 Task: Find driving directions from San Francisco, California, to Seattle, Washington.
Action: Mouse moved to (228, 57)
Screenshot: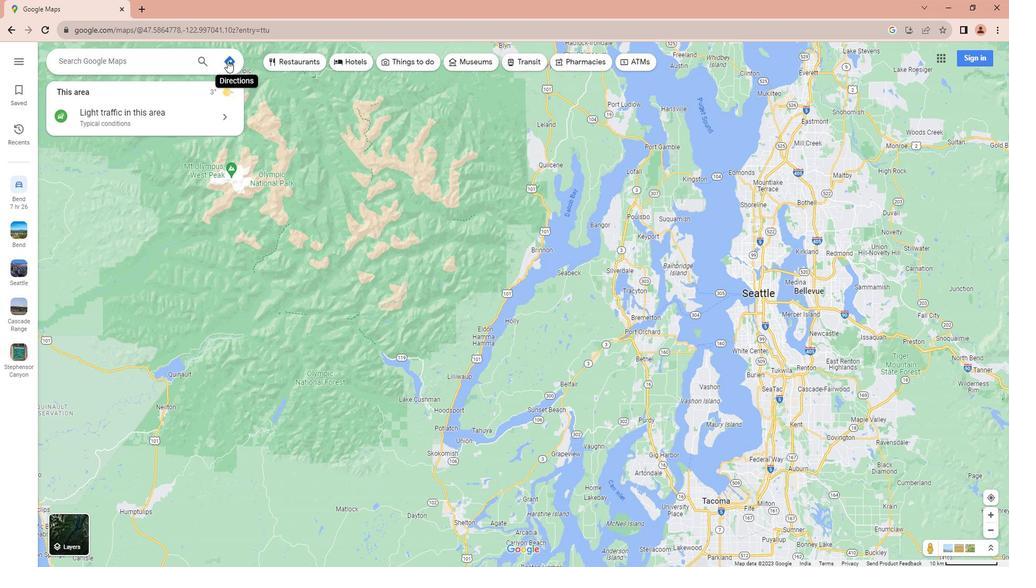 
Action: Mouse pressed left at (228, 57)
Screenshot: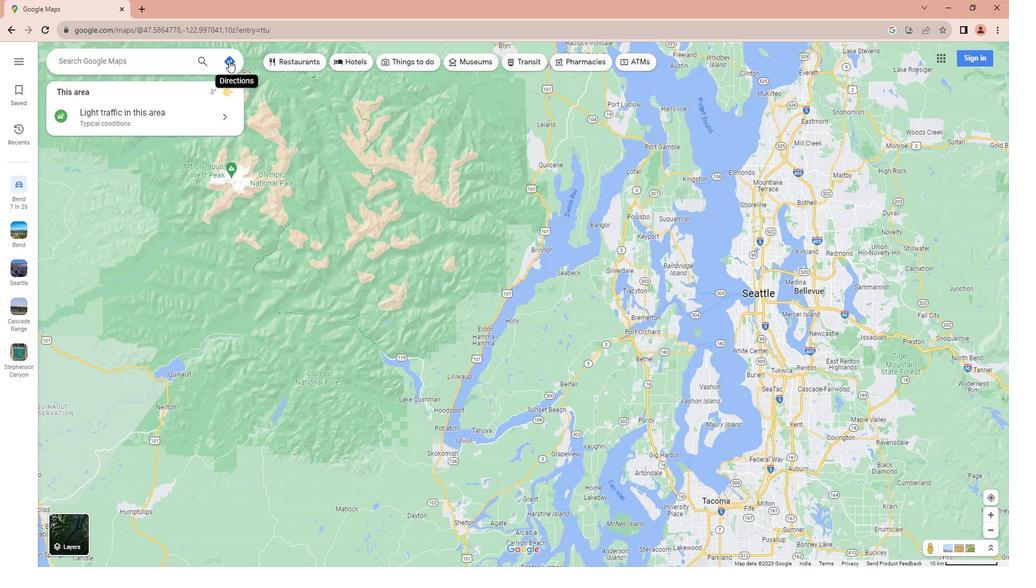 
Action: Mouse moved to (116, 89)
Screenshot: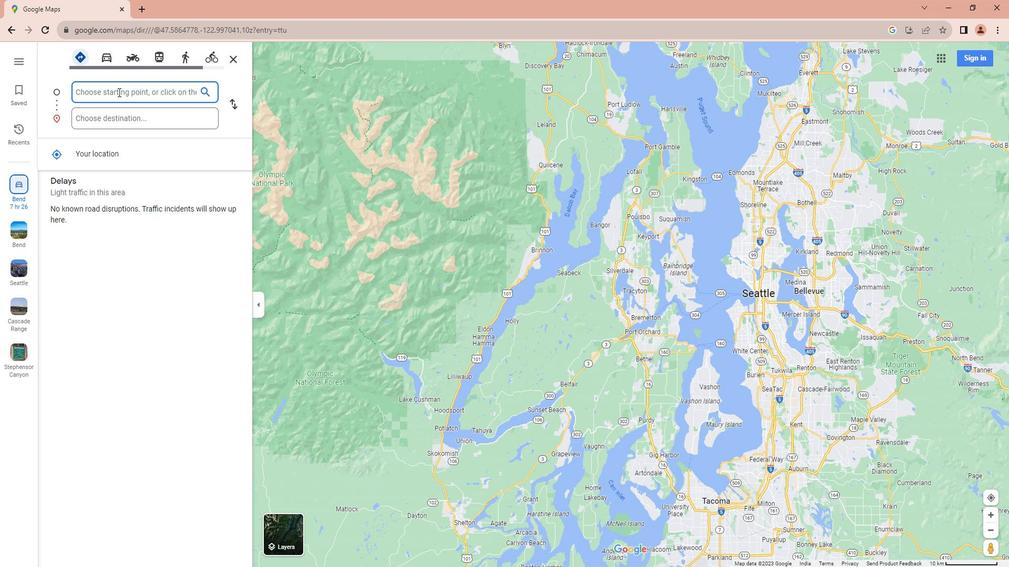 
Action: Mouse pressed left at (116, 89)
Screenshot: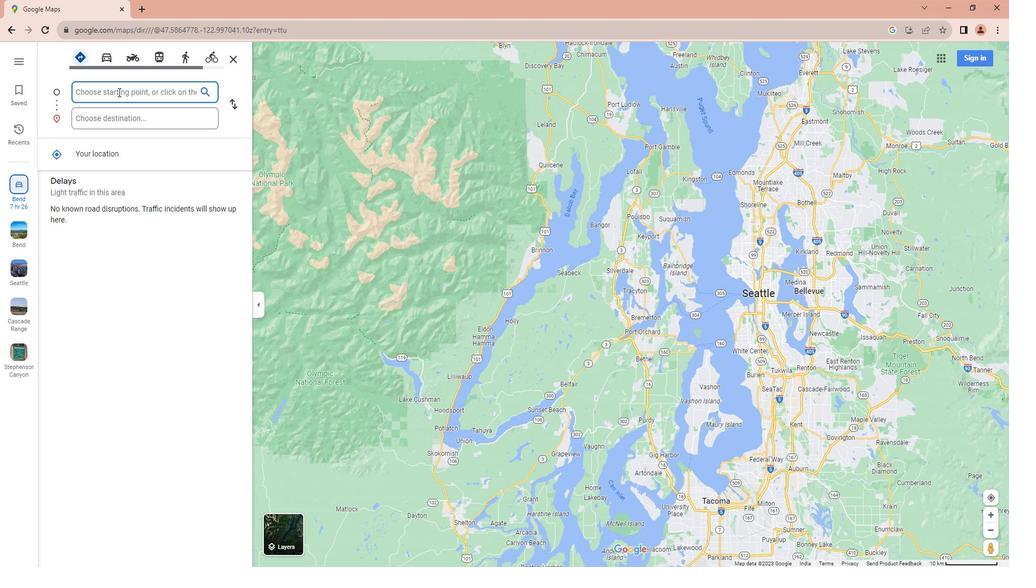 
Action: Mouse moved to (100, 56)
Screenshot: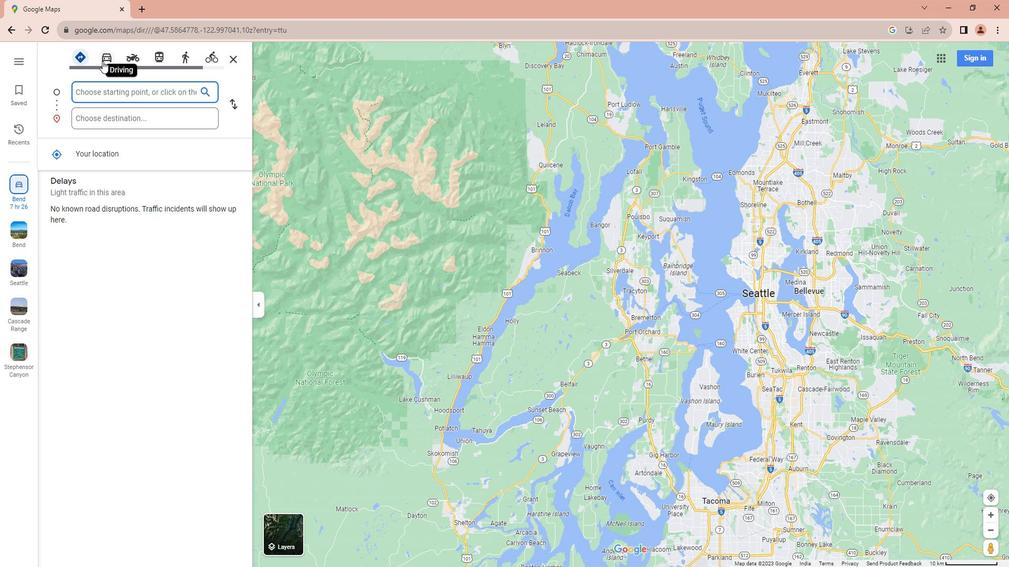 
Action: Mouse pressed left at (100, 56)
Screenshot: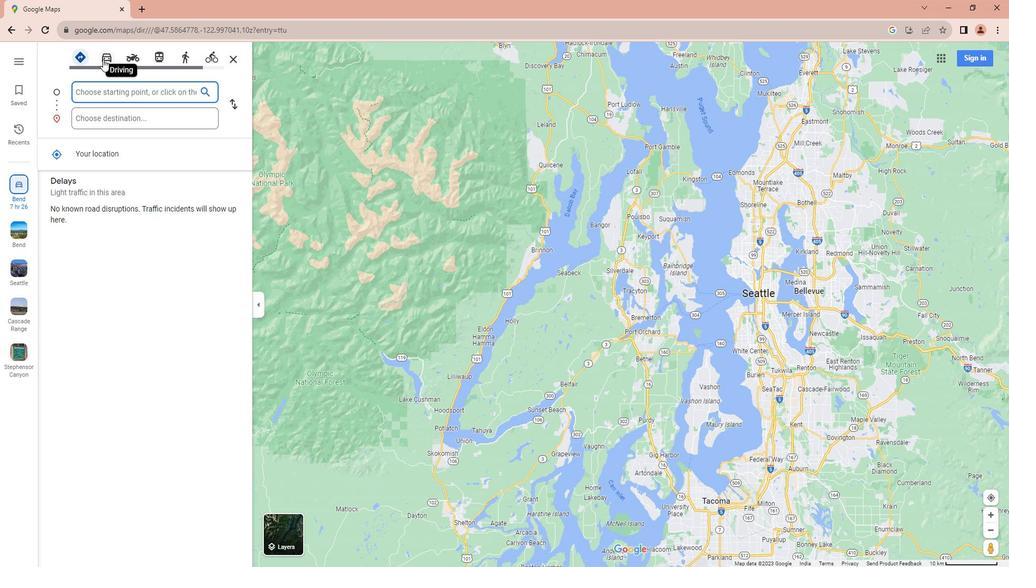 
Action: Mouse moved to (105, 87)
Screenshot: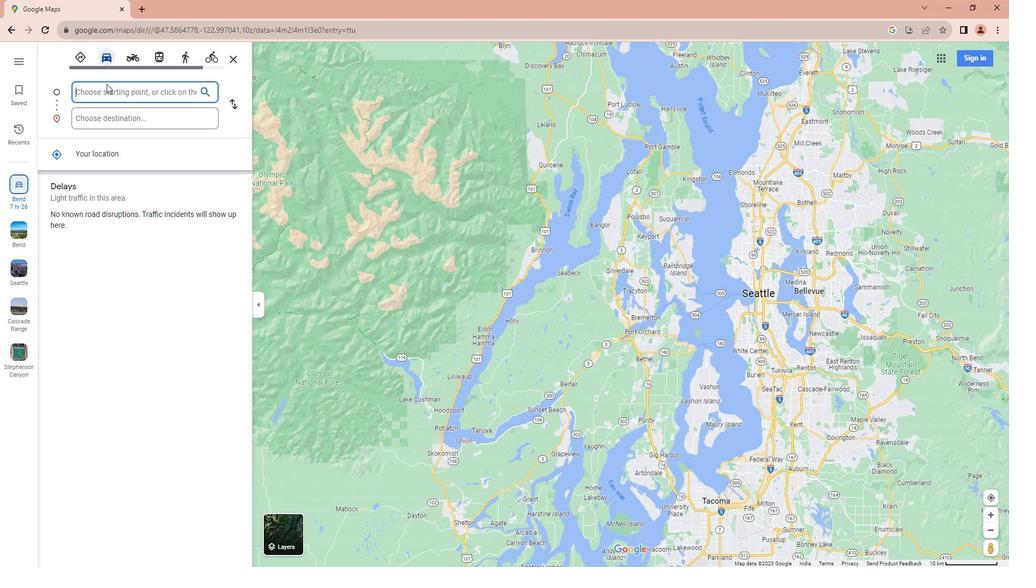 
Action: Mouse pressed left at (105, 87)
Screenshot: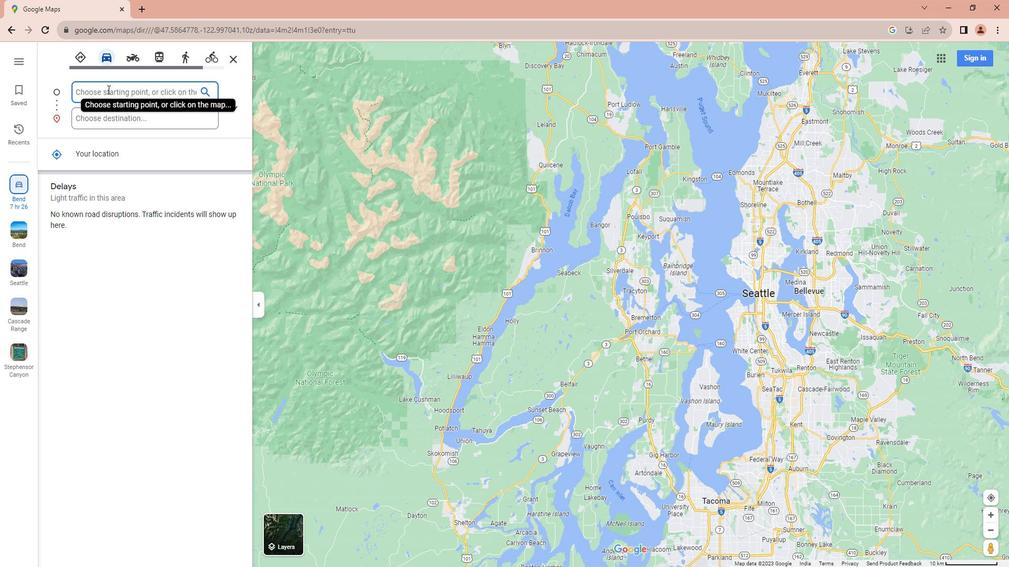 
Action: Key pressed <Key.caps_lock>S<Key.caps_lock>an<Key.space><Key.caps_lock>F<Key.caps_lock>rancisco,<Key.space><Key.caps_lock>C<Key.caps_lock>alifornia
Screenshot: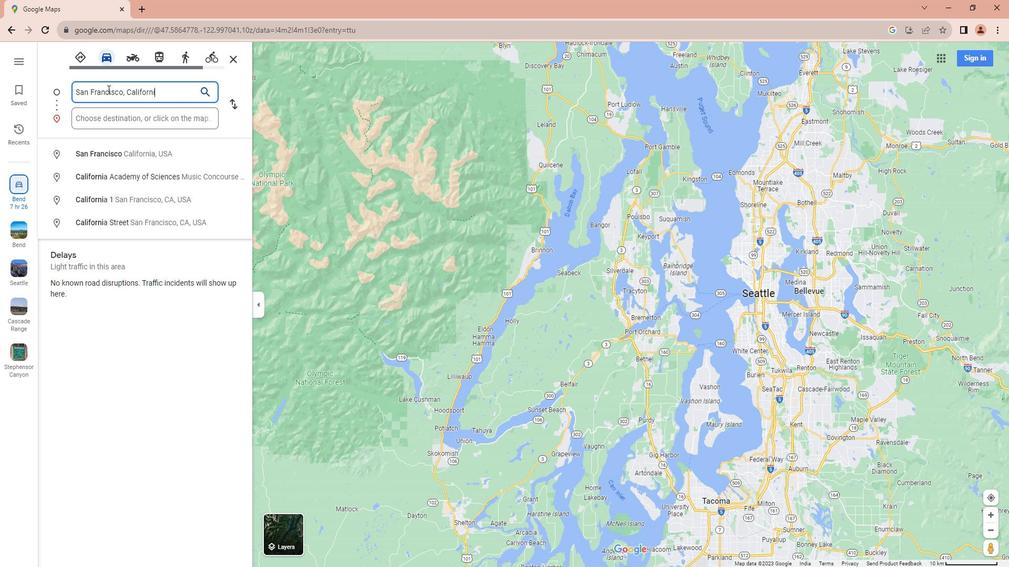 
Action: Mouse moved to (106, 153)
Screenshot: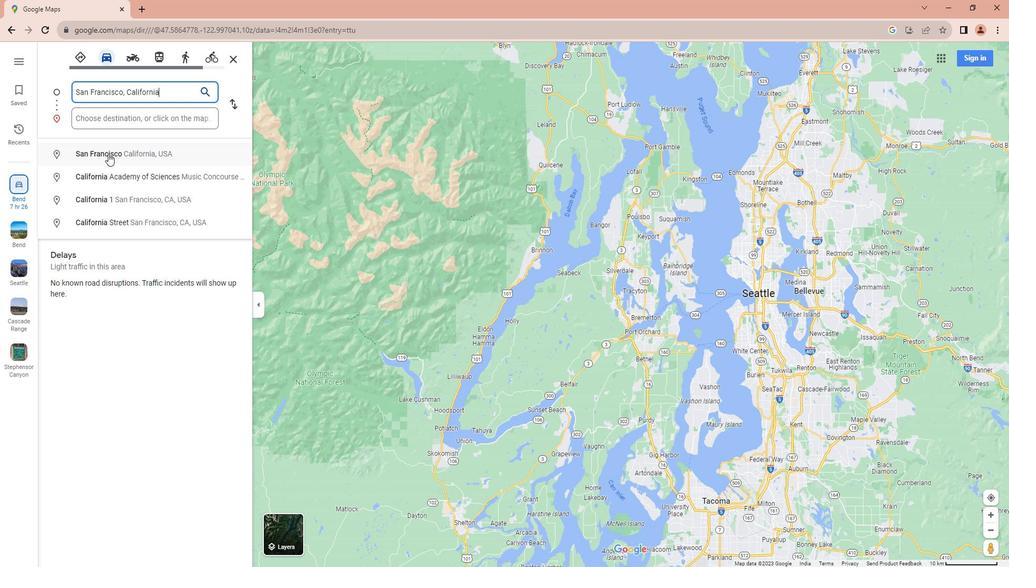 
Action: Mouse pressed left at (106, 153)
Screenshot: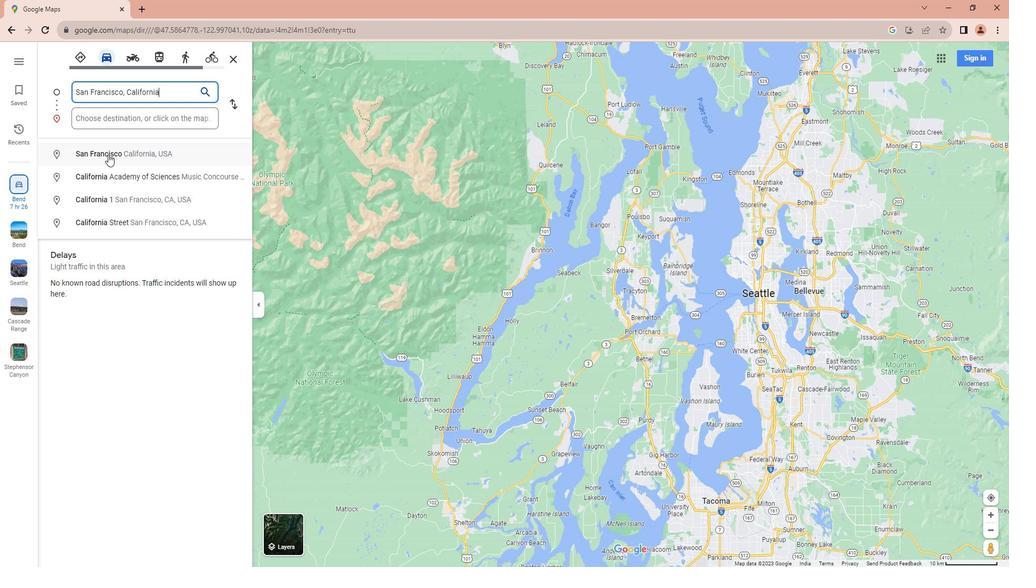 
Action: Mouse moved to (108, 117)
Screenshot: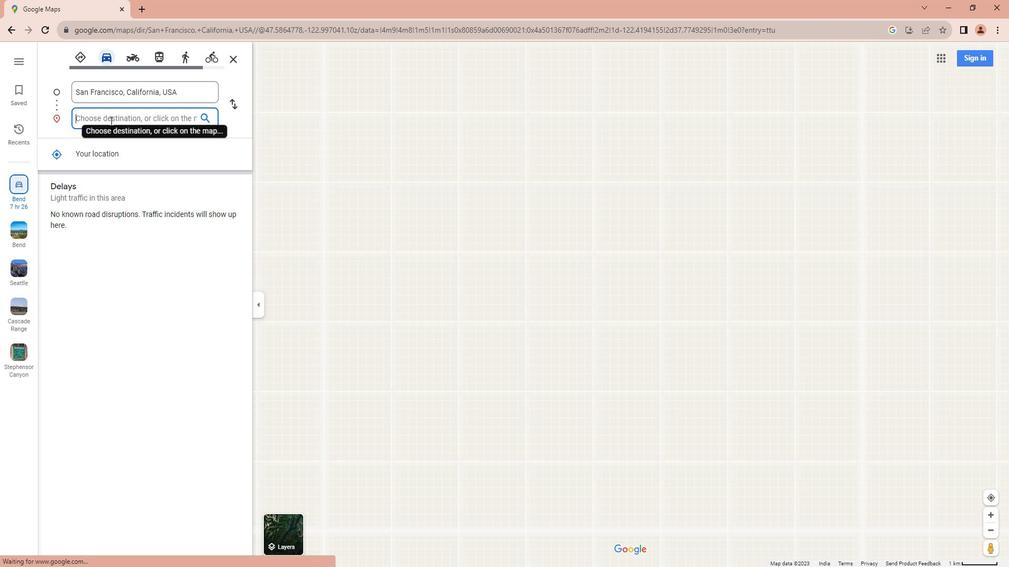
Action: Mouse pressed left at (108, 117)
Screenshot: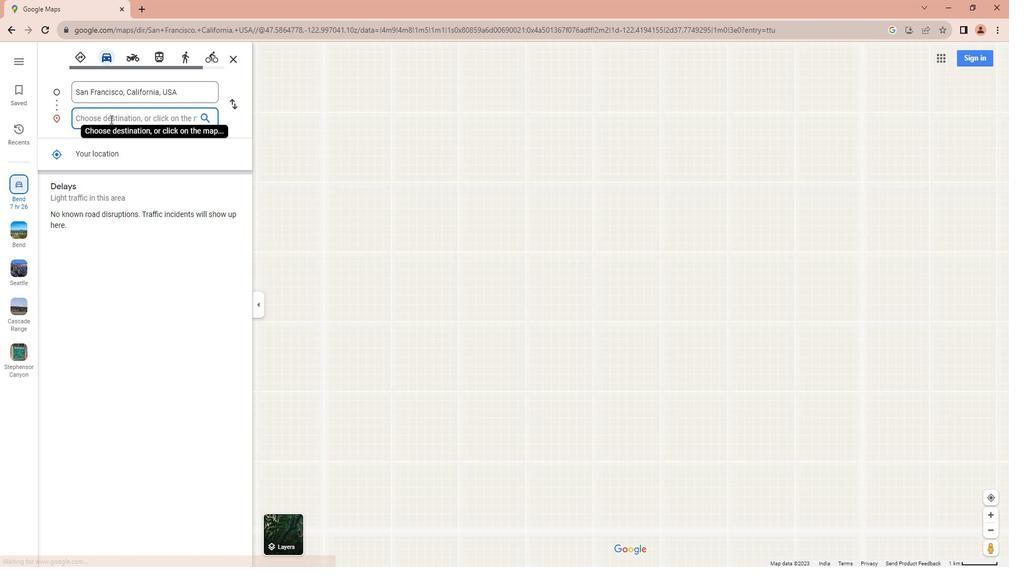 
Action: Key pressed <Key.caps_lock>S<Key.caps_lock>eattle,<Key.space><Key.caps_lock>W<Key.caps_lock>ashington
Screenshot: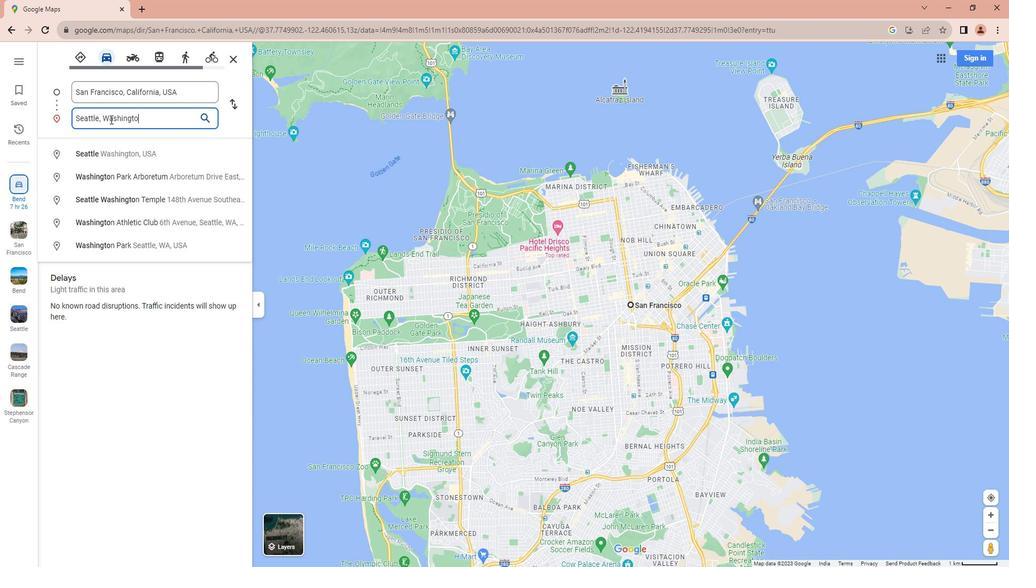 
Action: Mouse moved to (120, 146)
Screenshot: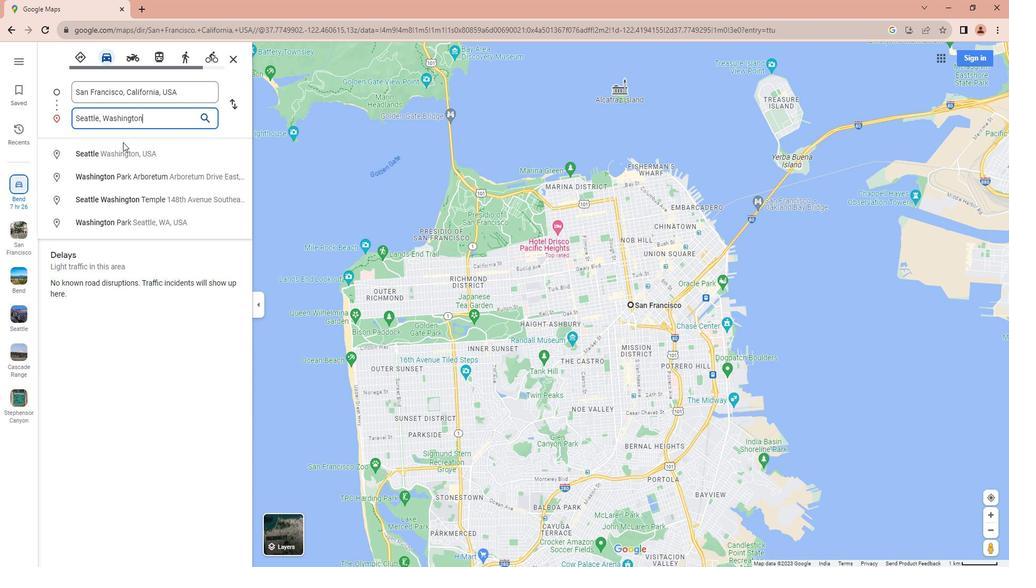 
Action: Mouse pressed left at (120, 146)
Screenshot: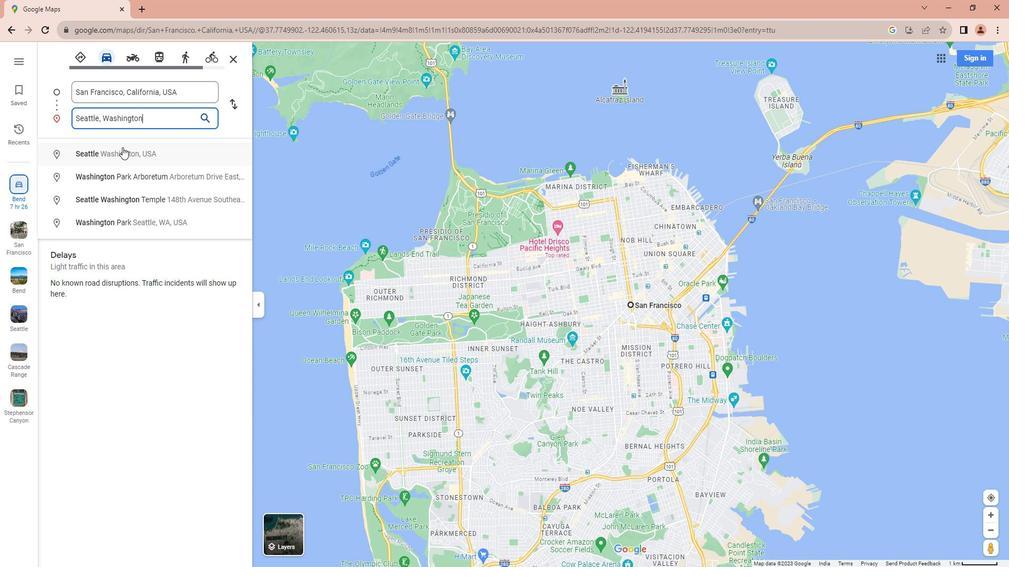 
Action: Mouse moved to (117, 216)
Screenshot: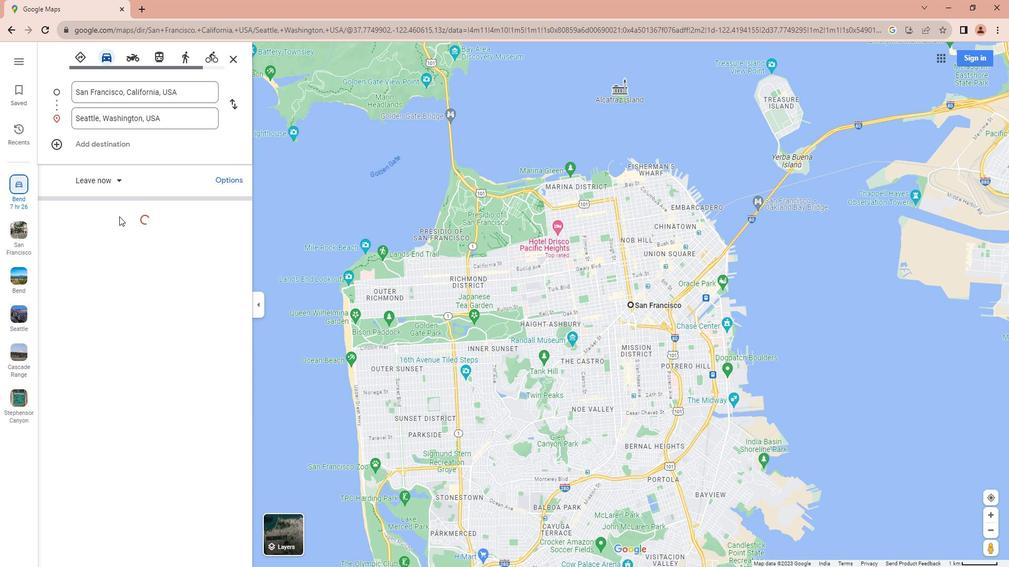 
Action: Mouse scrolled (117, 216) with delta (0, 0)
Screenshot: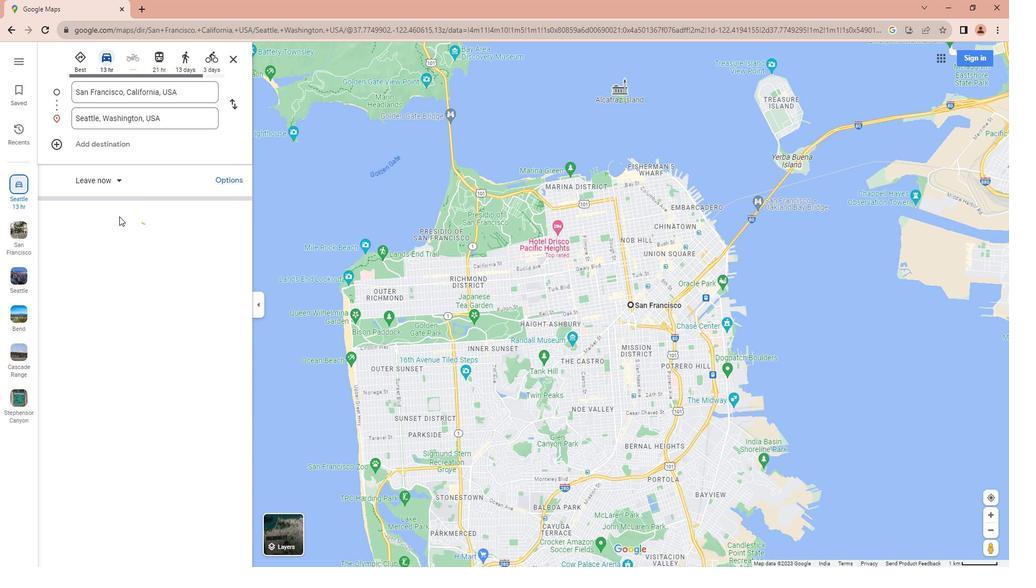 
Action: Mouse moved to (87, 305)
Screenshot: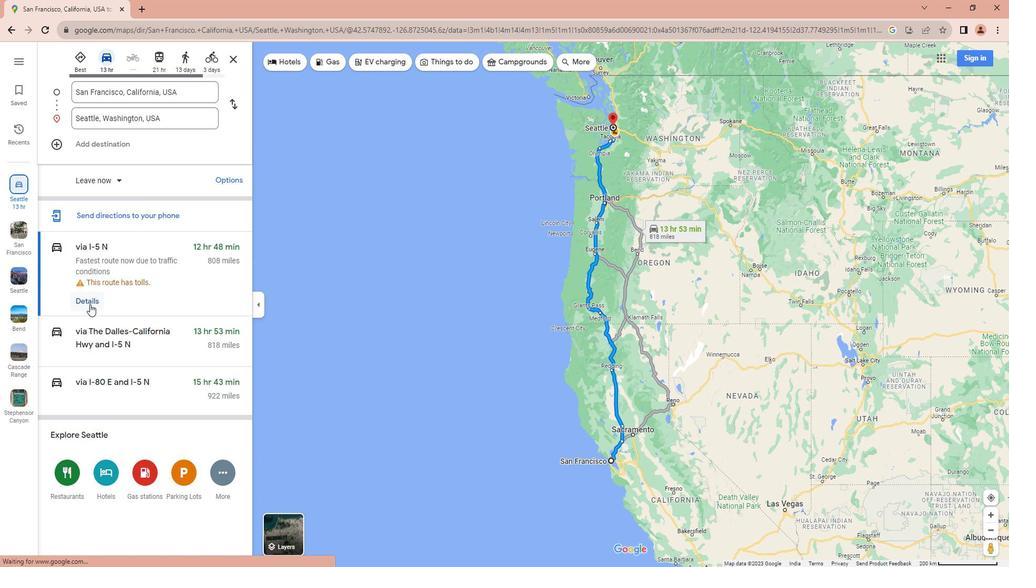 
Action: Mouse pressed left at (87, 305)
Screenshot: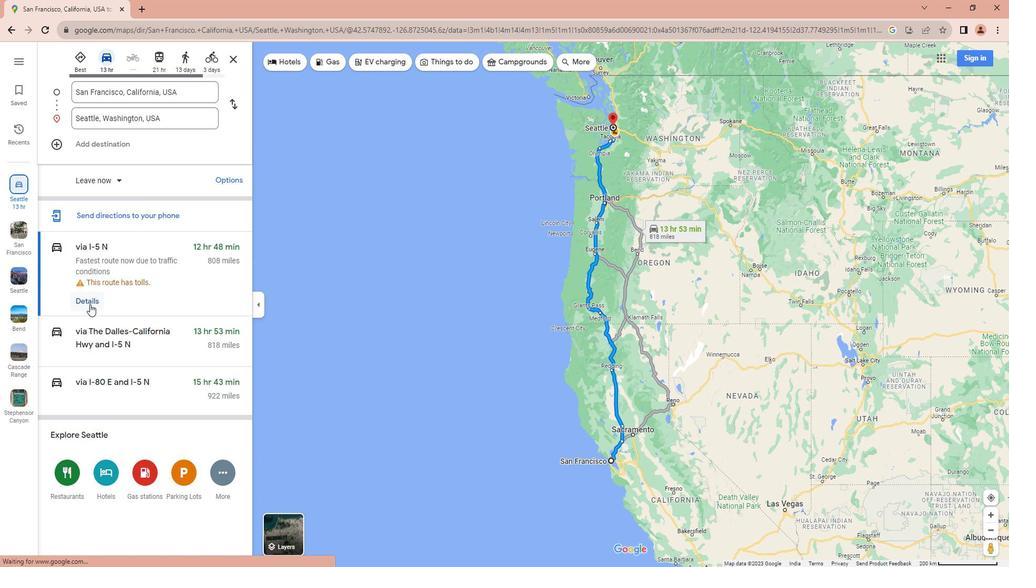 
Action: Mouse moved to (51, 58)
Screenshot: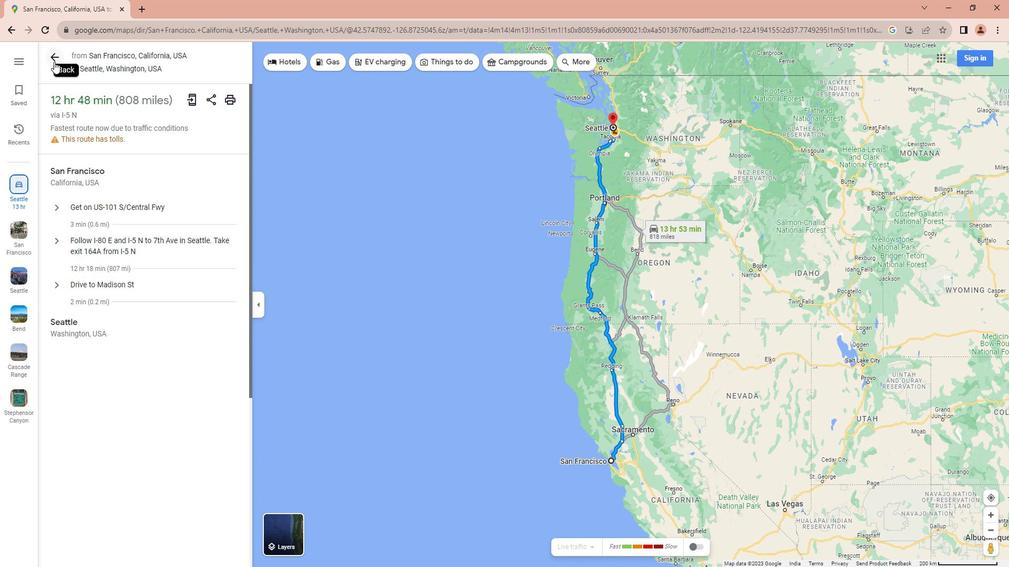 
Action: Mouse pressed left at (51, 58)
Screenshot: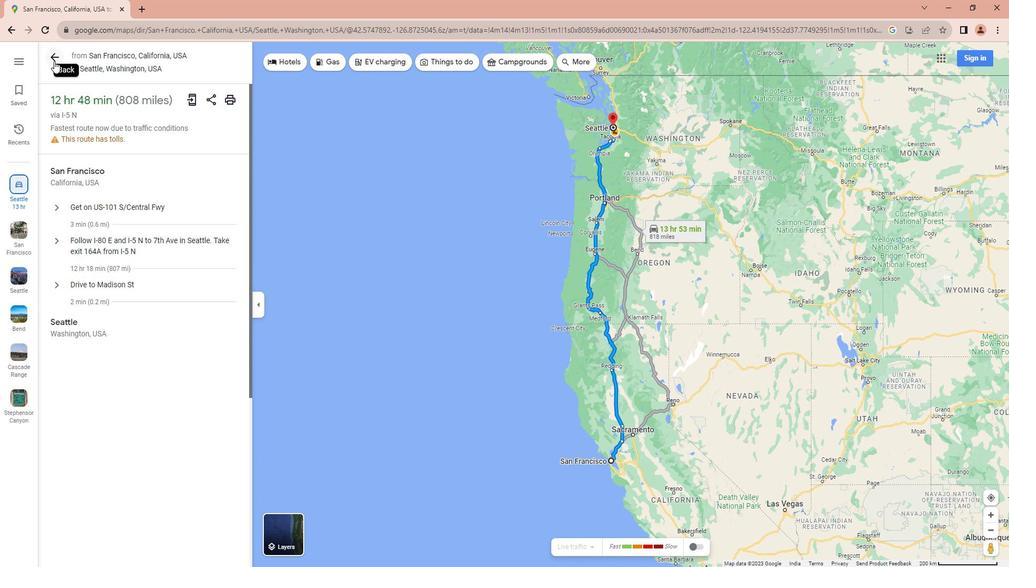 
Action: Mouse moved to (93, 321)
Screenshot: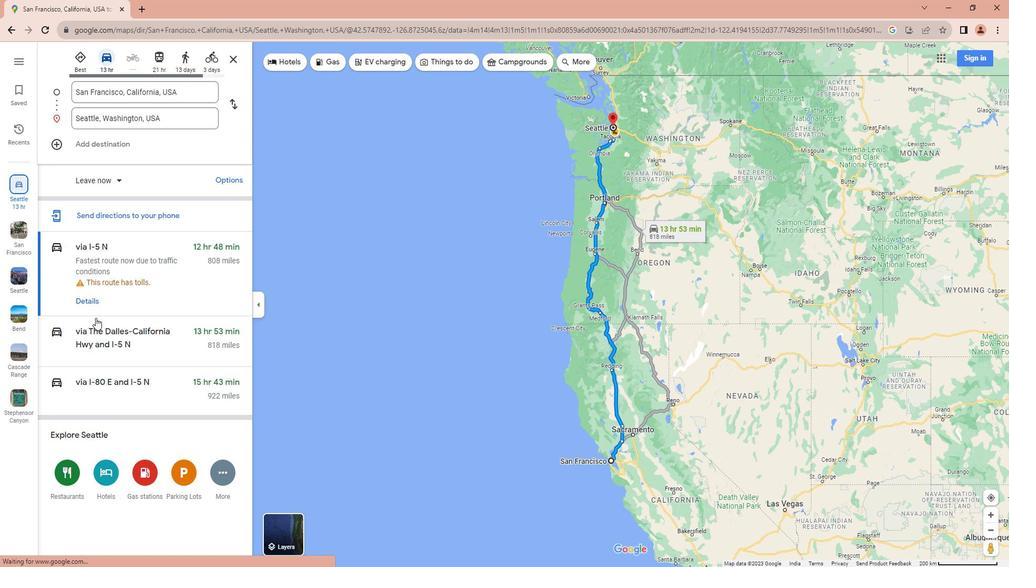 
Action: Mouse scrolled (93, 320) with delta (0, 0)
Screenshot: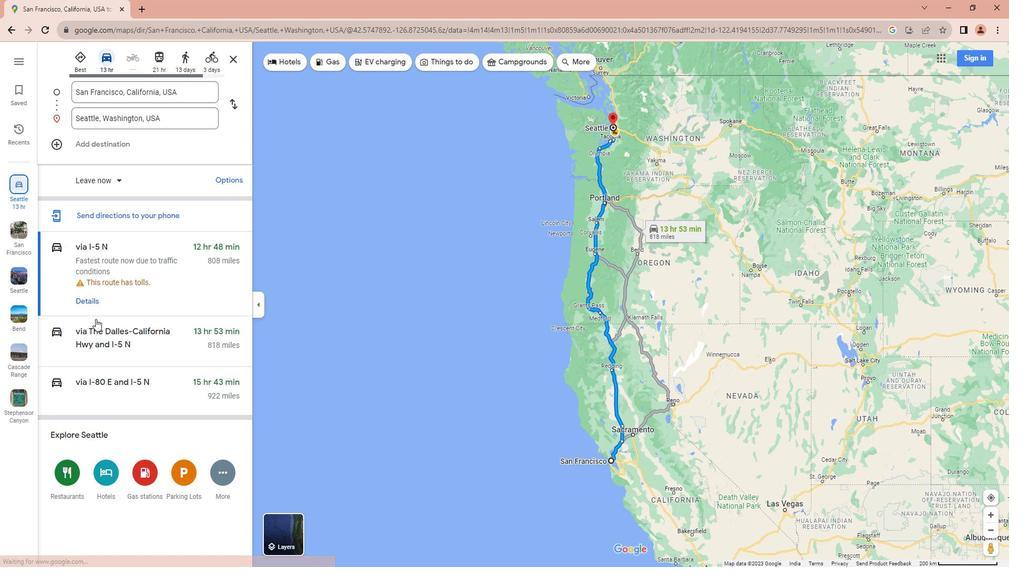 
Action: Mouse scrolled (93, 320) with delta (0, 0)
Screenshot: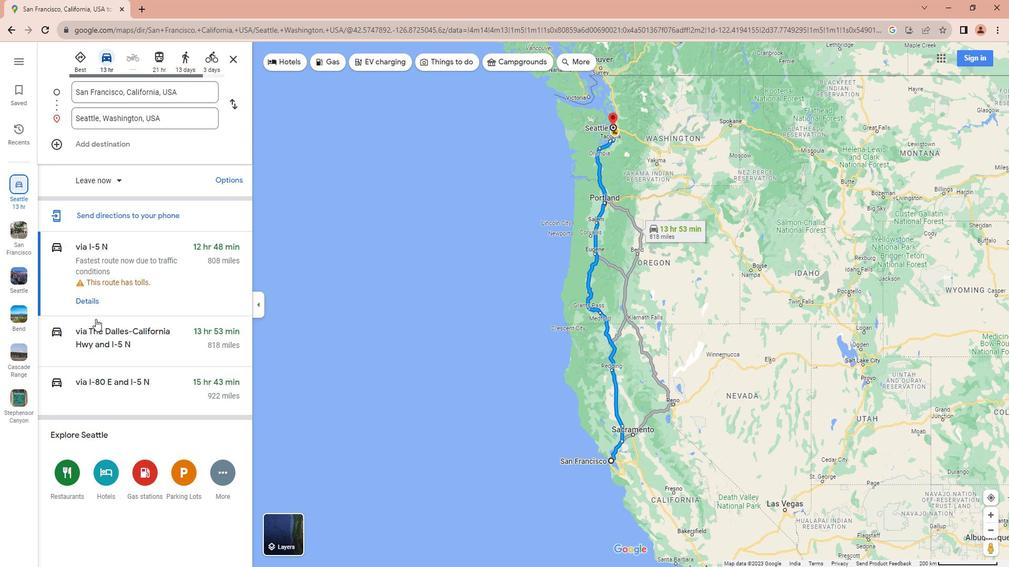 
Action: Mouse moved to (93, 321)
Screenshot: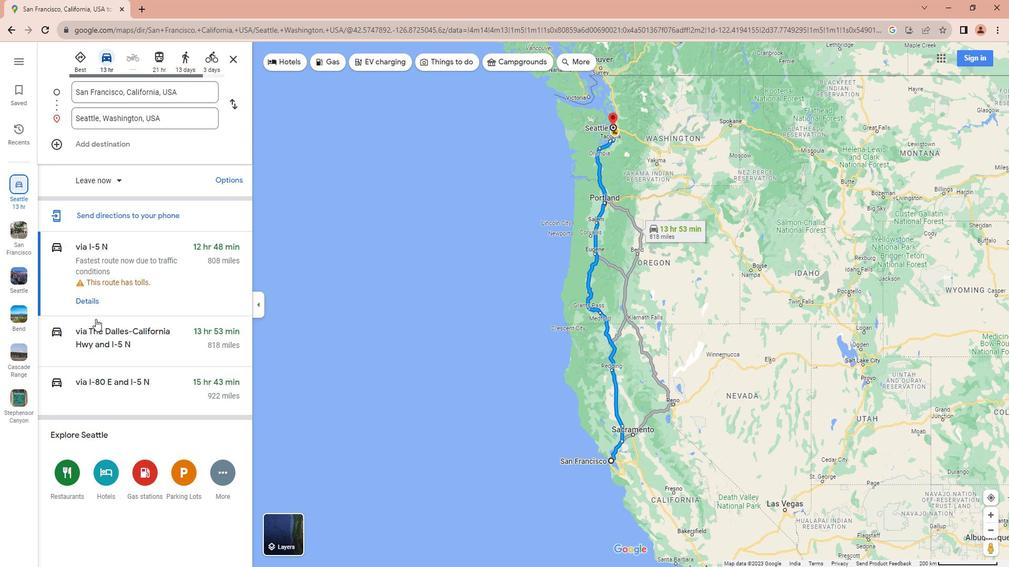 
Action: Mouse scrolled (93, 320) with delta (0, 0)
Screenshot: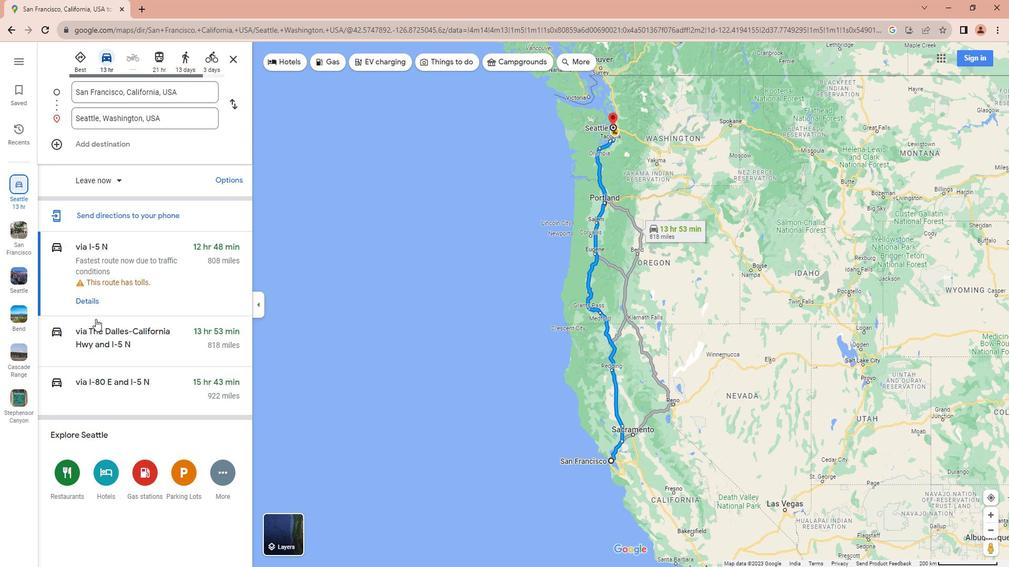
Action: Mouse moved to (192, 385)
Screenshot: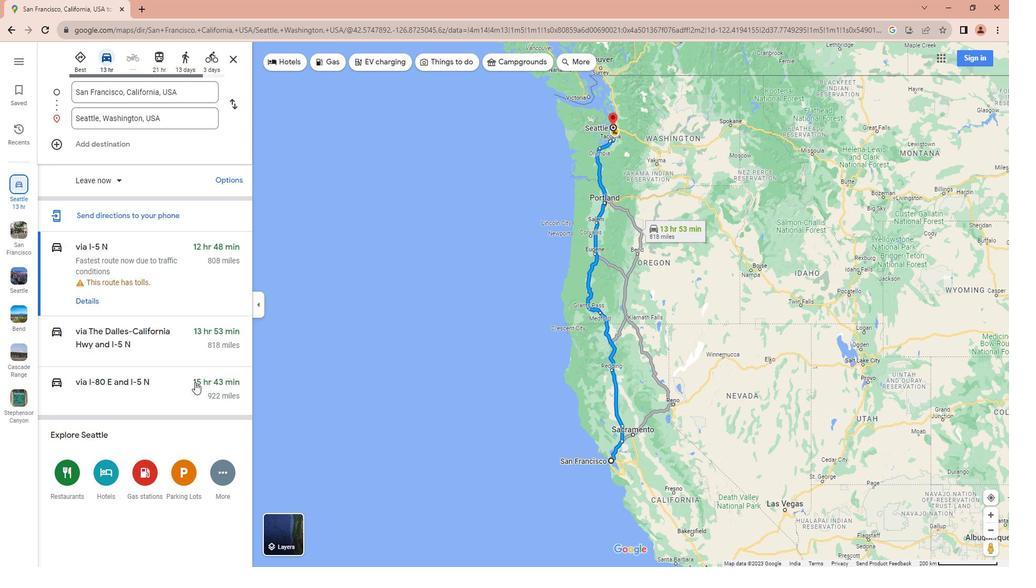 
Action: Mouse pressed left at (192, 385)
Screenshot: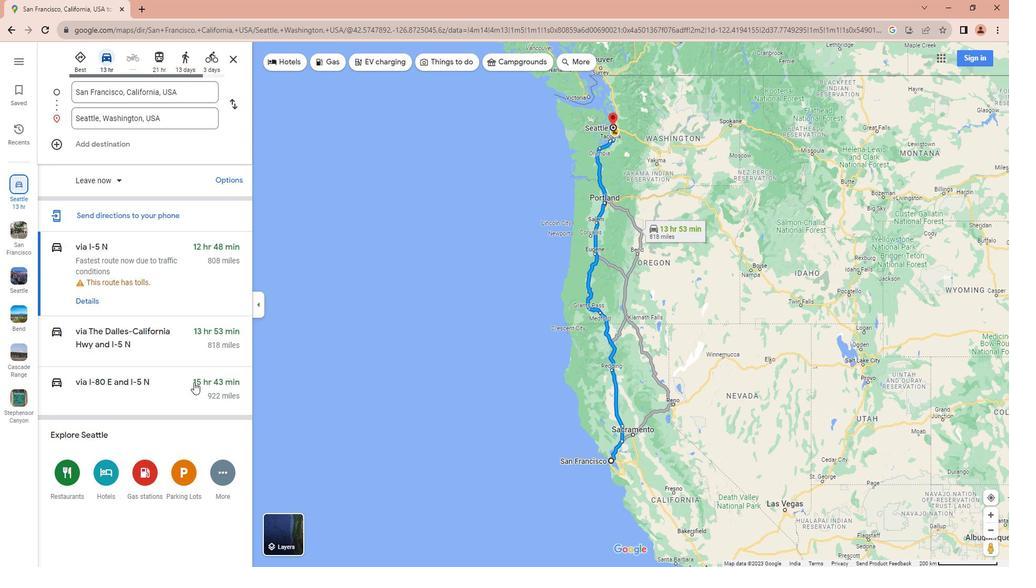 
Action: Mouse moved to (83, 390)
Screenshot: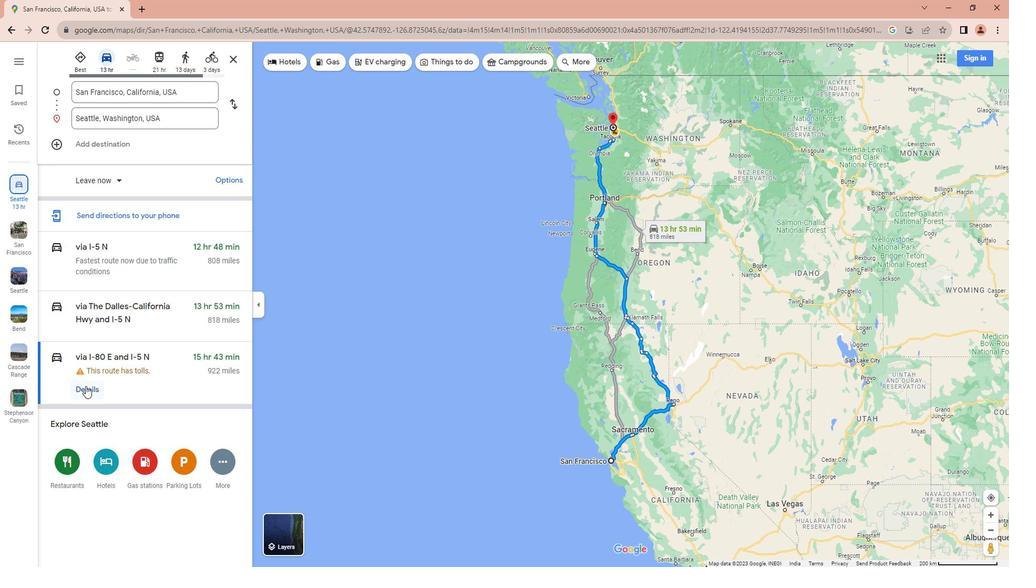 
Action: Mouse pressed left at (83, 390)
Screenshot: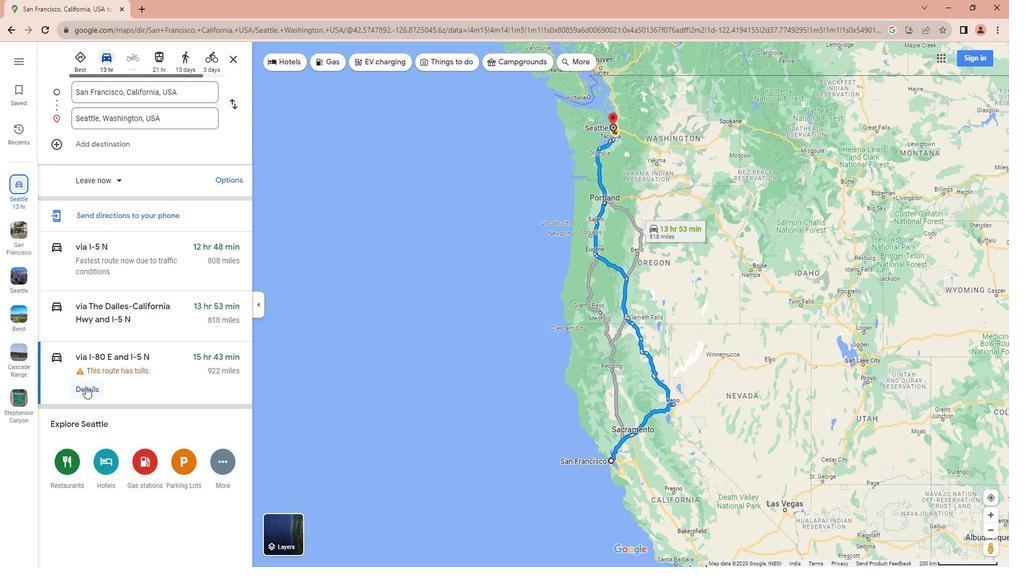 
Action: Mouse moved to (55, 194)
Screenshot: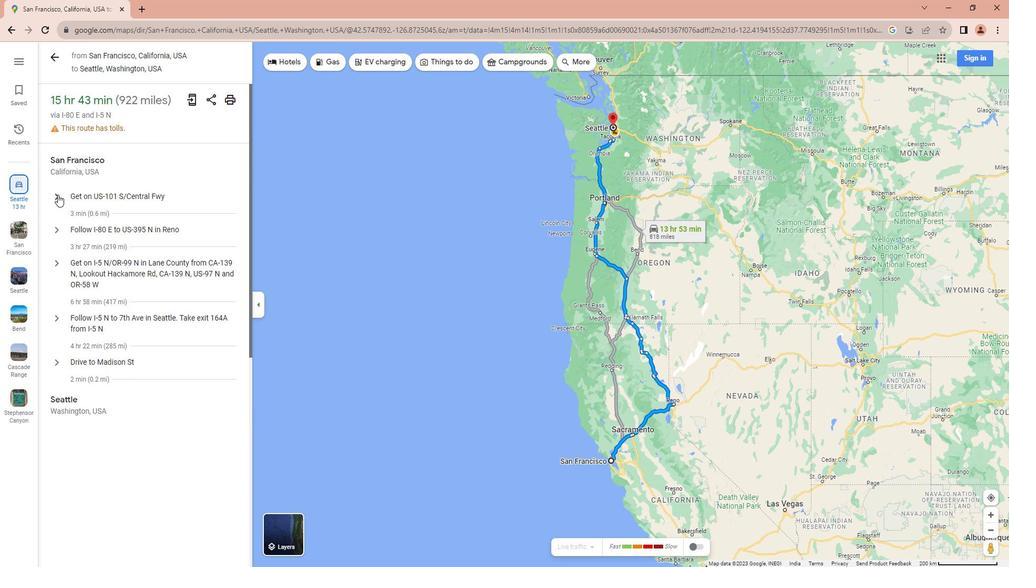 
Action: Mouse pressed left at (55, 194)
Screenshot: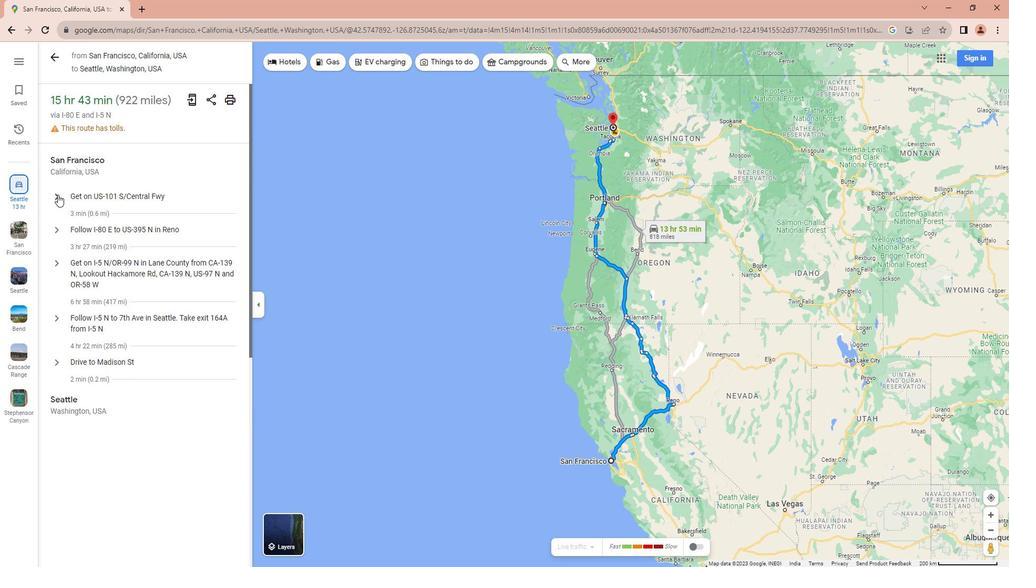 
Action: Mouse moved to (55, 330)
Screenshot: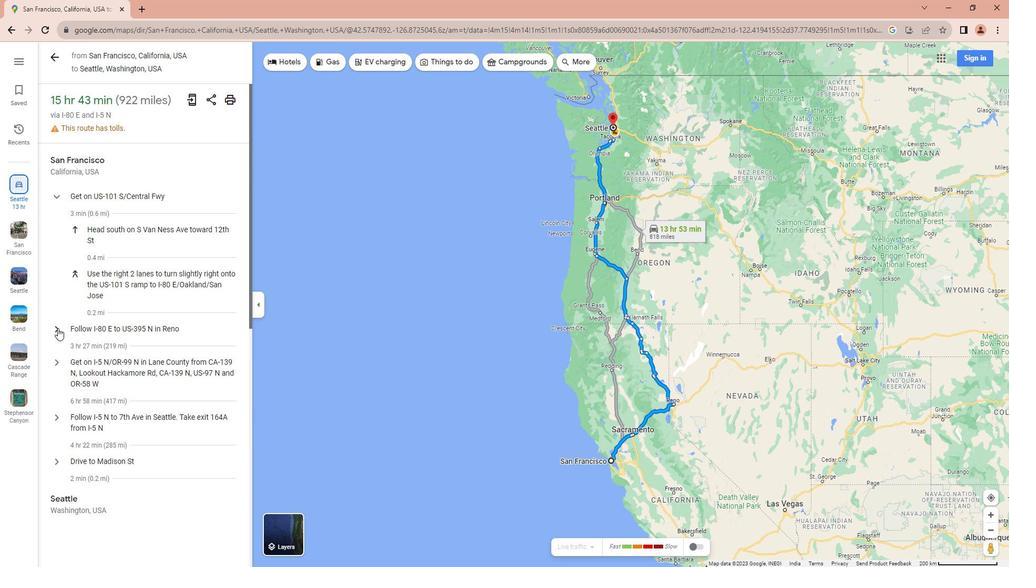 
Action: Mouse pressed left at (55, 330)
Screenshot: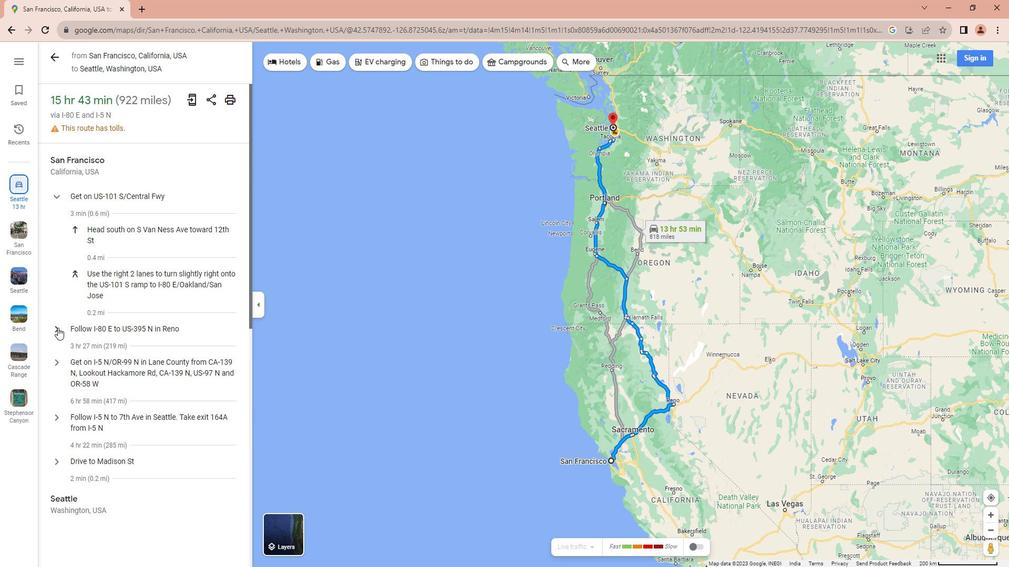 
Action: Mouse moved to (68, 404)
Screenshot: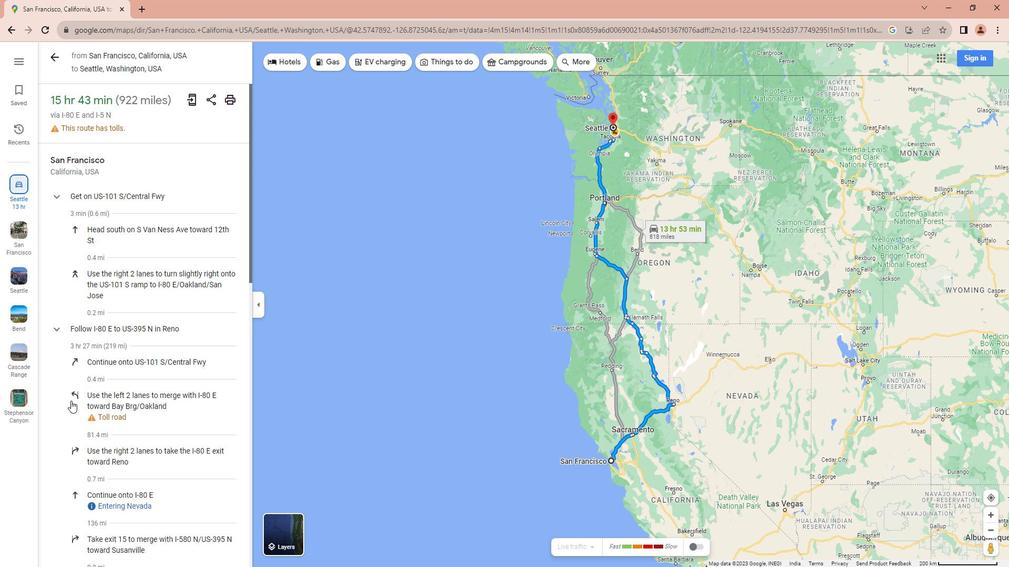 
Action: Mouse scrolled (68, 403) with delta (0, -1)
Screenshot: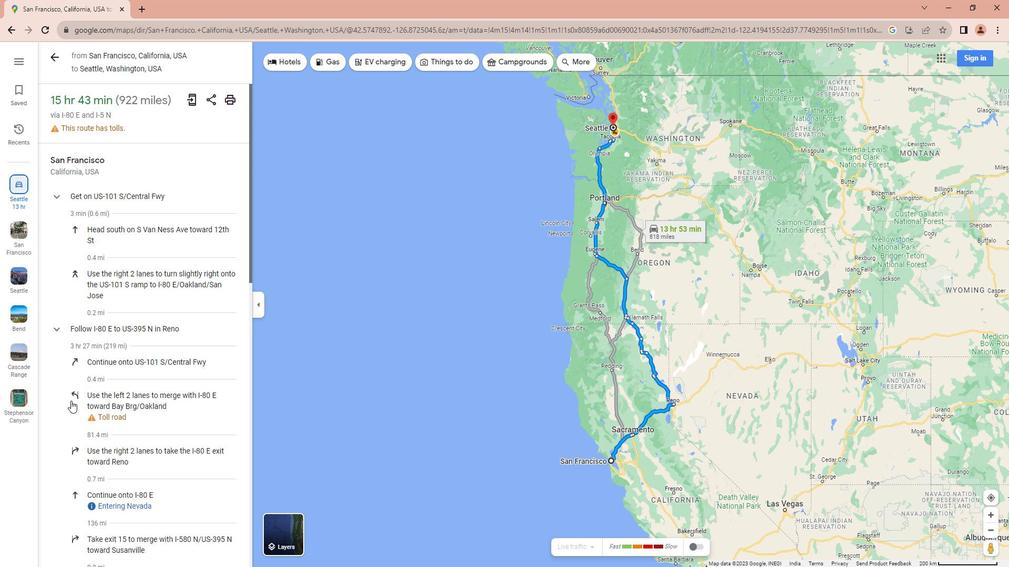 
Action: Mouse scrolled (68, 403) with delta (0, -1)
Screenshot: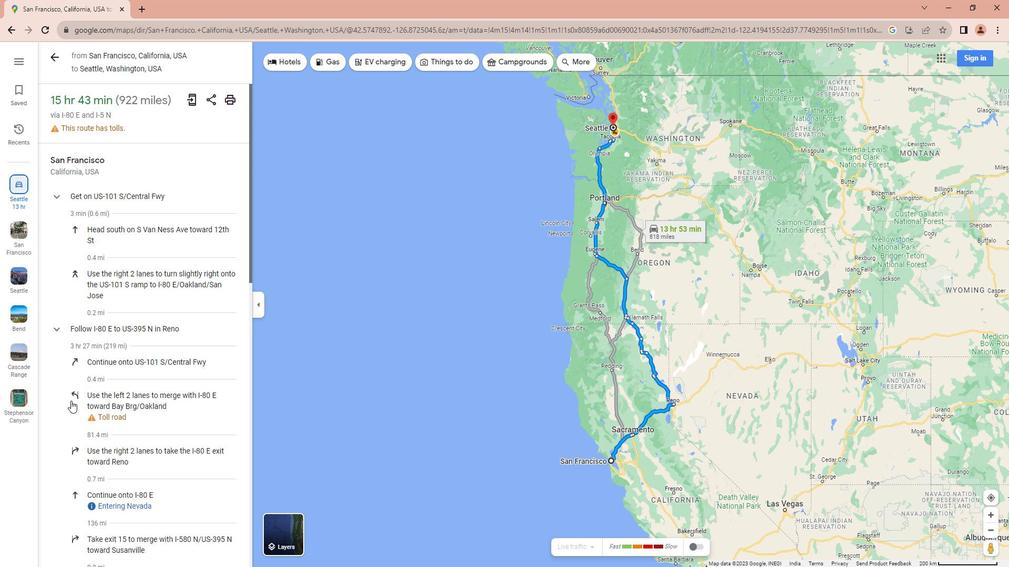 
Action: Mouse moved to (68, 403)
Screenshot: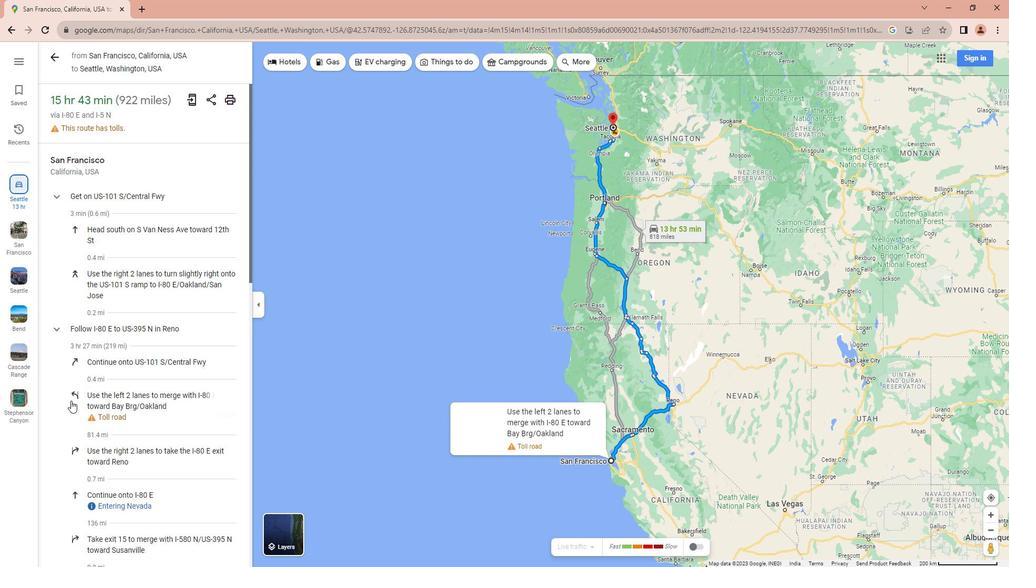 
Action: Mouse scrolled (68, 403) with delta (0, 0)
Screenshot: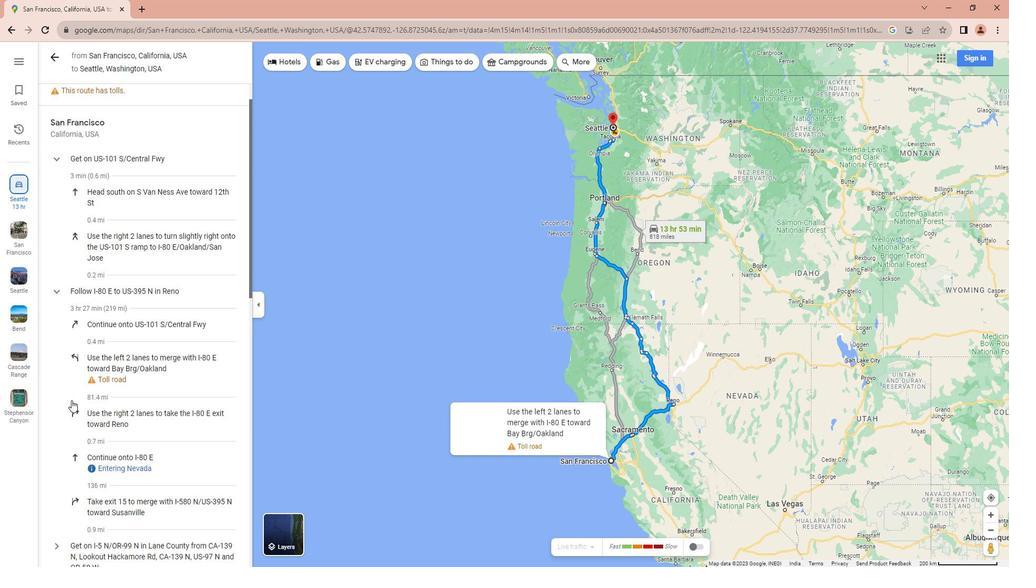 
Action: Mouse moved to (68, 403)
Screenshot: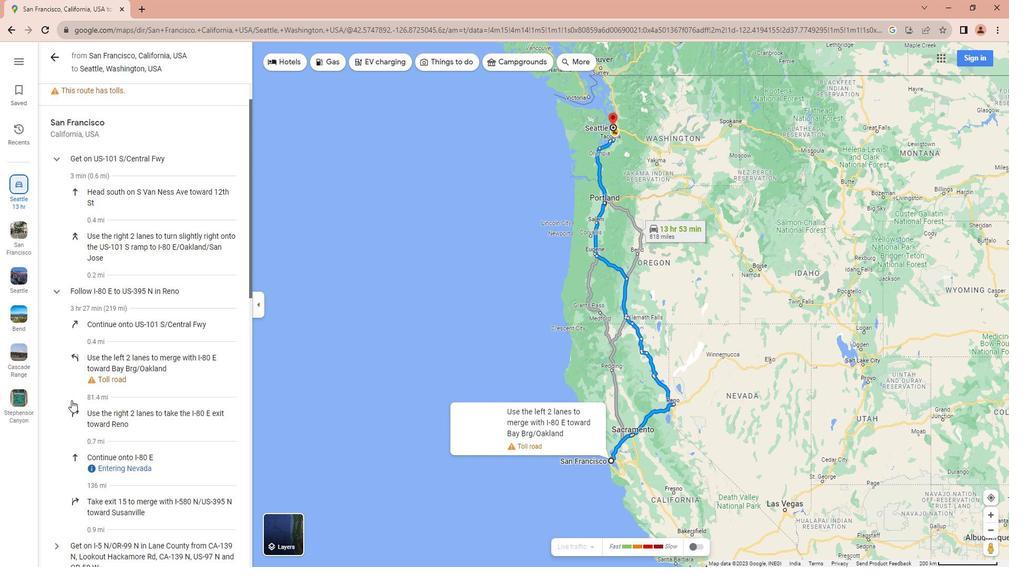 
Action: Mouse scrolled (68, 402) with delta (0, 0)
Screenshot: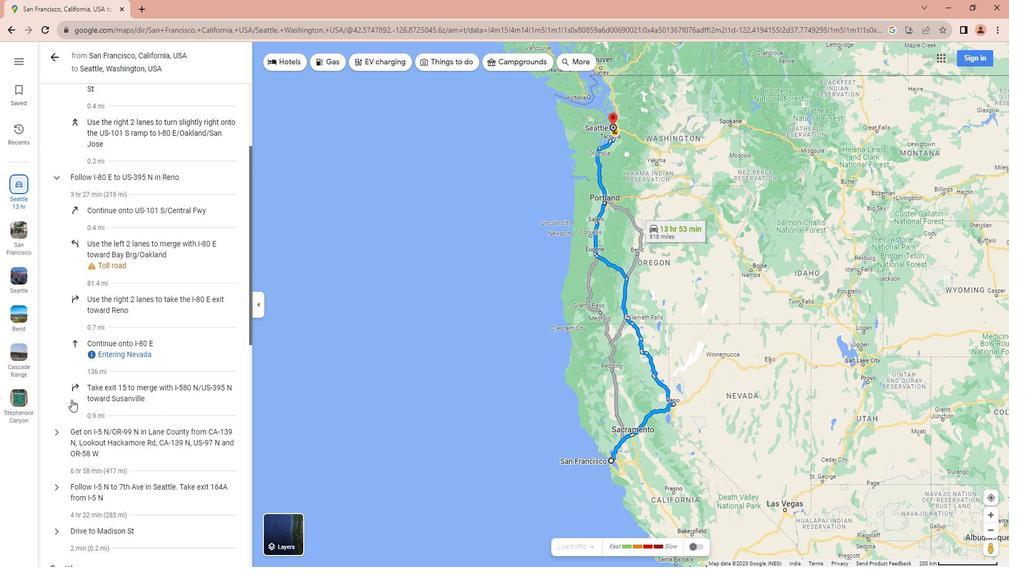 
Action: Mouse scrolled (68, 402) with delta (0, 0)
Screenshot: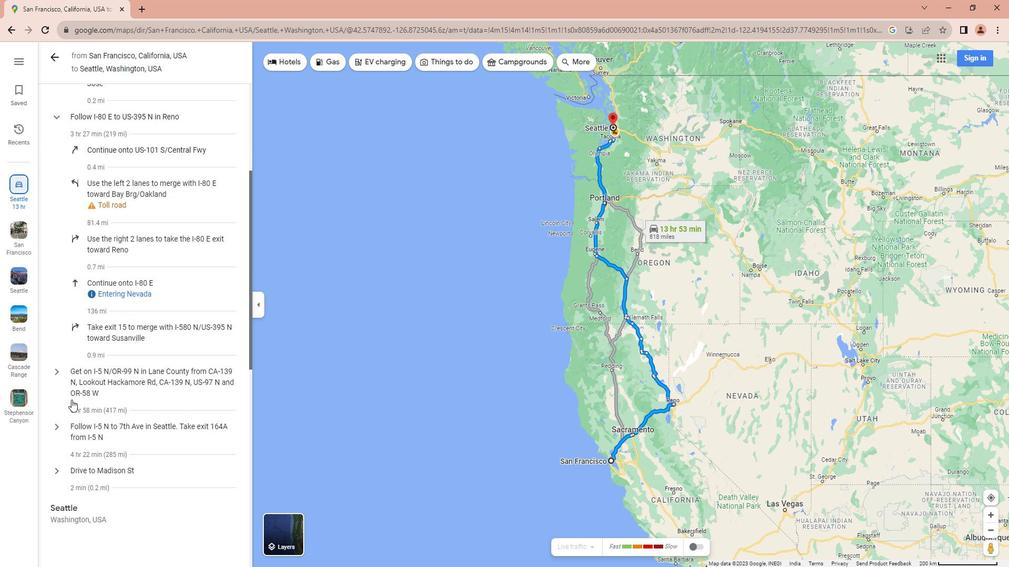 
Action: Mouse moved to (52, 307)
Screenshot: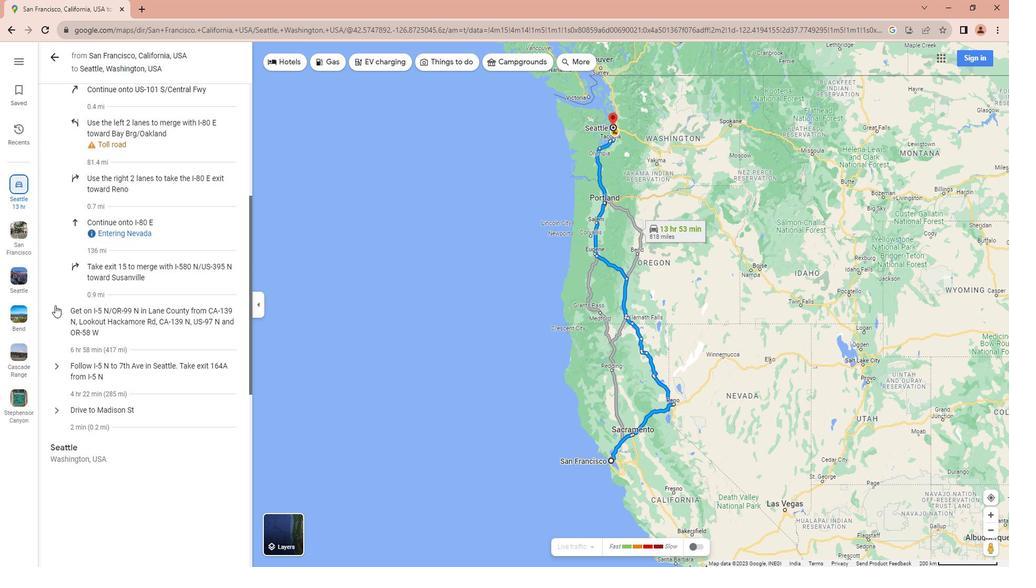 
Action: Mouse pressed left at (52, 307)
Screenshot: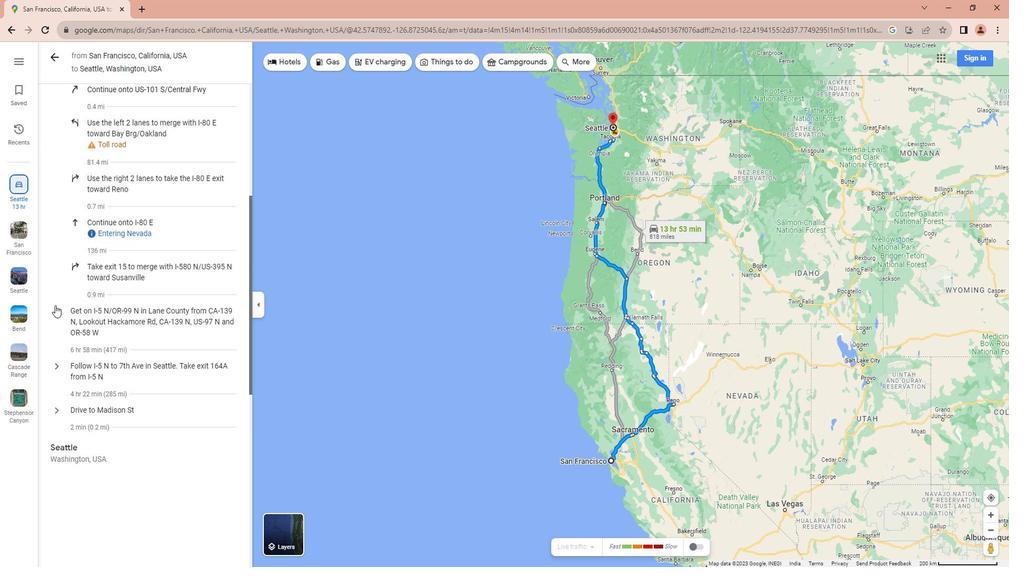 
Action: Mouse moved to (86, 308)
Screenshot: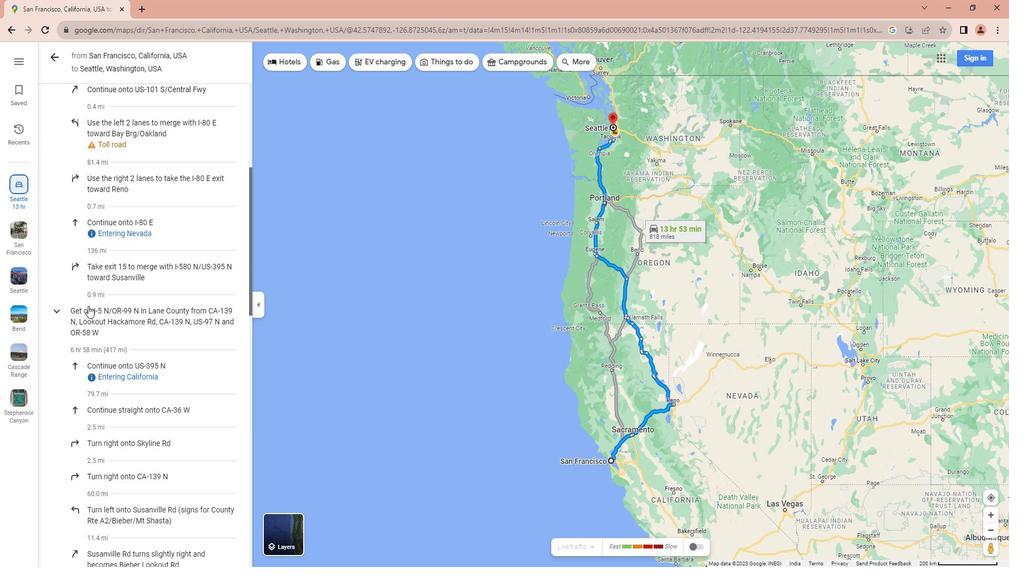 
Action: Mouse scrolled (86, 307) with delta (0, 0)
Screenshot: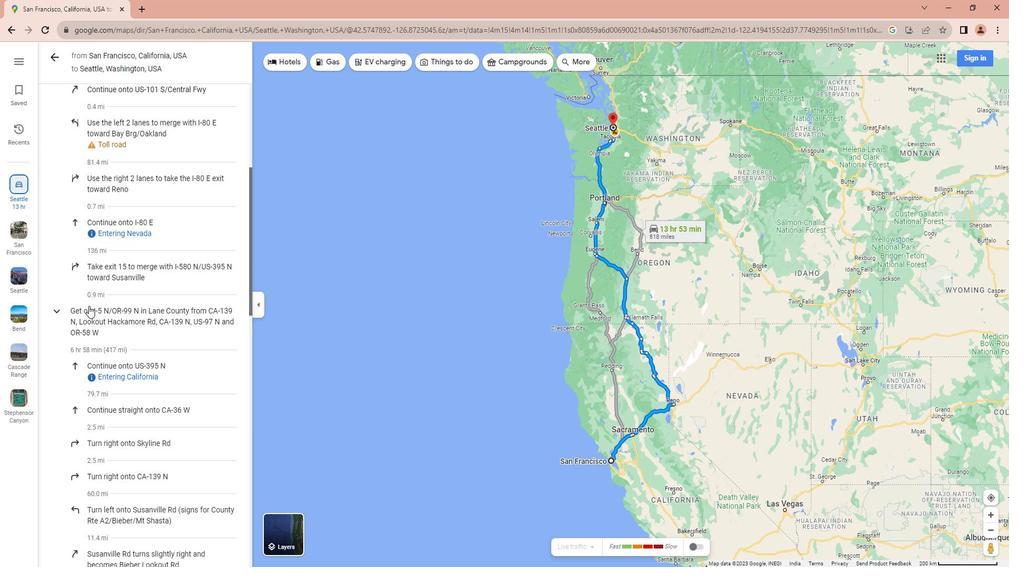 
Action: Mouse moved to (87, 309)
Screenshot: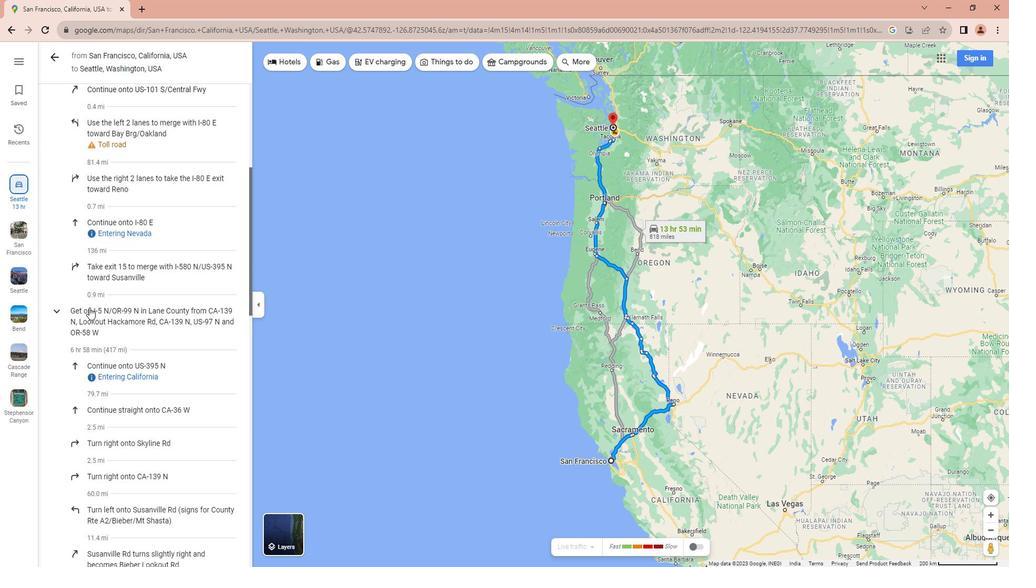 
Action: Mouse scrolled (87, 309) with delta (0, 0)
Screenshot: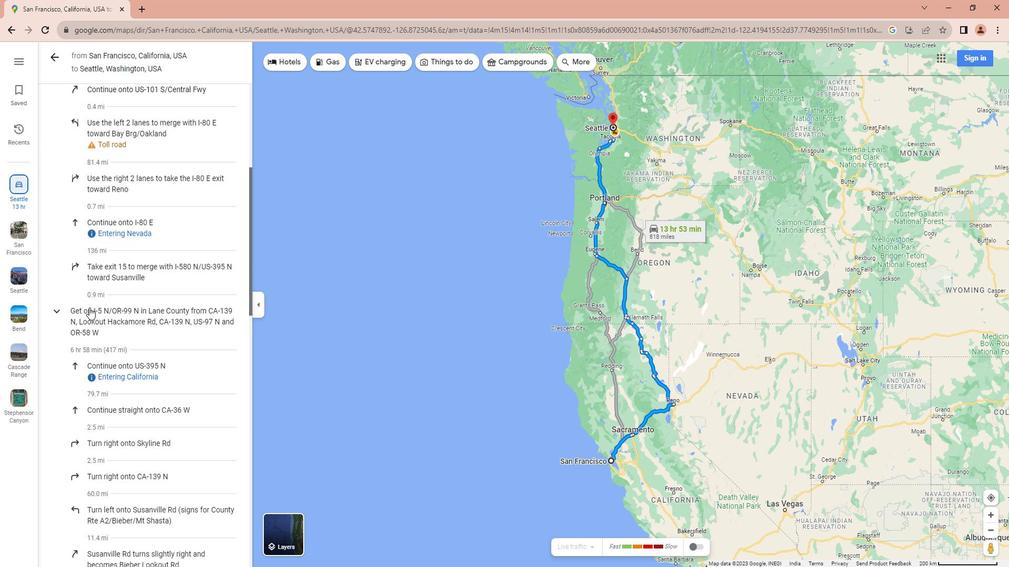 
Action: Mouse scrolled (87, 309) with delta (0, 0)
Screenshot: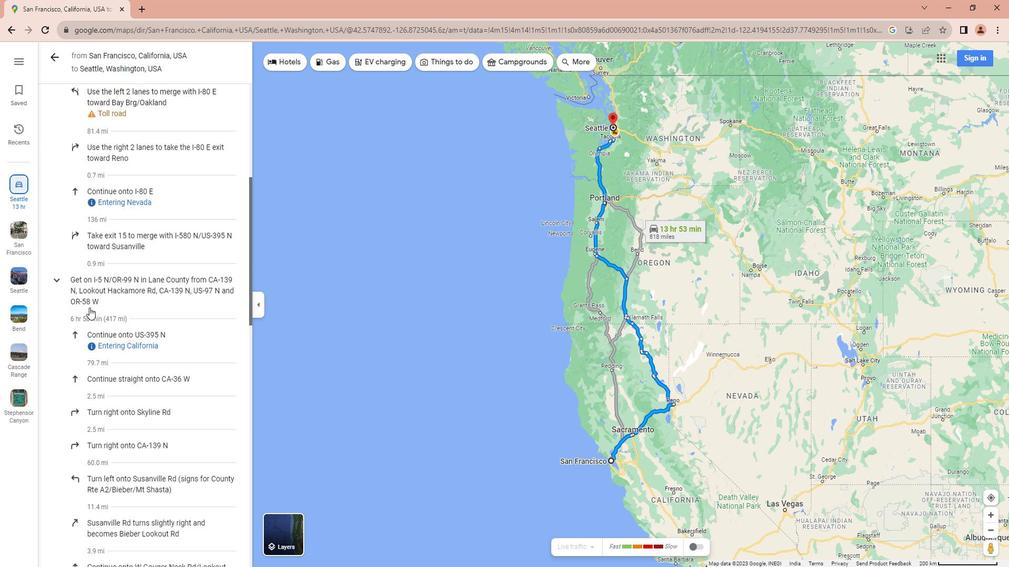 
Action: Mouse scrolled (87, 309) with delta (0, 0)
Screenshot: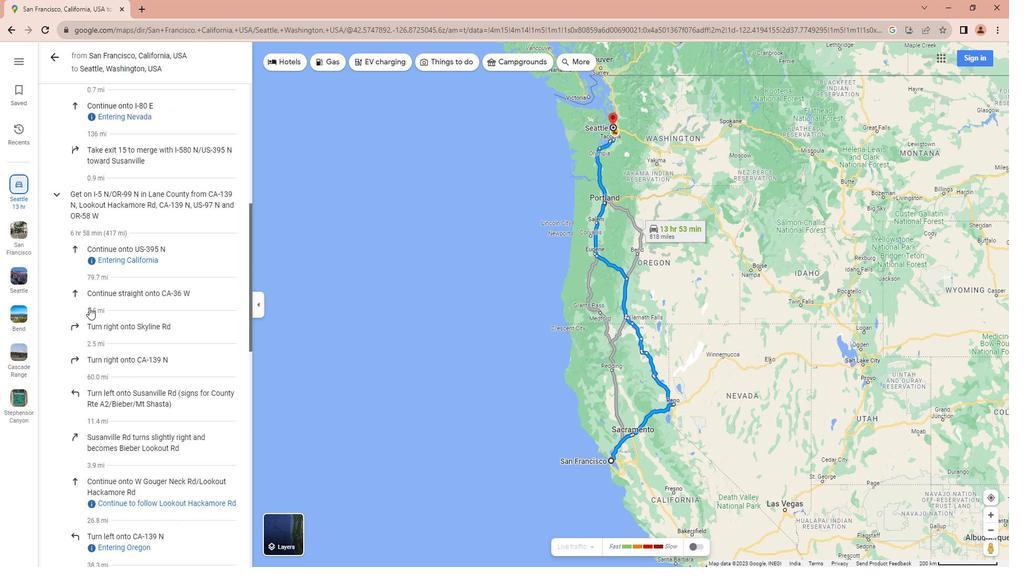 
Action: Mouse scrolled (87, 309) with delta (0, 0)
Screenshot: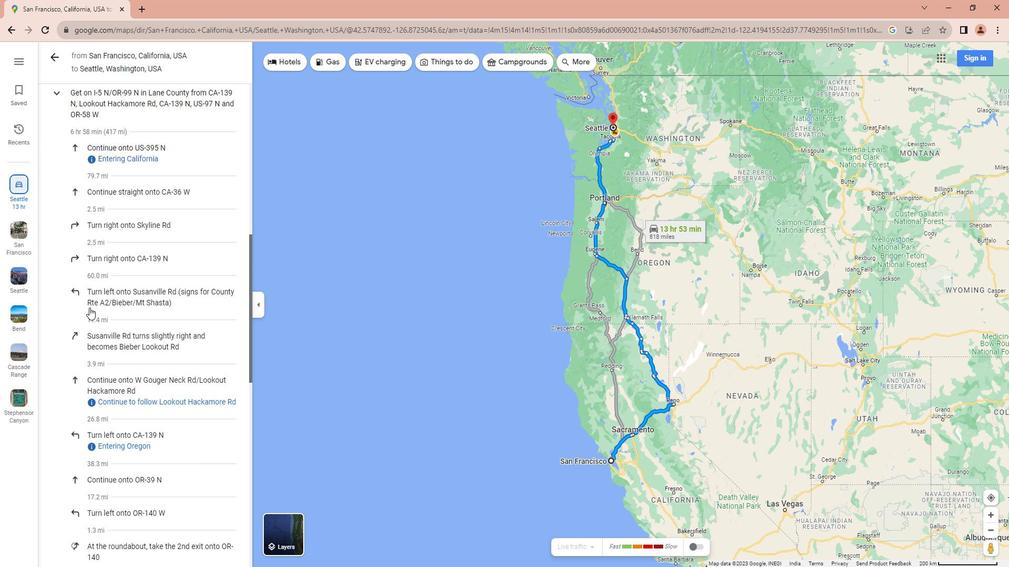 
Action: Mouse scrolled (87, 309) with delta (0, 0)
Screenshot: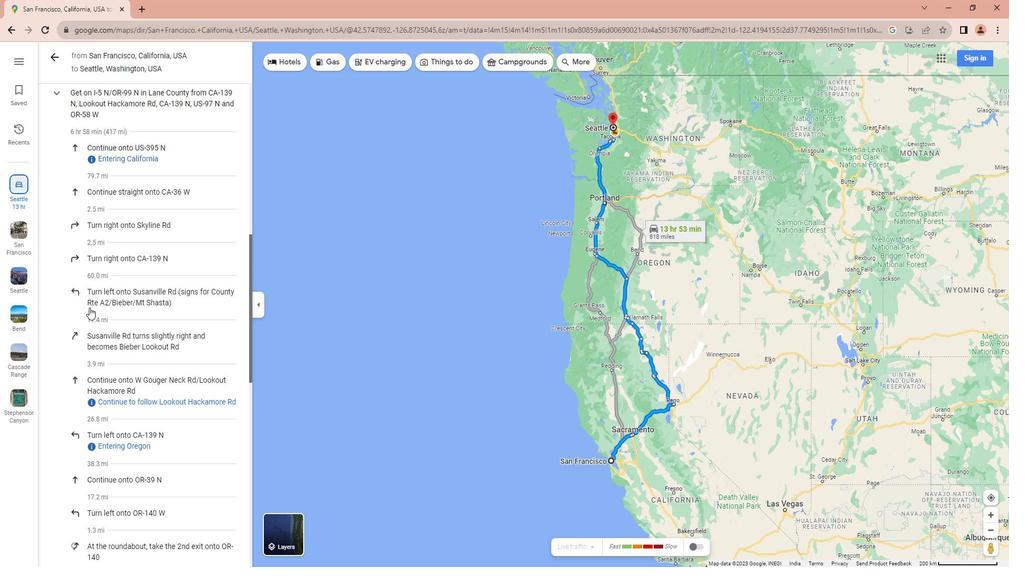 
Action: Mouse scrolled (87, 309) with delta (0, 0)
Screenshot: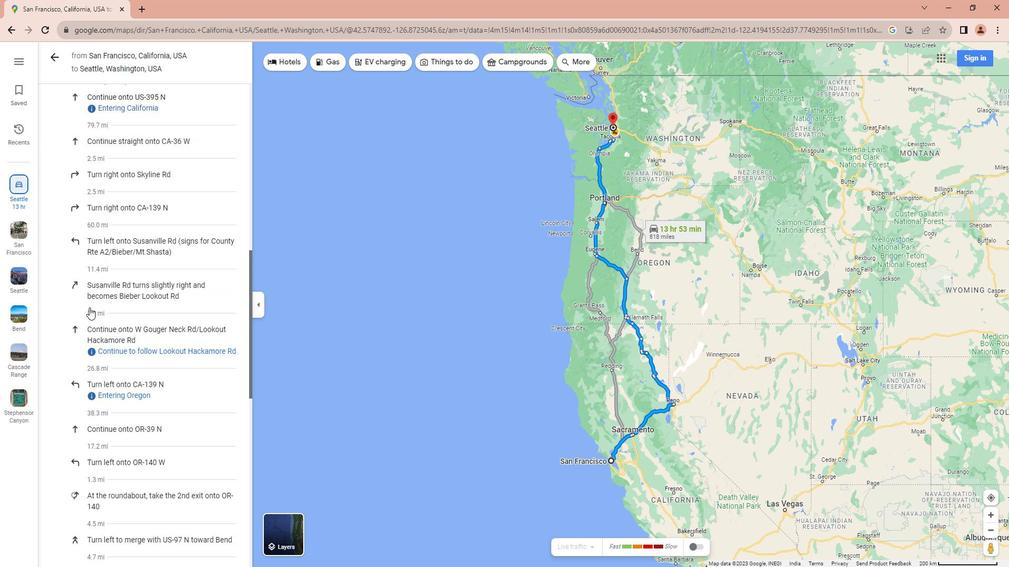 
Action: Mouse moved to (77, 350)
Screenshot: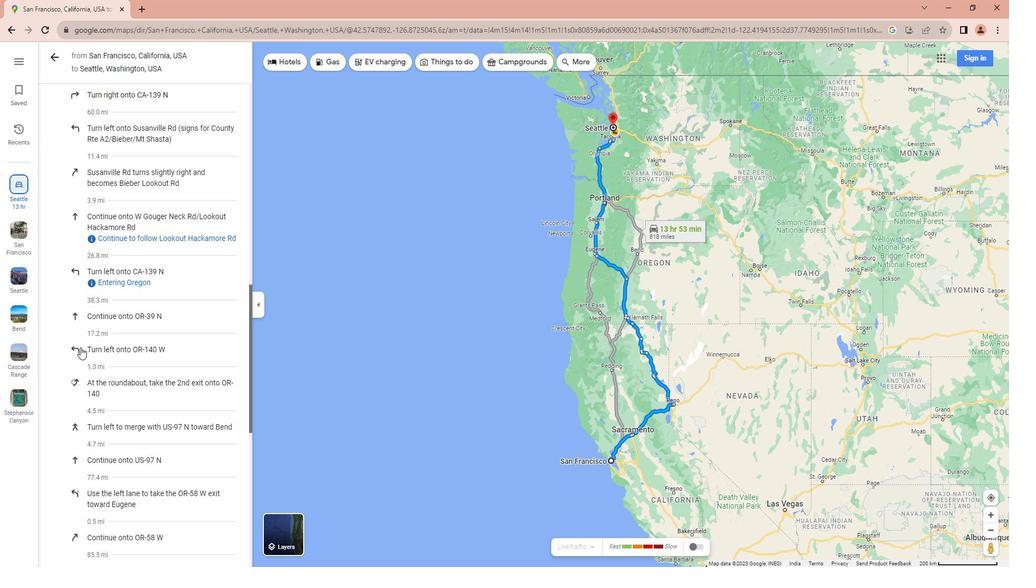 
Action: Mouse scrolled (77, 349) with delta (0, 0)
Screenshot: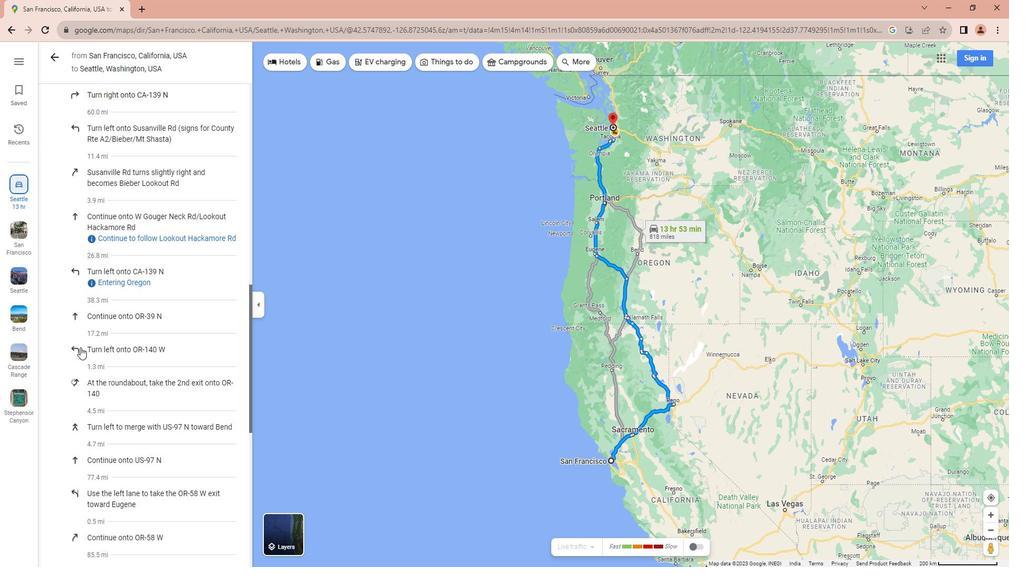 
Action: Mouse scrolled (77, 349) with delta (0, 0)
Screenshot: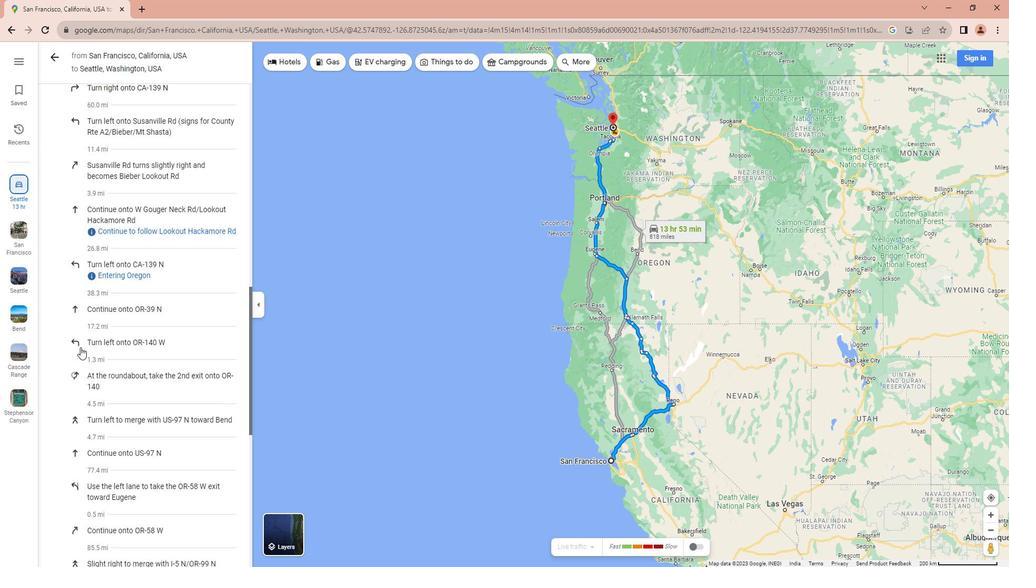
Action: Mouse scrolled (77, 349) with delta (0, 0)
Screenshot: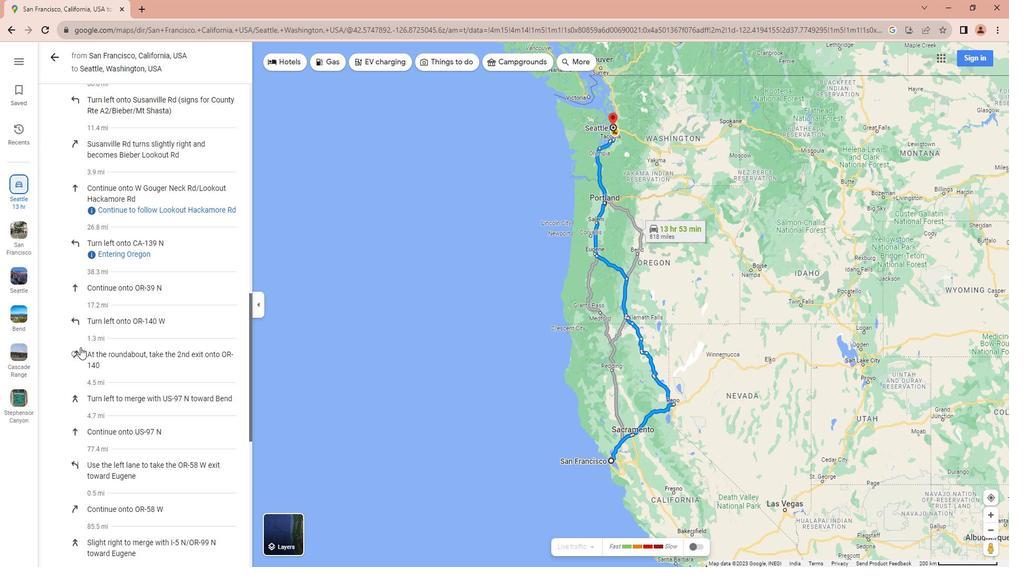 
Action: Mouse scrolled (77, 349) with delta (0, 0)
Screenshot: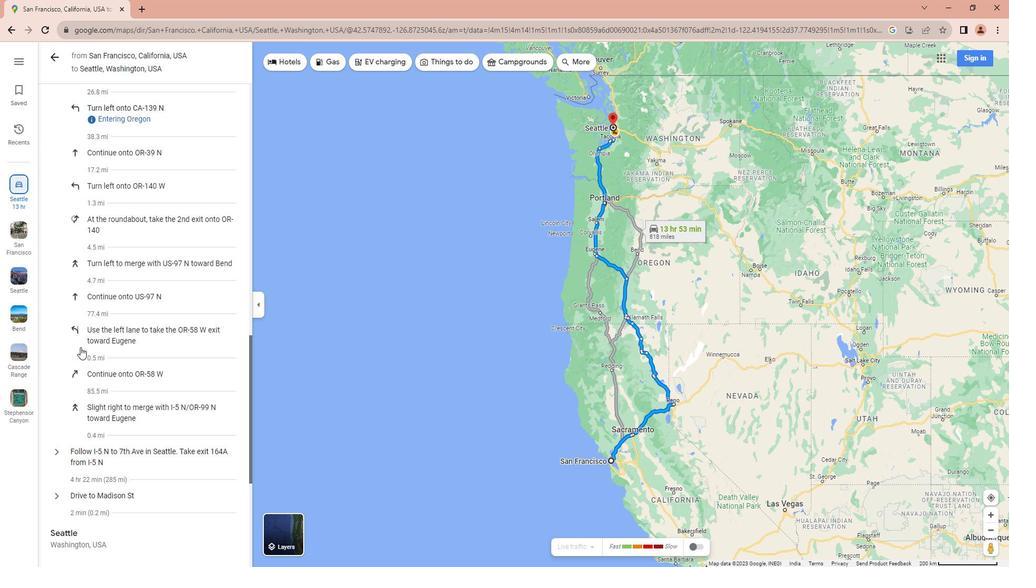 
Action: Mouse scrolled (77, 349) with delta (0, 0)
Screenshot: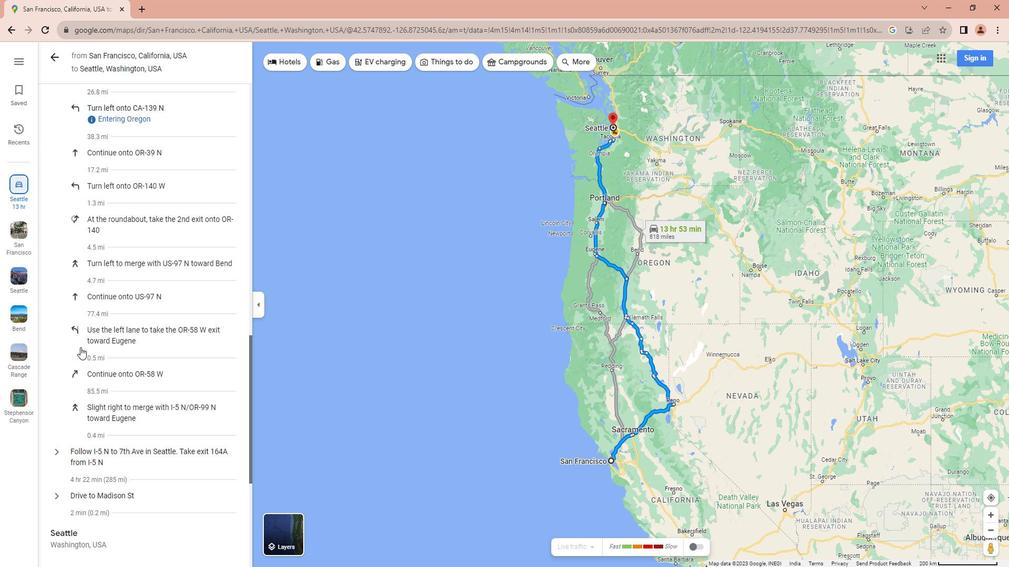 
Action: Mouse scrolled (77, 349) with delta (0, 0)
Screenshot: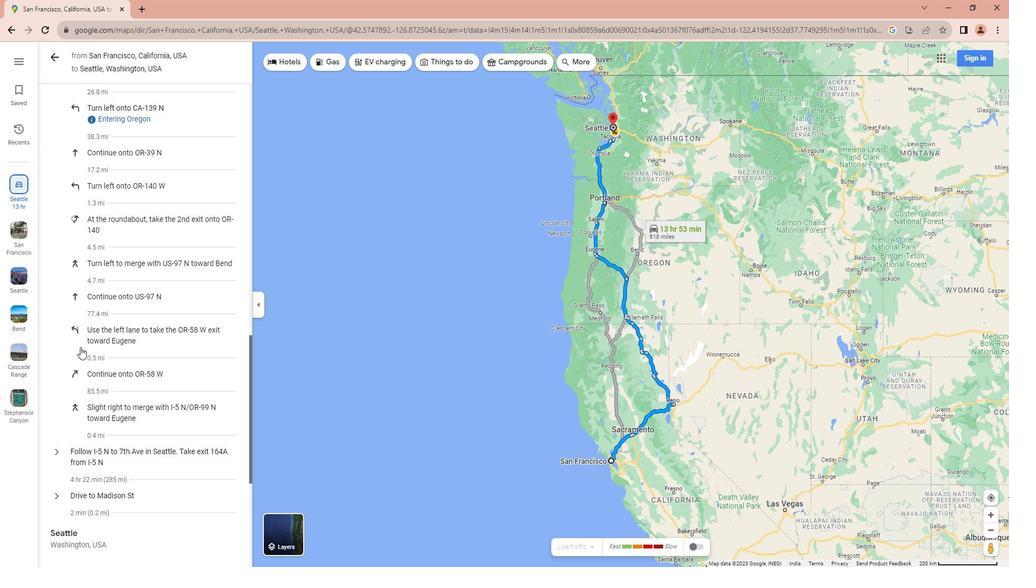 
Action: Mouse moved to (57, 298)
Screenshot: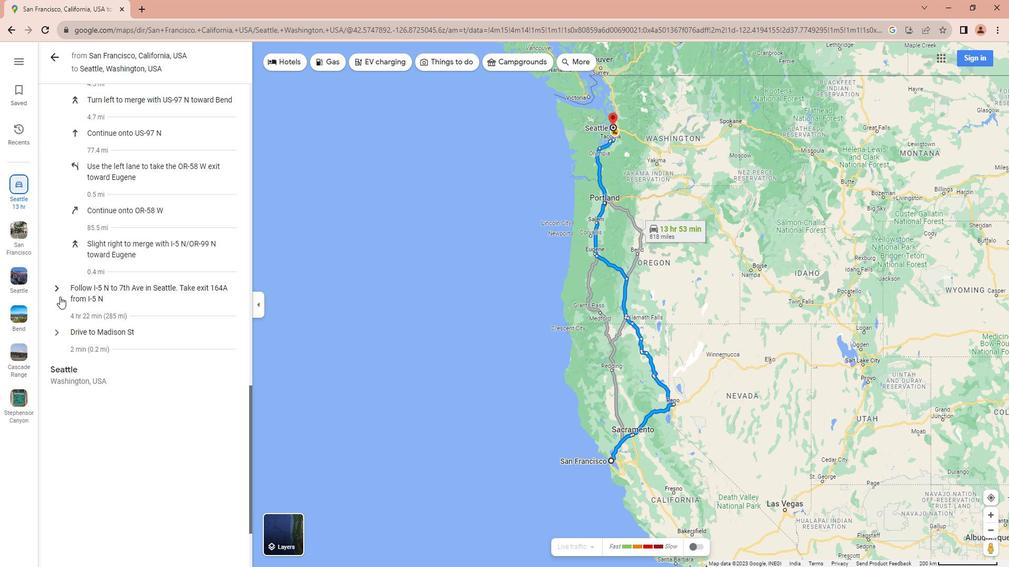 
Action: Mouse pressed left at (57, 298)
Screenshot: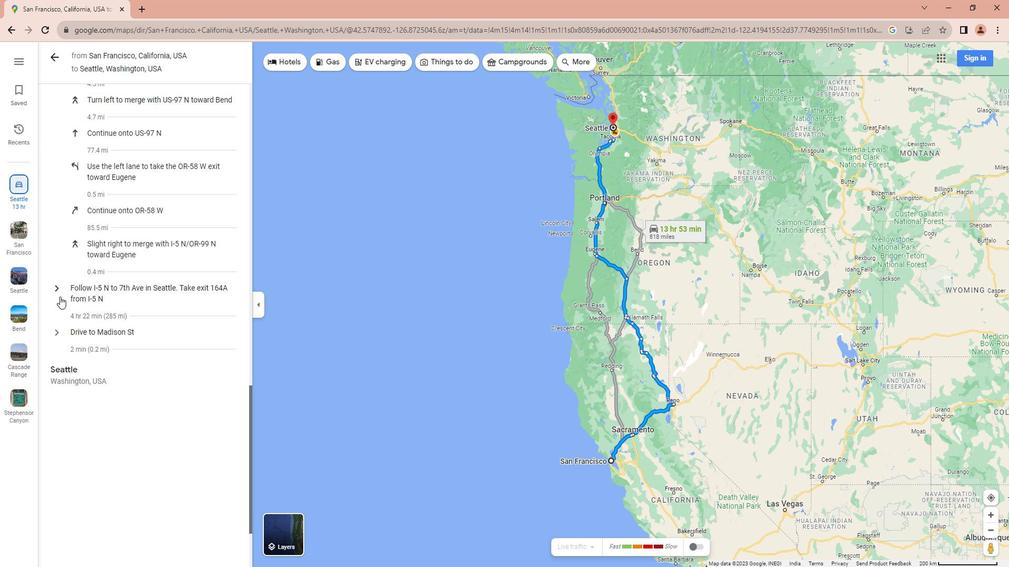 
Action: Mouse moved to (64, 301)
Screenshot: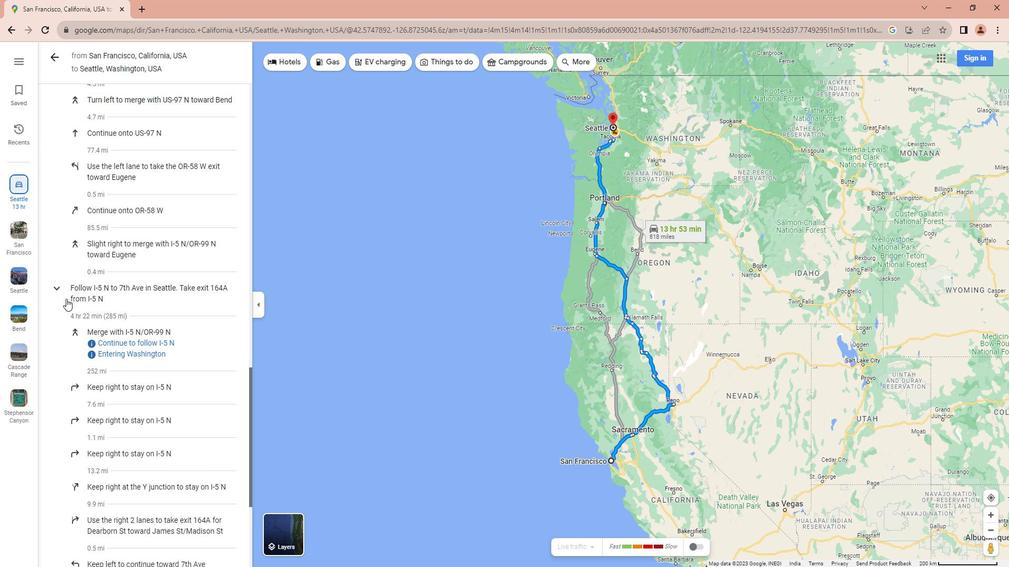 
Action: Mouse scrolled (64, 300) with delta (0, 0)
Screenshot: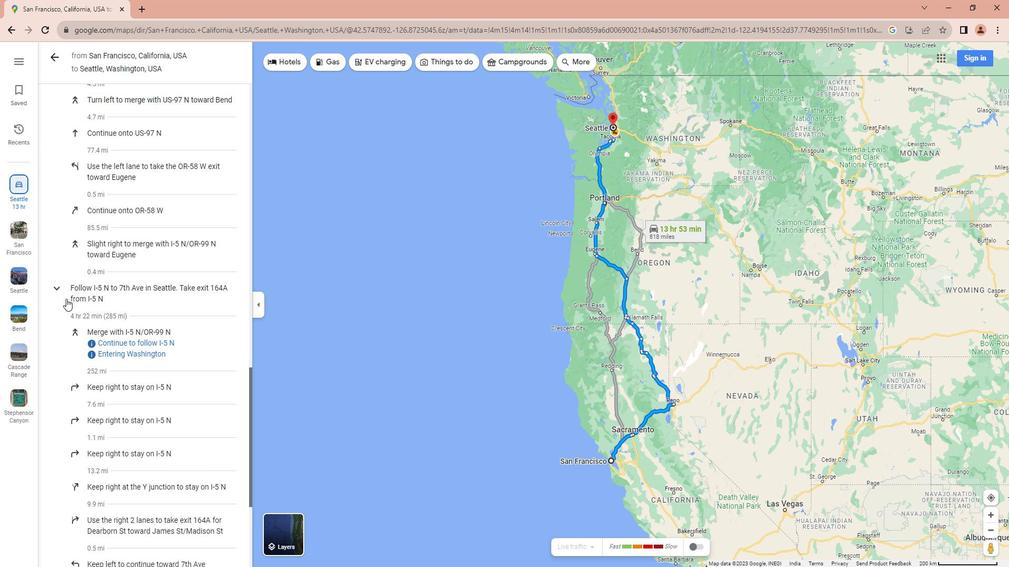 
Action: Mouse moved to (66, 302)
Screenshot: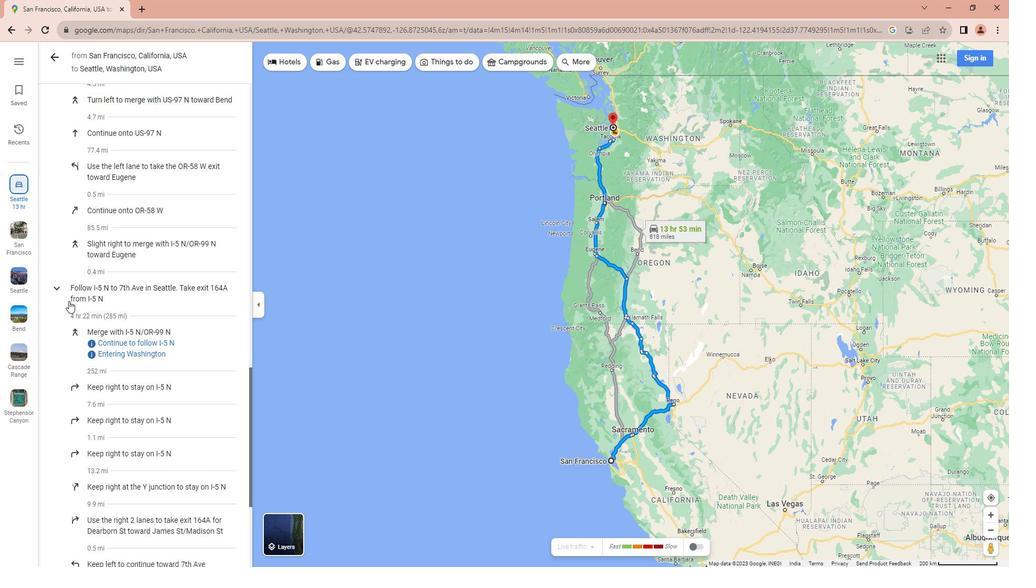 
Action: Mouse scrolled (66, 302) with delta (0, 0)
Screenshot: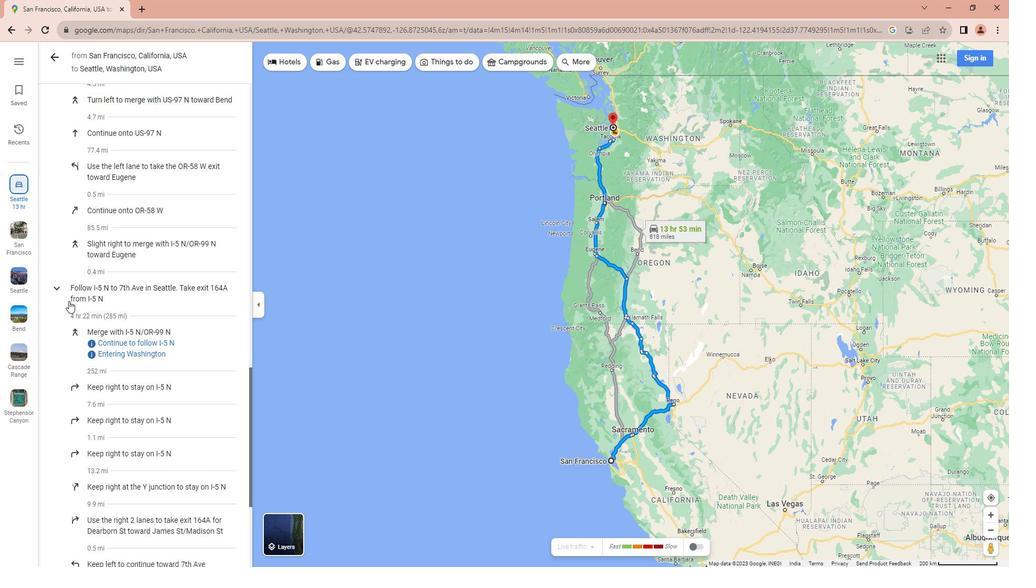 
Action: Mouse scrolled (66, 302) with delta (0, 0)
Screenshot: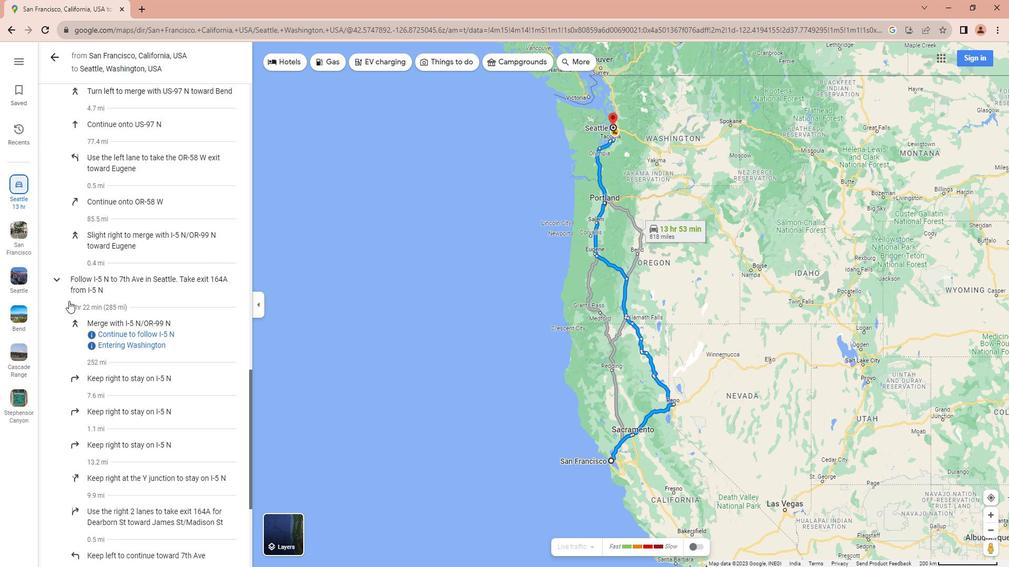 
Action: Mouse moved to (121, 311)
Screenshot: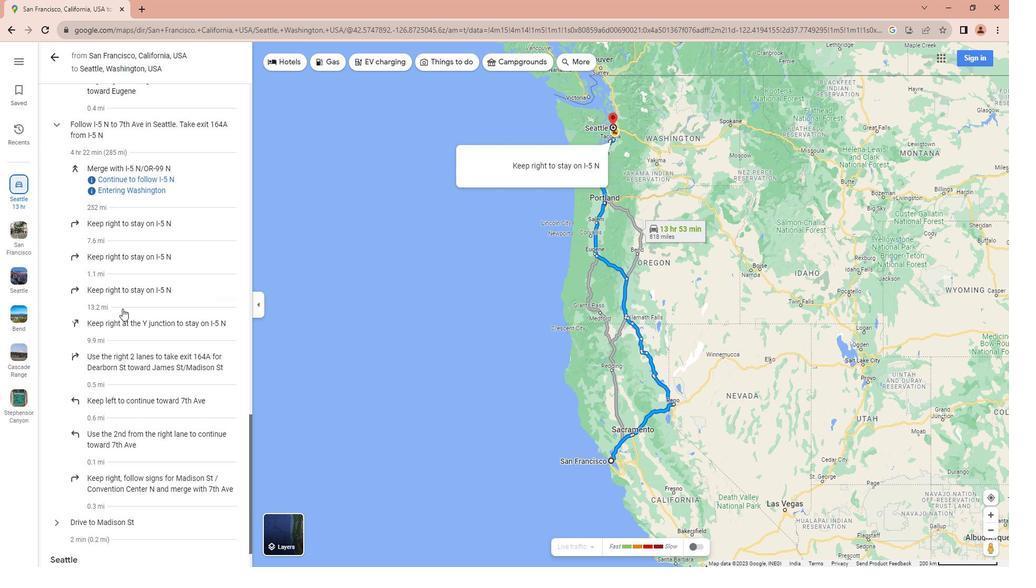 
Action: Mouse scrolled (121, 310) with delta (0, 0)
Screenshot: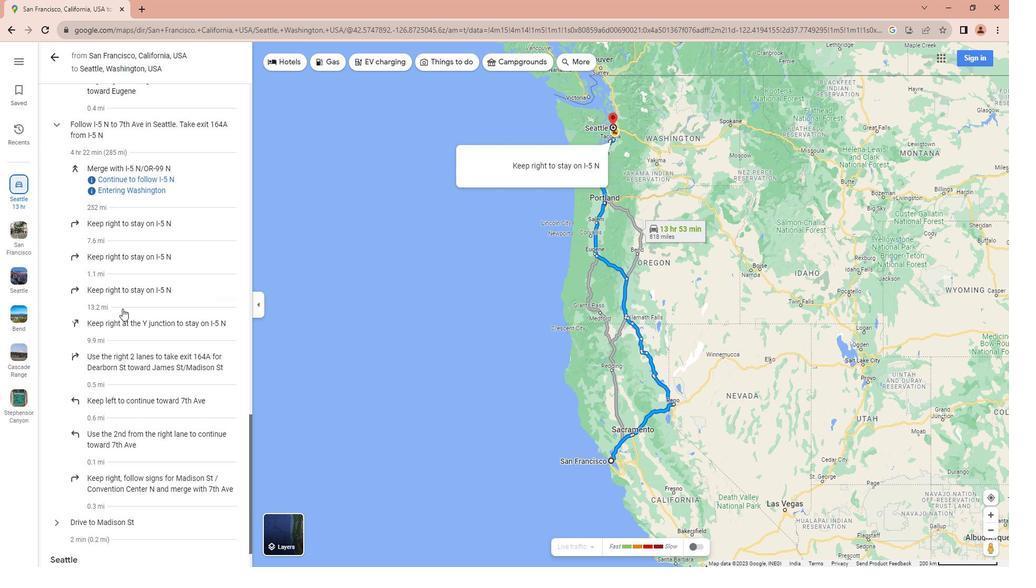 
Action: Mouse scrolled (121, 310) with delta (0, 0)
Screenshot: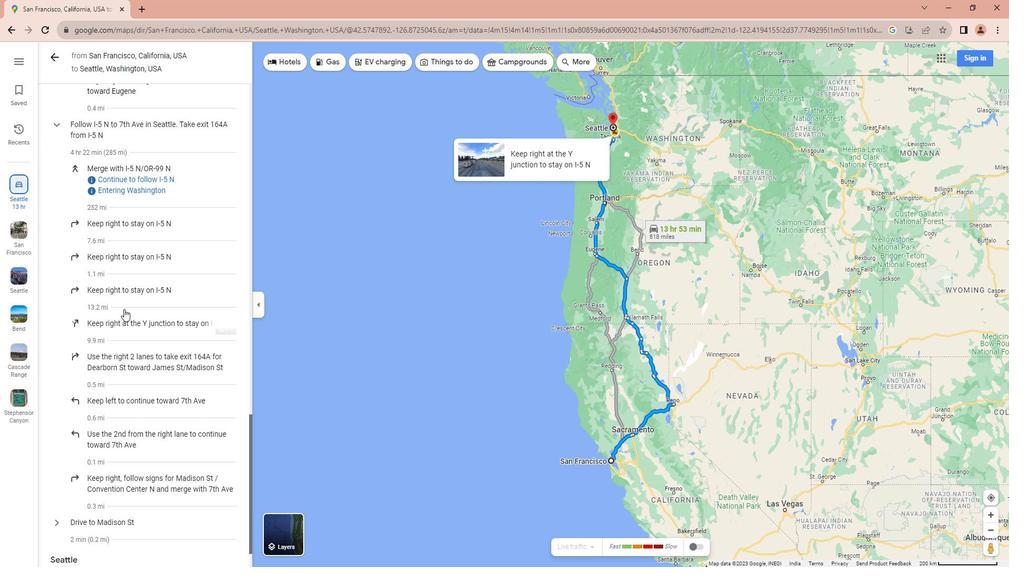 
Action: Mouse scrolled (121, 310) with delta (0, 0)
Screenshot: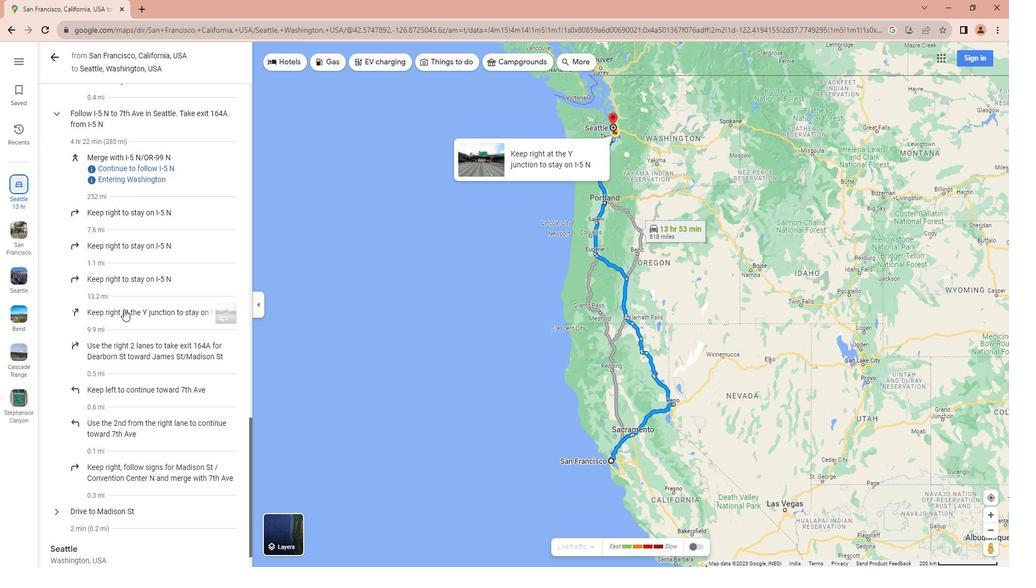 
Action: Mouse moved to (121, 311)
Screenshot: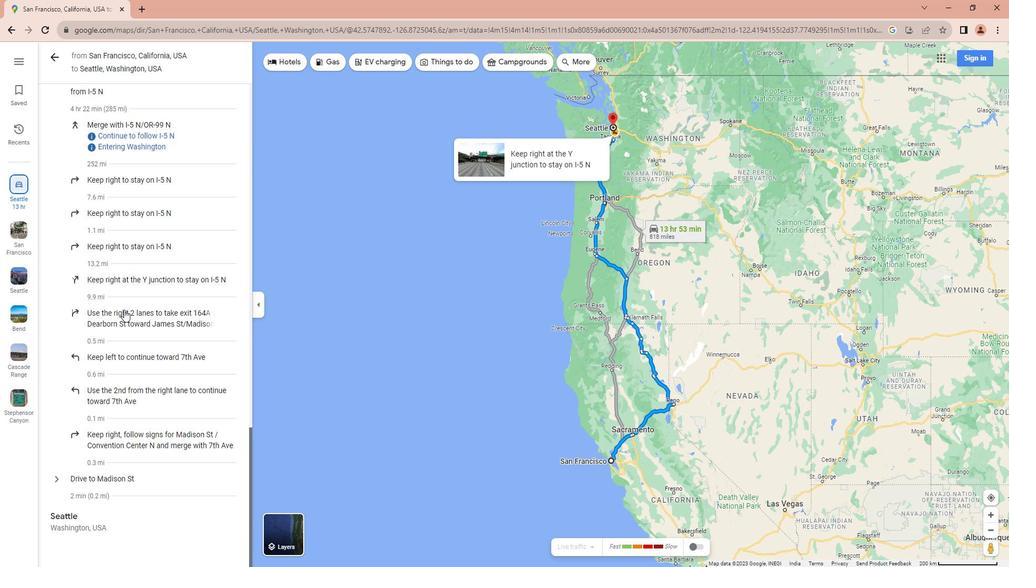 
Action: Mouse scrolled (121, 311) with delta (0, 0)
Screenshot: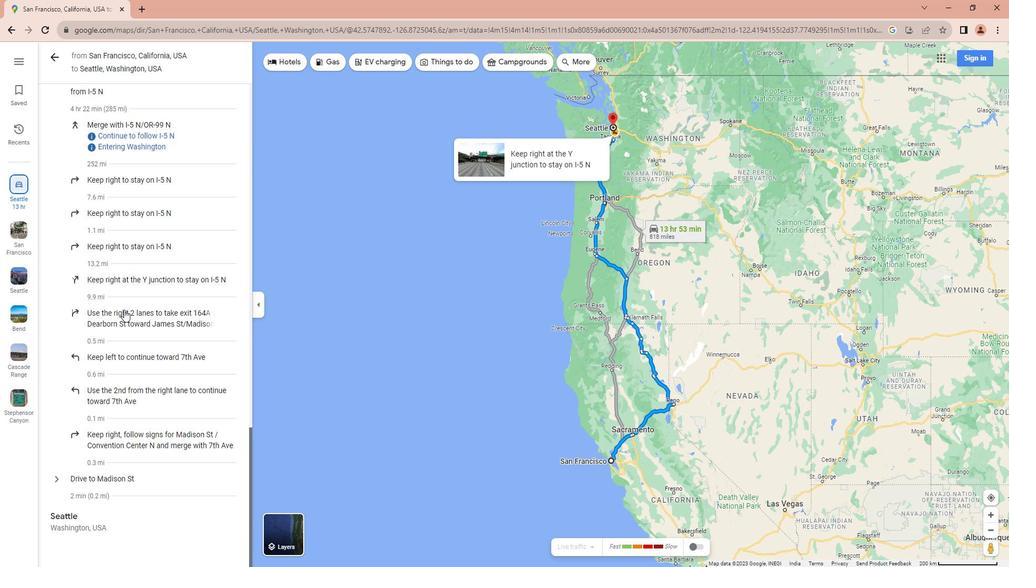 
Action: Mouse moved to (121, 312)
Screenshot: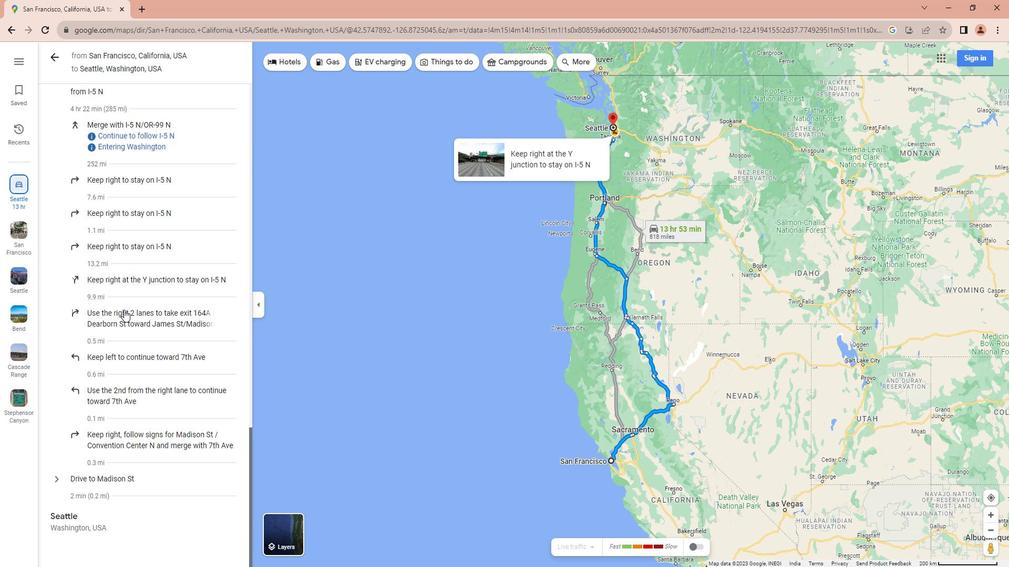 
Action: Mouse scrolled (121, 312) with delta (0, 0)
Screenshot: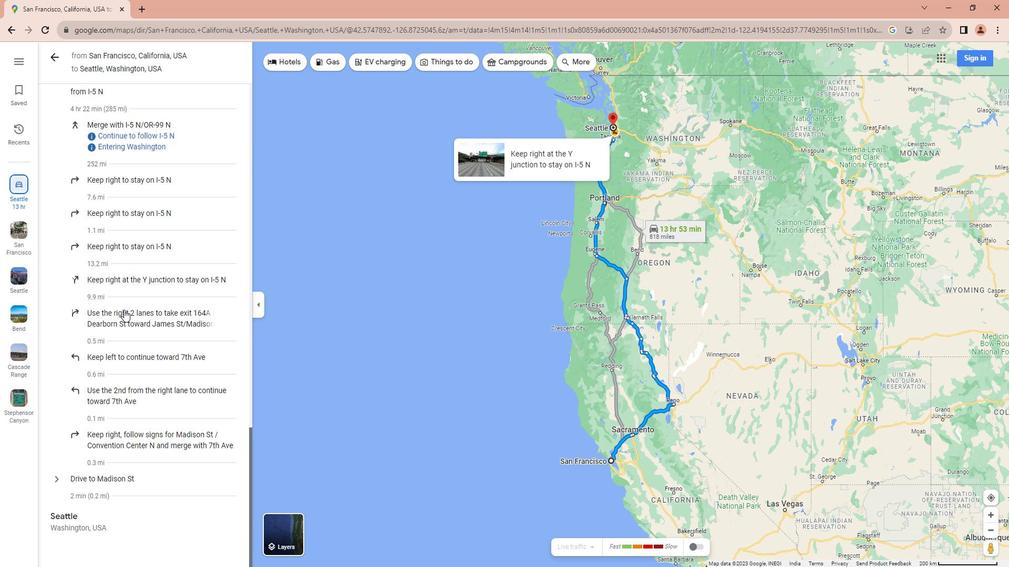 
Action: Mouse moved to (57, 482)
Screenshot: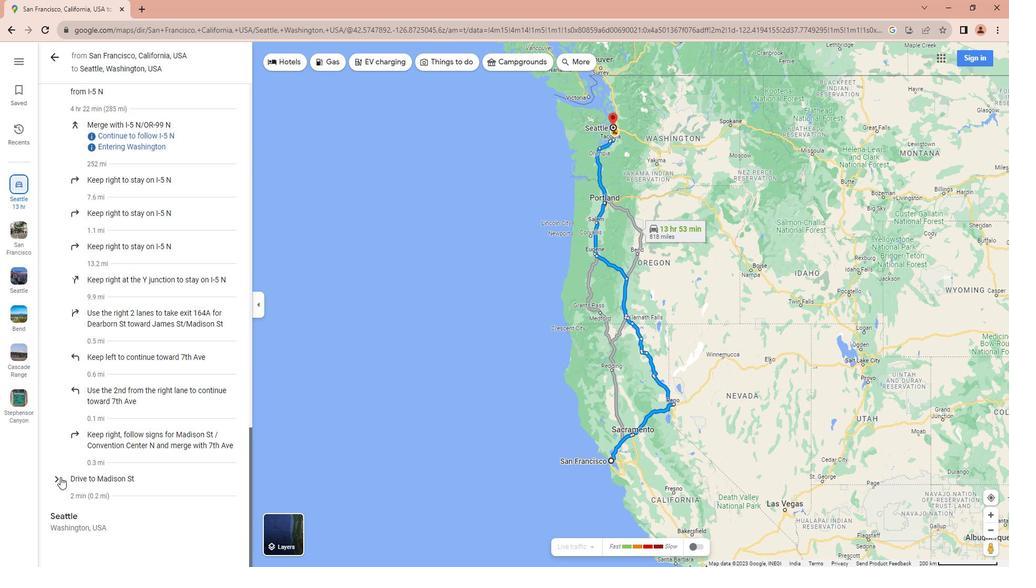 
Action: Mouse pressed left at (57, 482)
Screenshot: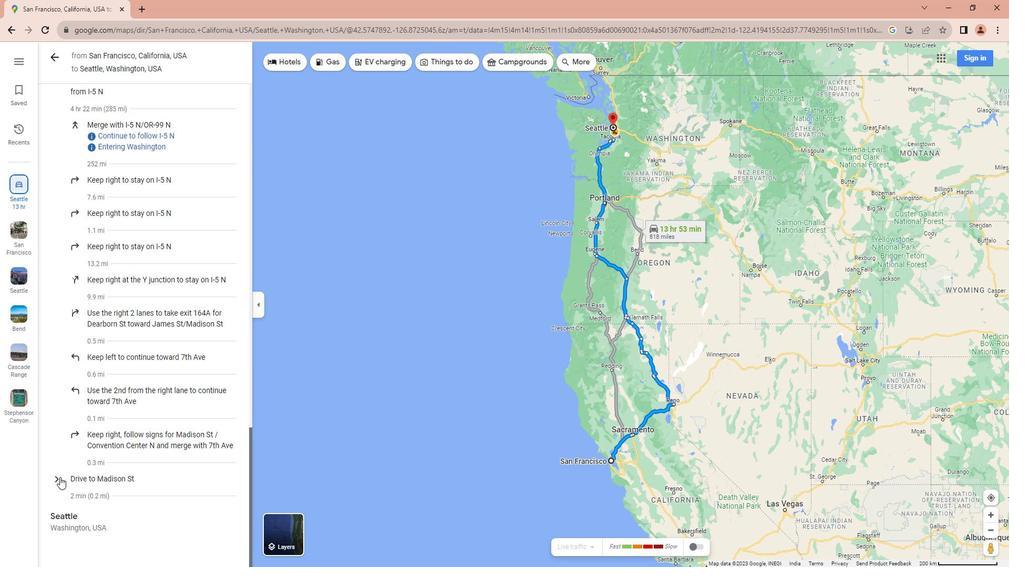 
Action: Mouse moved to (133, 425)
Screenshot: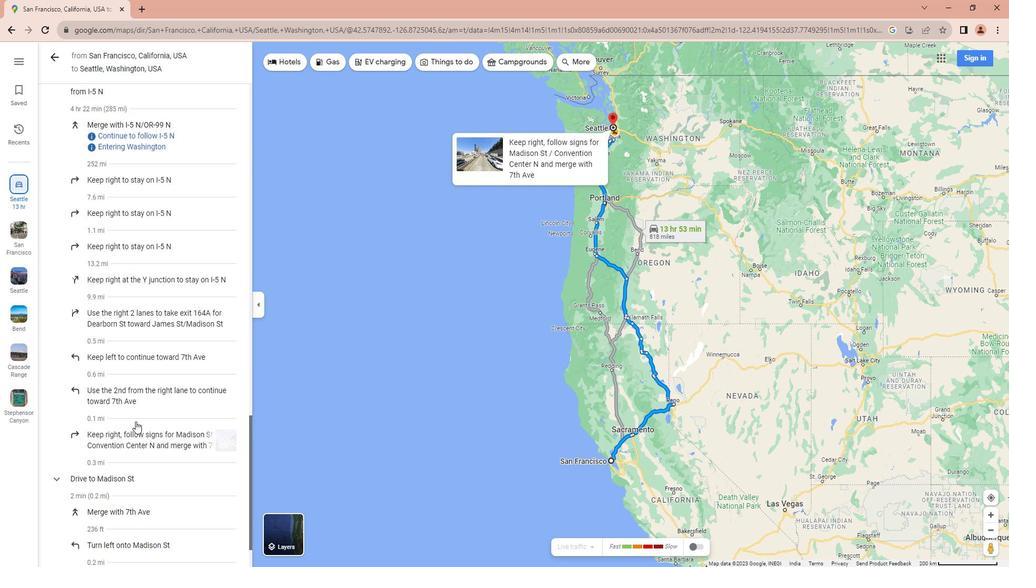
Action: Mouse scrolled (133, 425) with delta (0, 0)
Screenshot: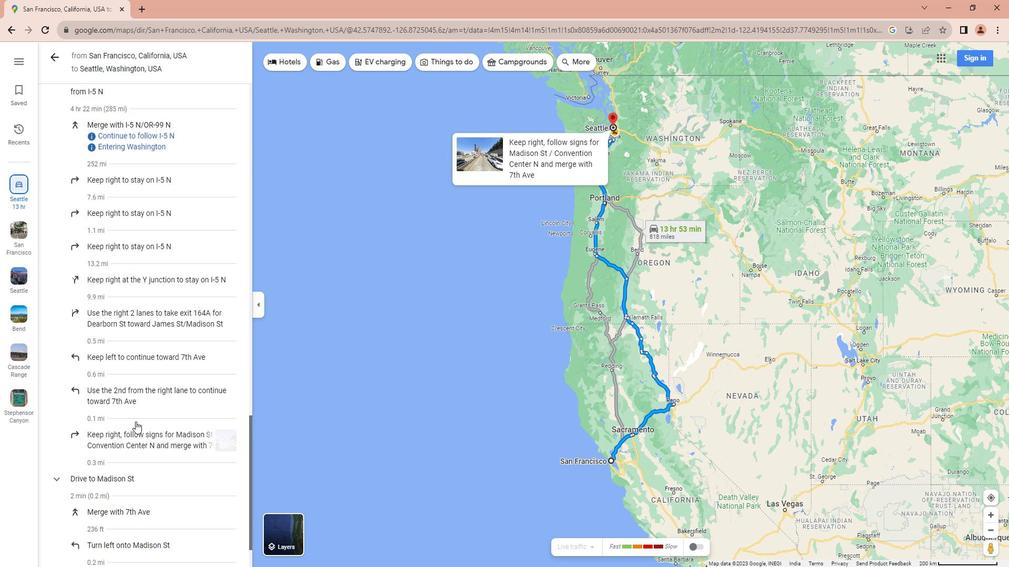 
Action: Mouse scrolled (133, 425) with delta (0, 0)
Screenshot: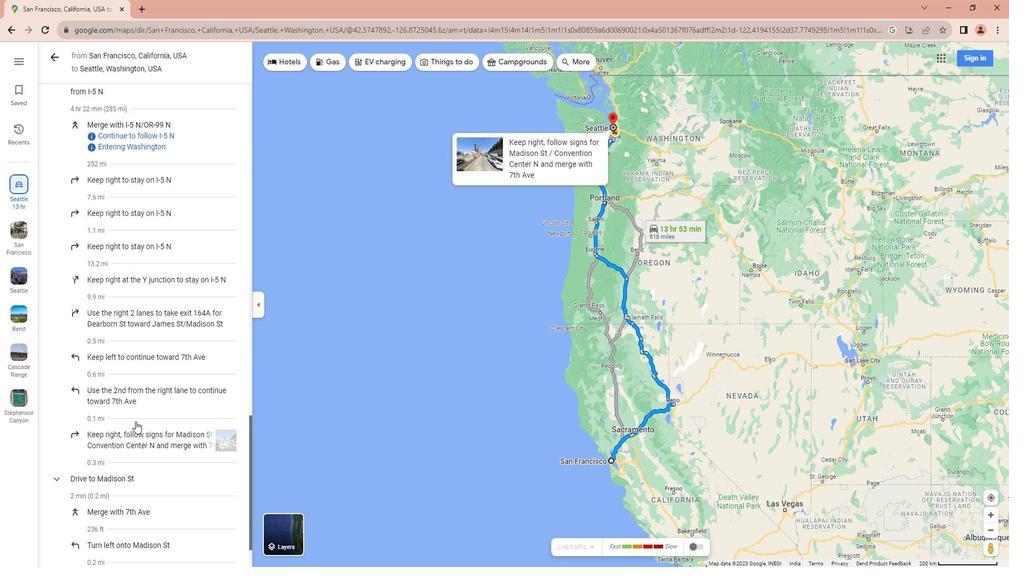 
Action: Mouse scrolled (133, 425) with delta (0, 0)
Screenshot: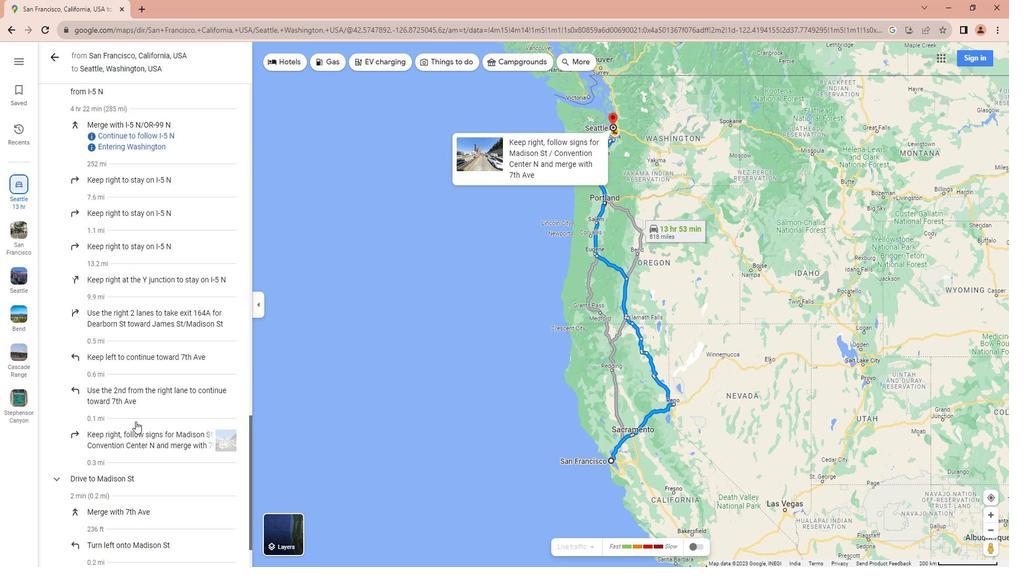 
Action: Mouse scrolled (133, 425) with delta (0, 0)
Screenshot: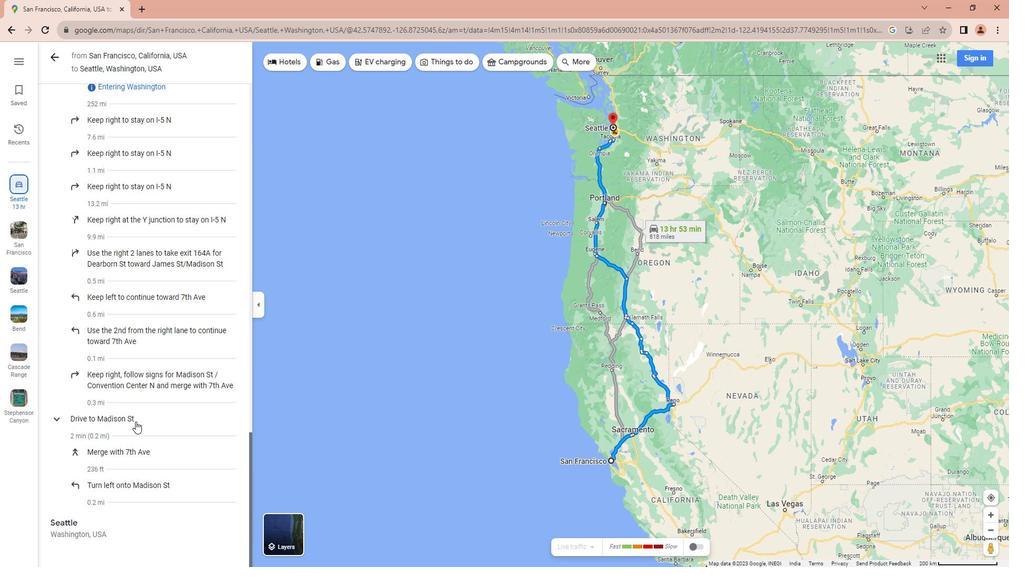 
Action: Mouse scrolled (133, 425) with delta (0, 0)
Screenshot: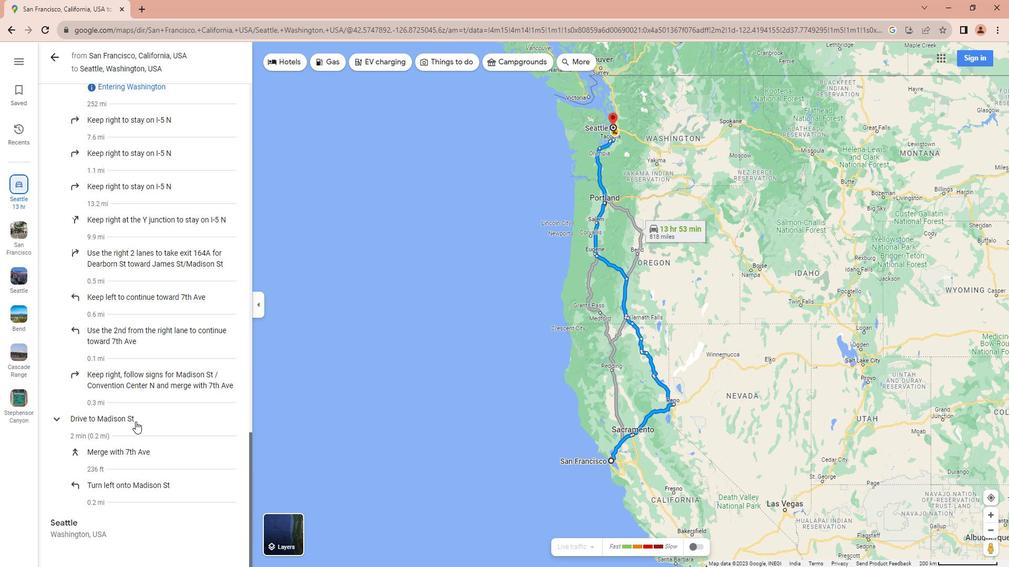 
Action: Mouse scrolled (133, 425) with delta (0, 0)
Screenshot: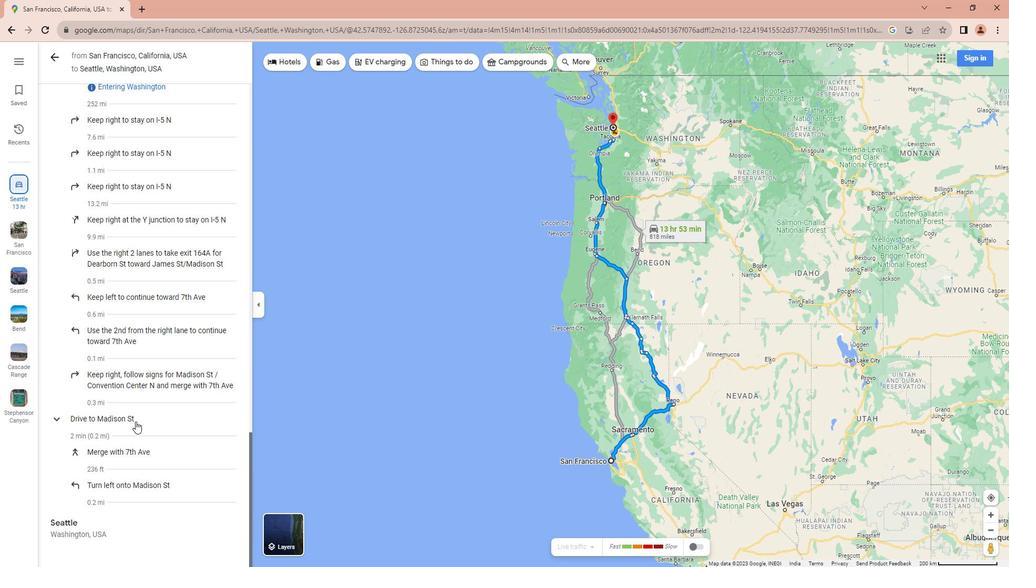 
Action: Mouse moved to (52, 62)
Screenshot: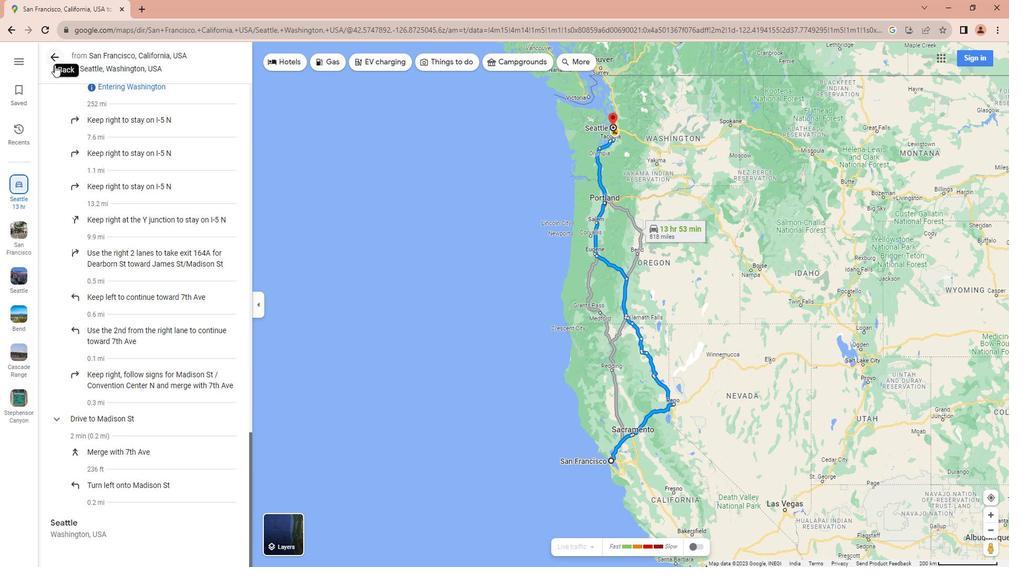 
Action: Mouse pressed left at (52, 62)
Screenshot: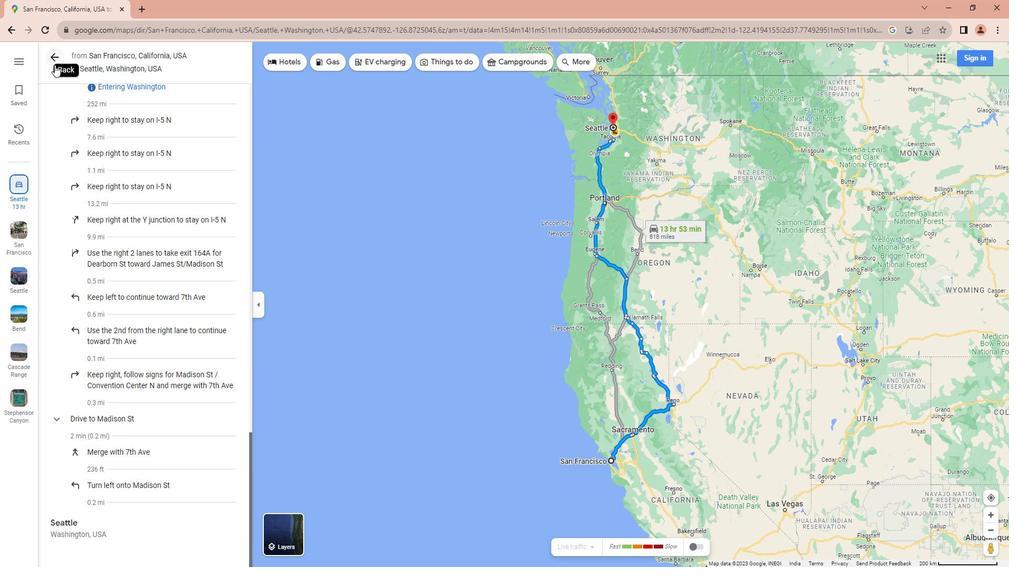 
Action: Mouse moved to (97, 240)
Screenshot: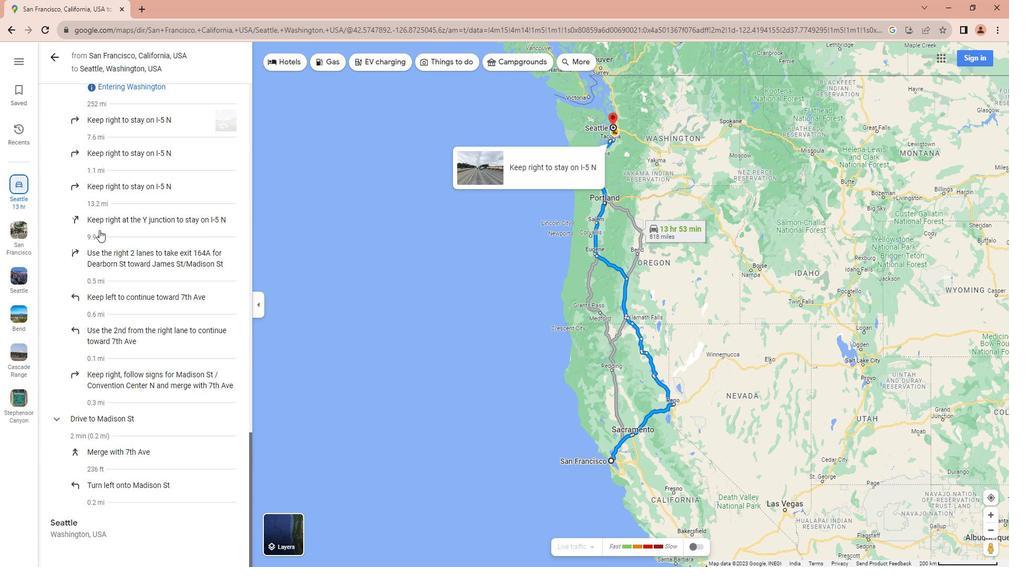 
Action: Mouse scrolled (97, 241) with delta (0, 0)
Screenshot: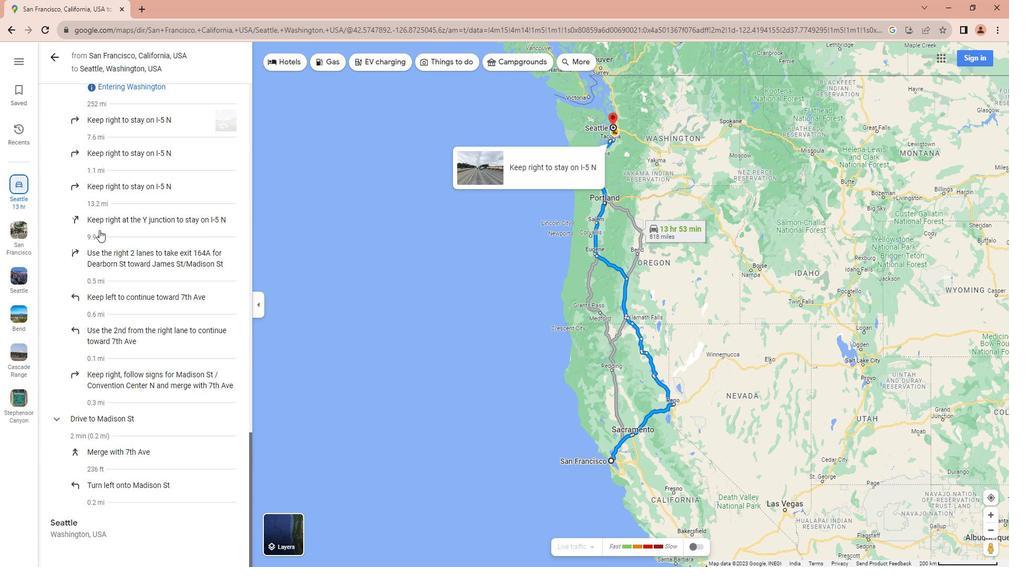 
Action: Mouse moved to (97, 242)
Screenshot: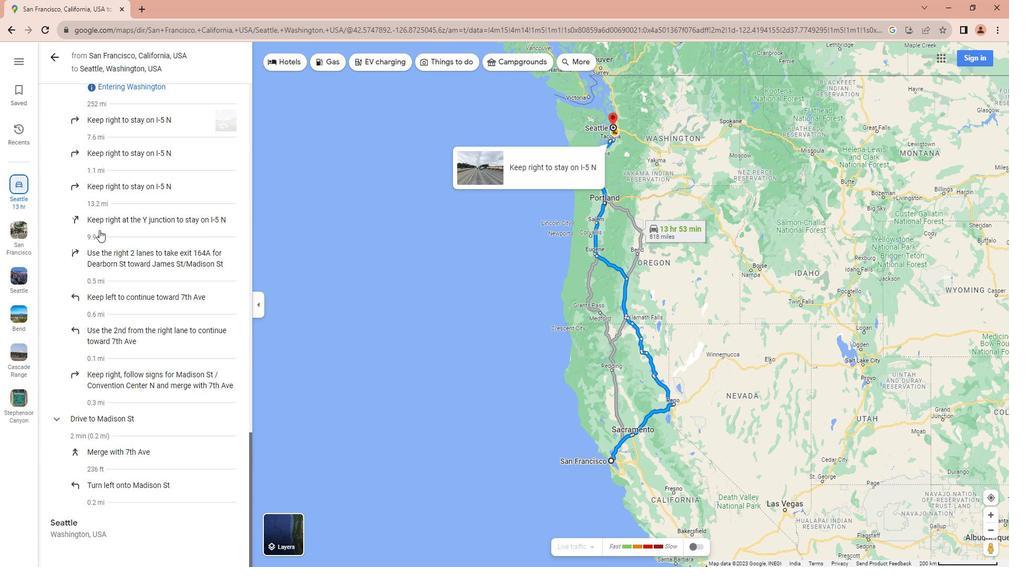 
Action: Mouse scrolled (97, 243) with delta (0, 0)
Screenshot: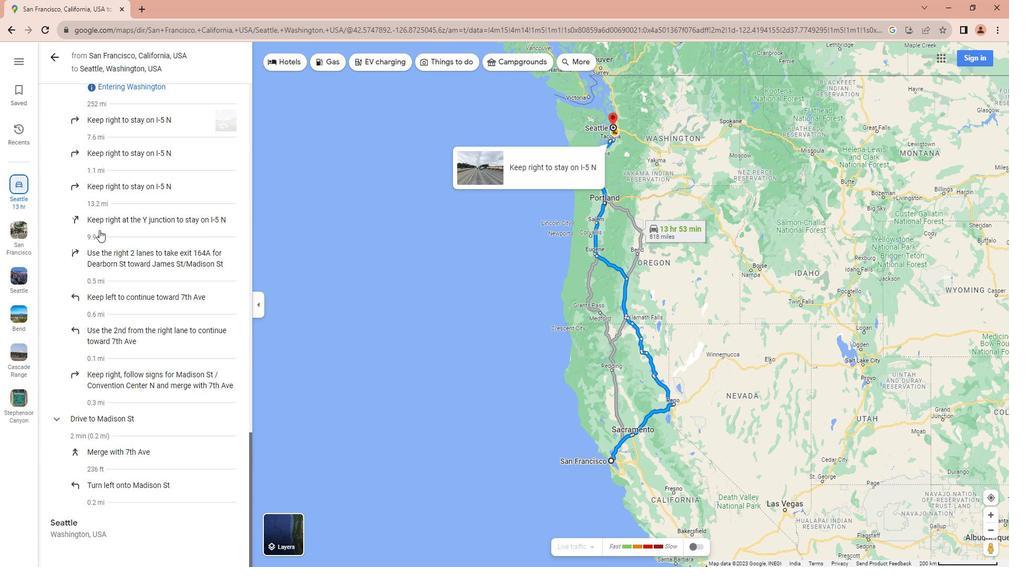 
Action: Mouse moved to (97, 243)
Screenshot: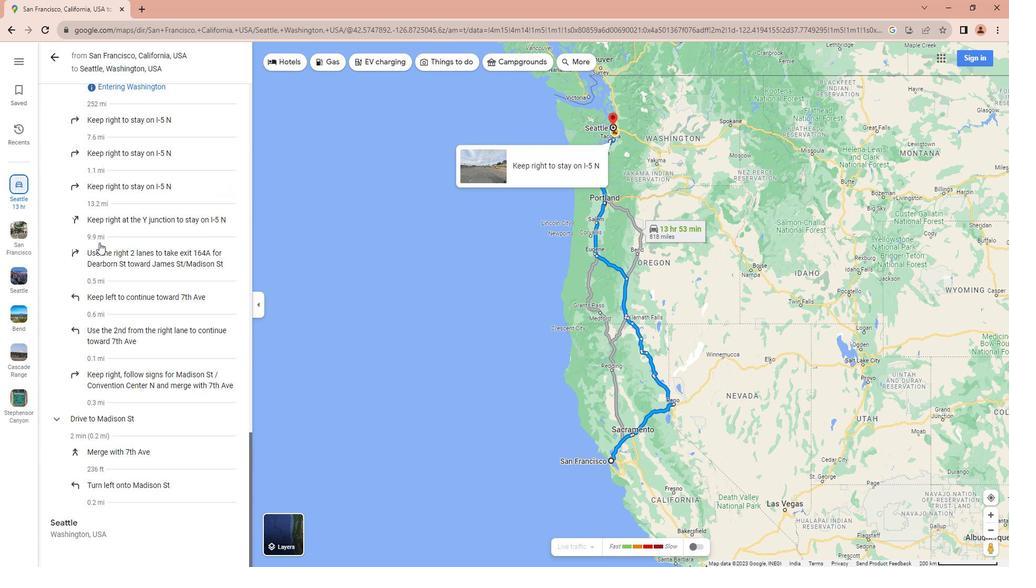 
Action: Mouse scrolled (97, 243) with delta (0, 0)
Screenshot: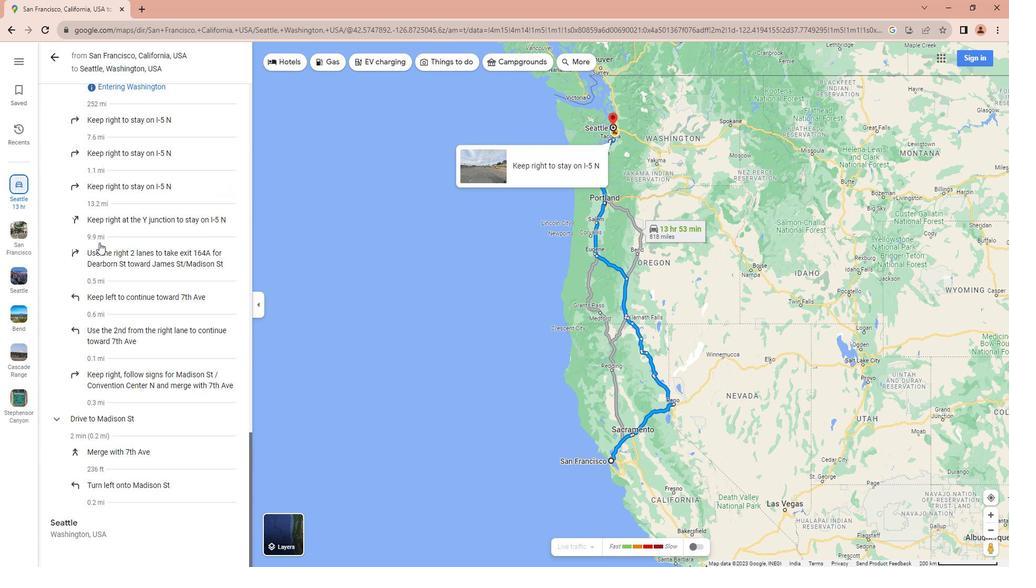 
Action: Mouse scrolled (97, 243) with delta (0, 0)
Screenshot: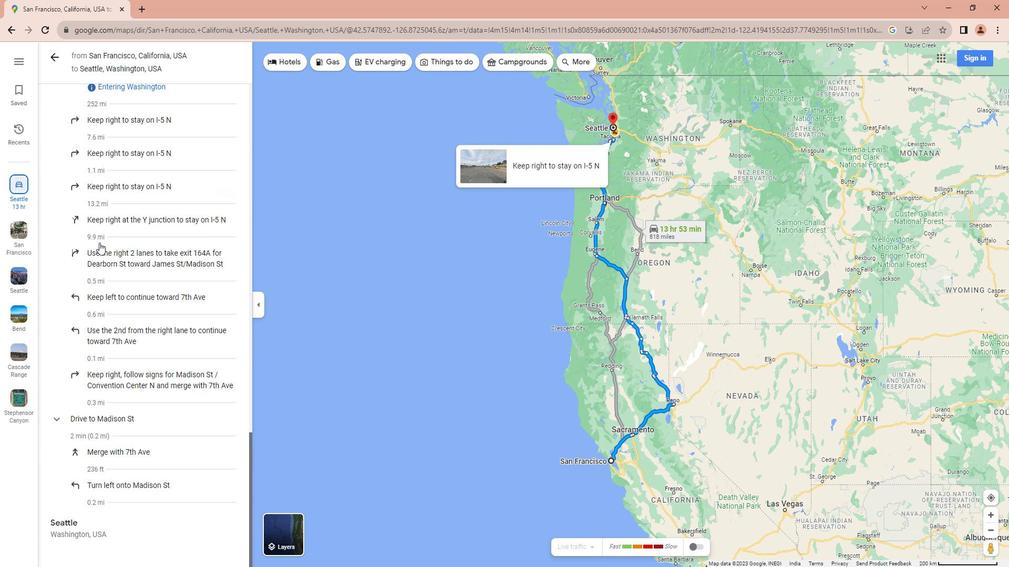 
Action: Mouse moved to (52, 55)
Screenshot: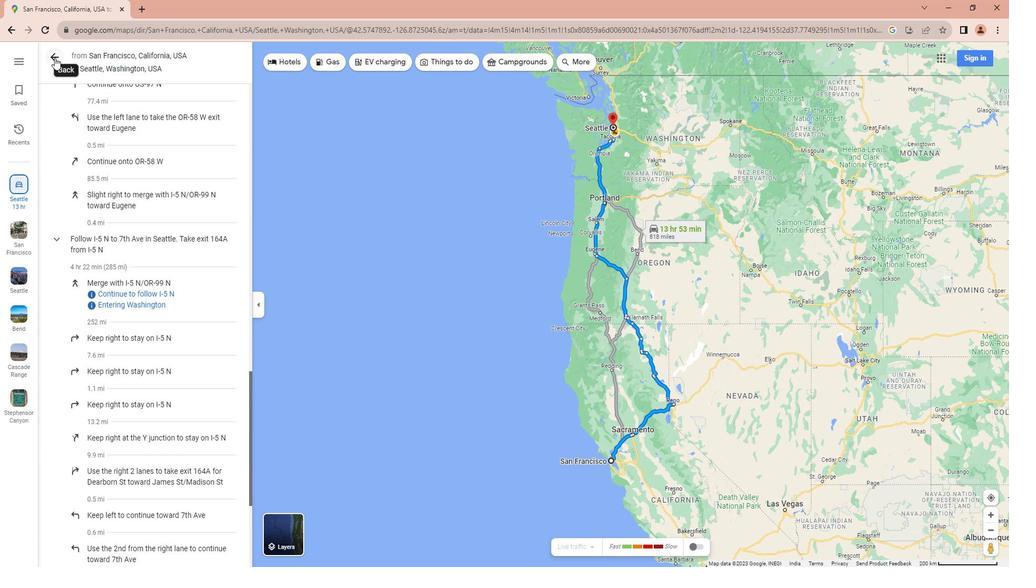 
Action: Mouse pressed left at (52, 55)
Screenshot: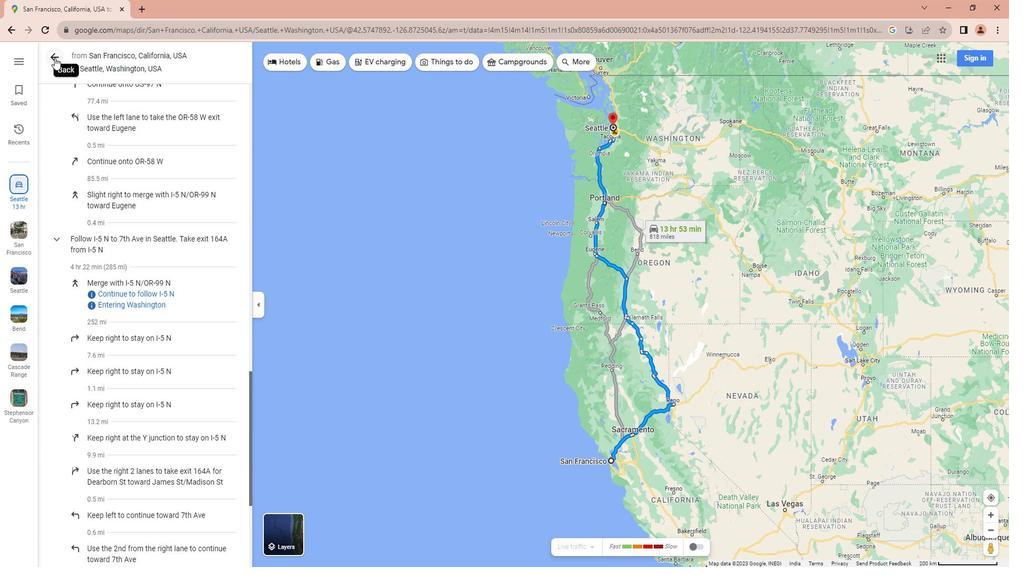 
Action: Mouse moved to (137, 327)
Screenshot: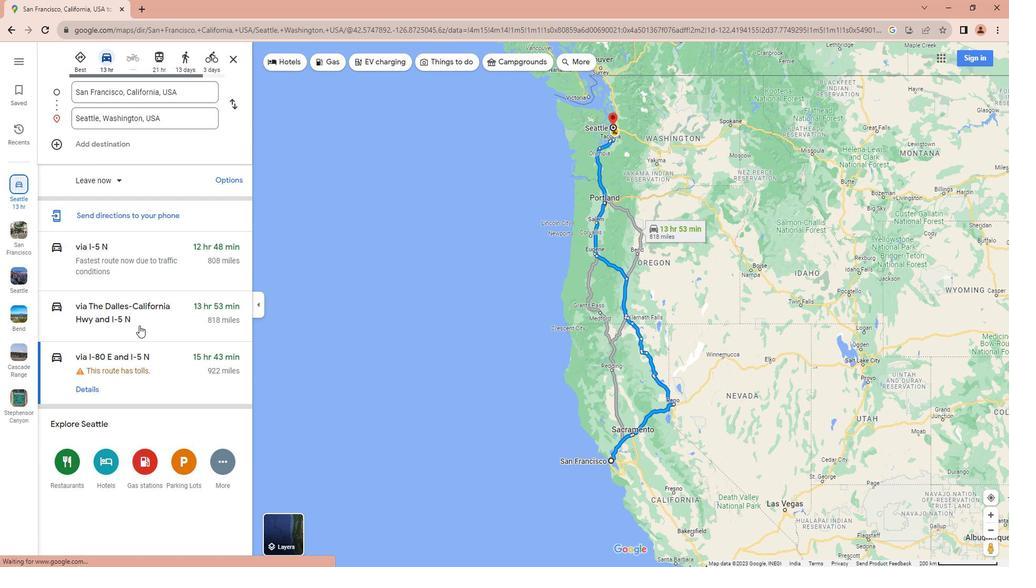 
Action: Mouse scrolled (137, 326) with delta (0, 0)
Screenshot: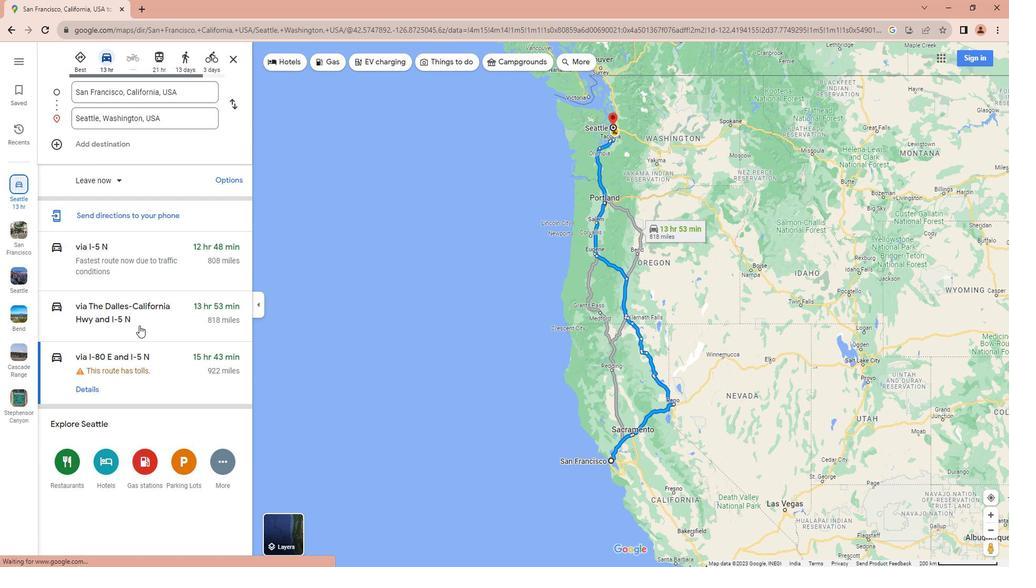 
Action: Mouse moved to (137, 328)
Screenshot: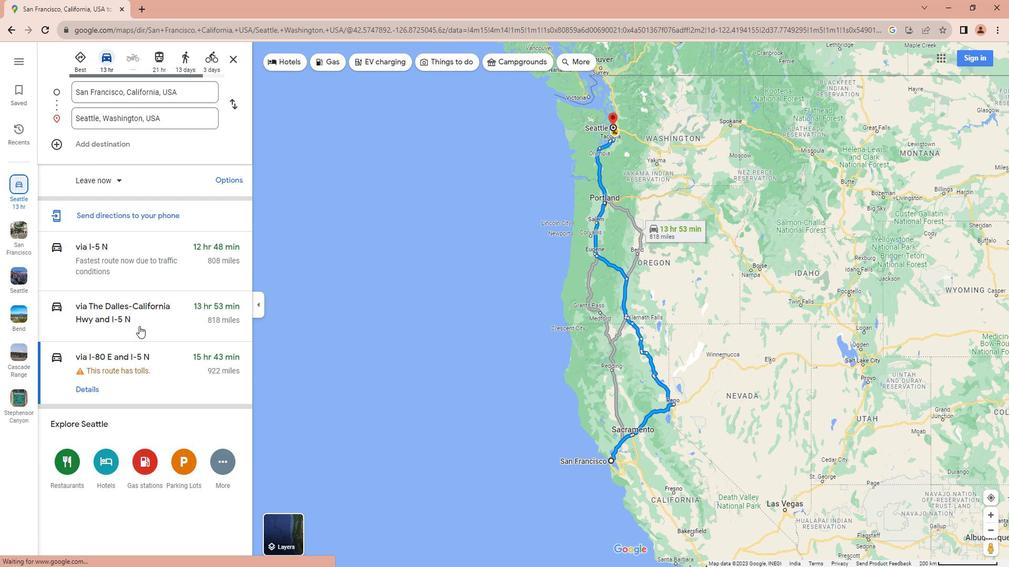 
Action: Mouse scrolled (137, 328) with delta (0, 0)
Screenshot: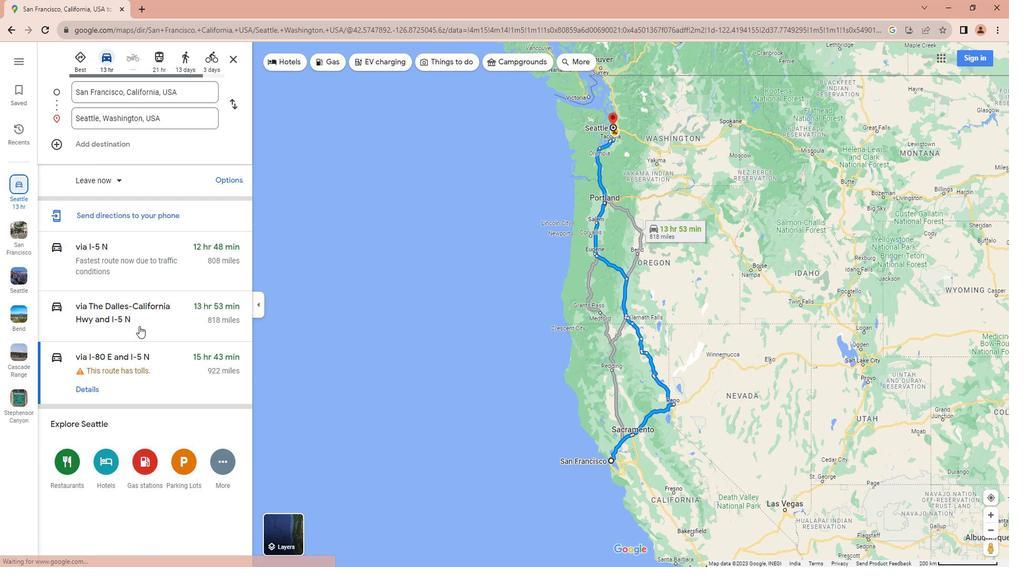 
Action: Mouse moved to (99, 312)
Screenshot: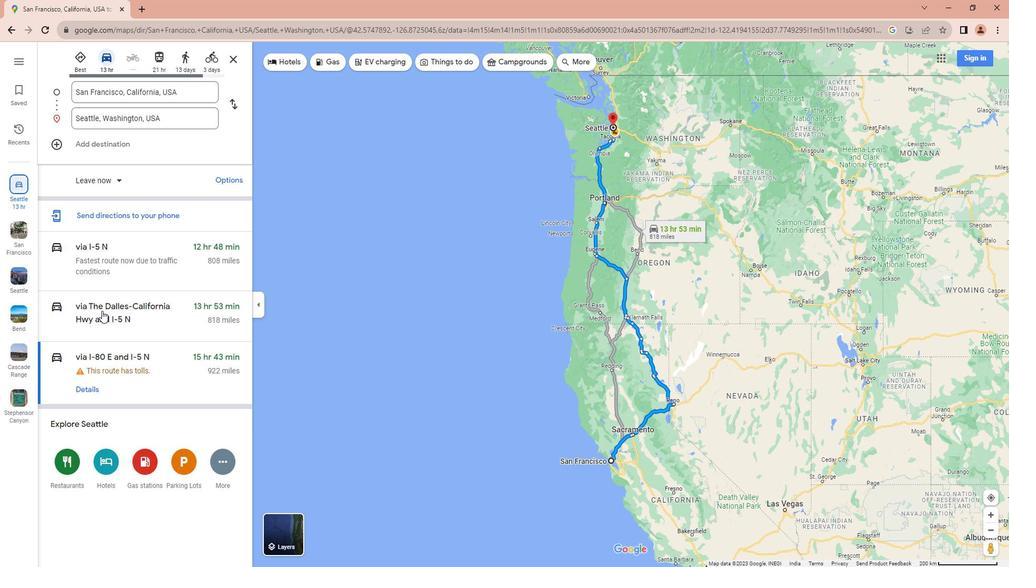 
Action: Mouse pressed left at (99, 312)
Screenshot: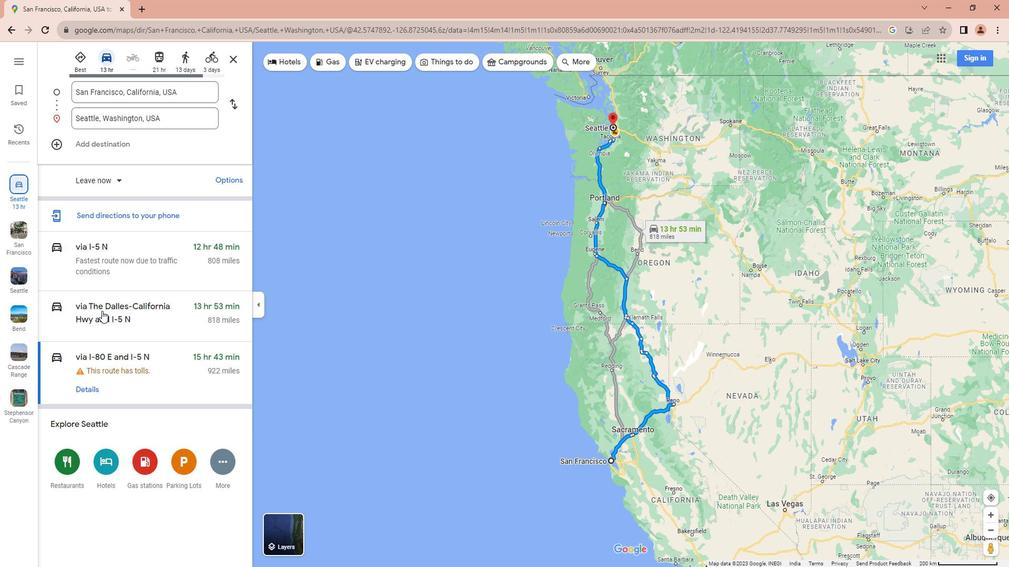 
Action: Mouse moved to (92, 352)
Screenshot: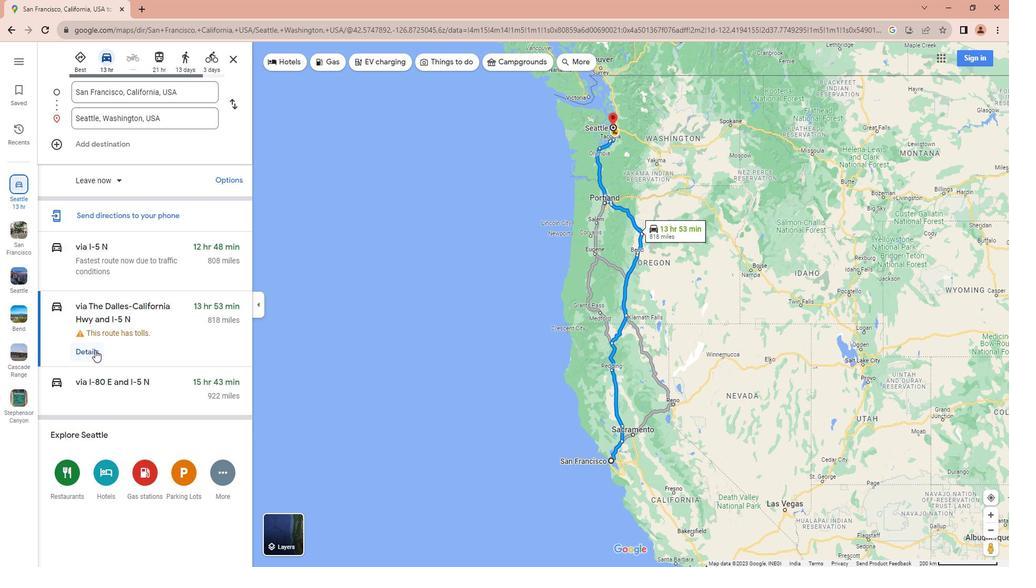 
Action: Mouse pressed left at (92, 352)
Screenshot: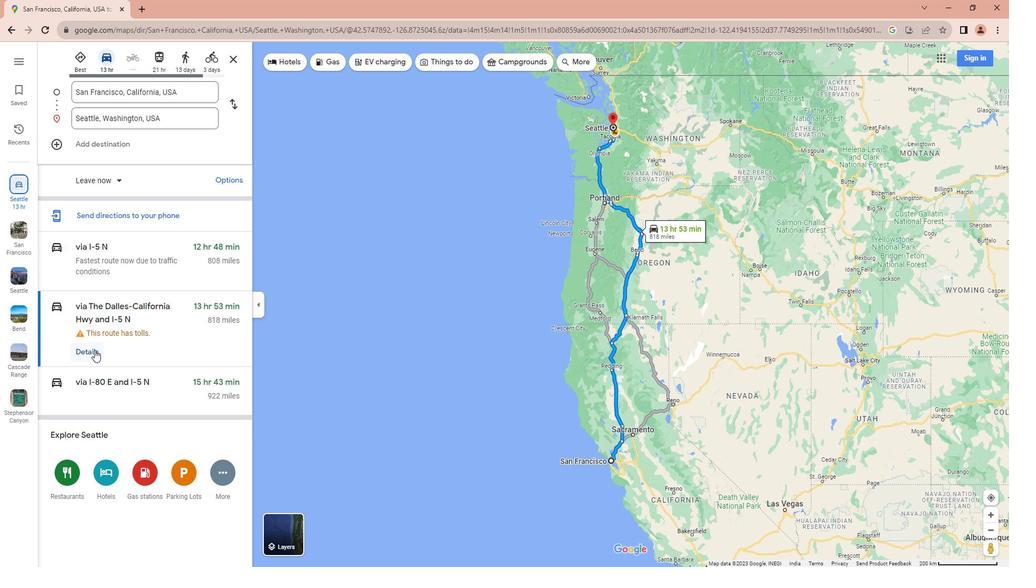 
Action: Mouse moved to (53, 189)
Screenshot: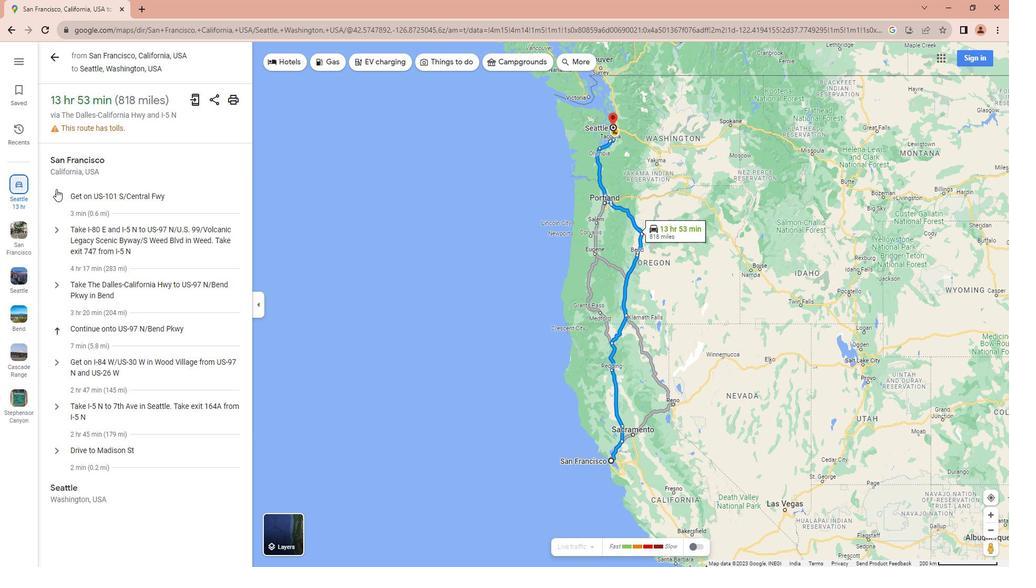 
Action: Mouse pressed left at (53, 189)
Screenshot: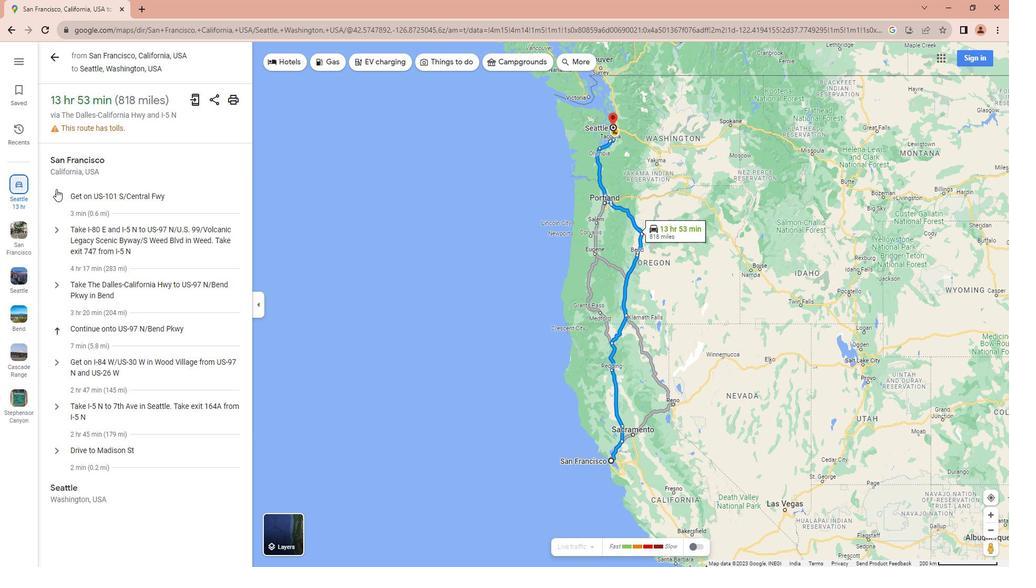 
Action: Mouse moved to (120, 314)
Screenshot: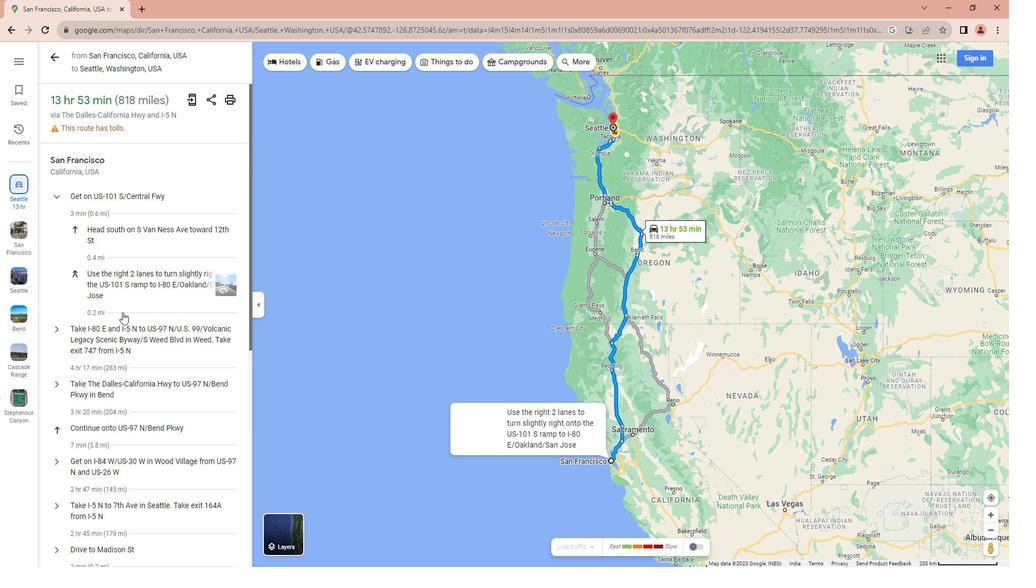 
Action: Mouse scrolled (120, 314) with delta (0, 0)
Screenshot: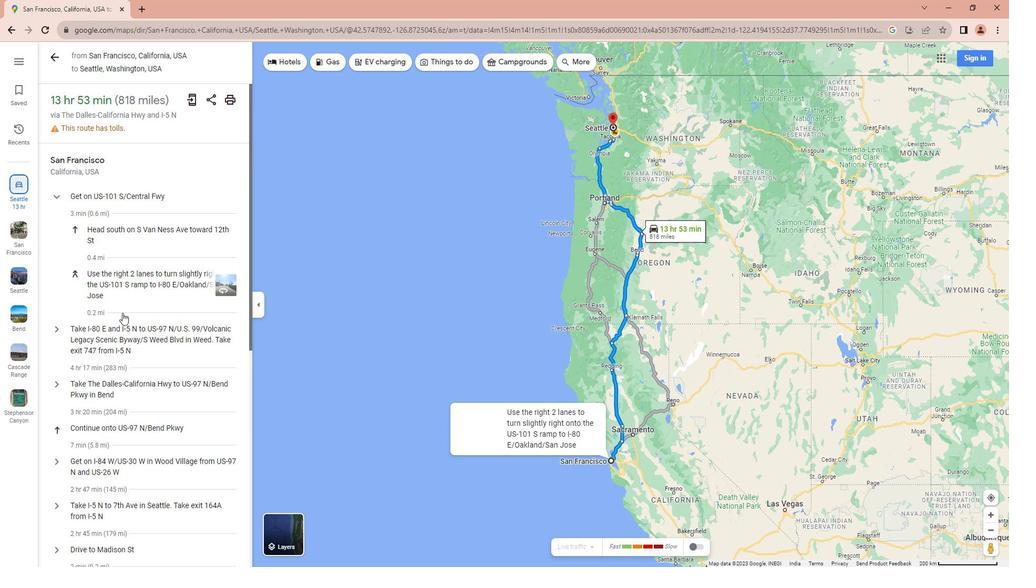 
Action: Mouse scrolled (120, 314) with delta (0, 0)
Screenshot: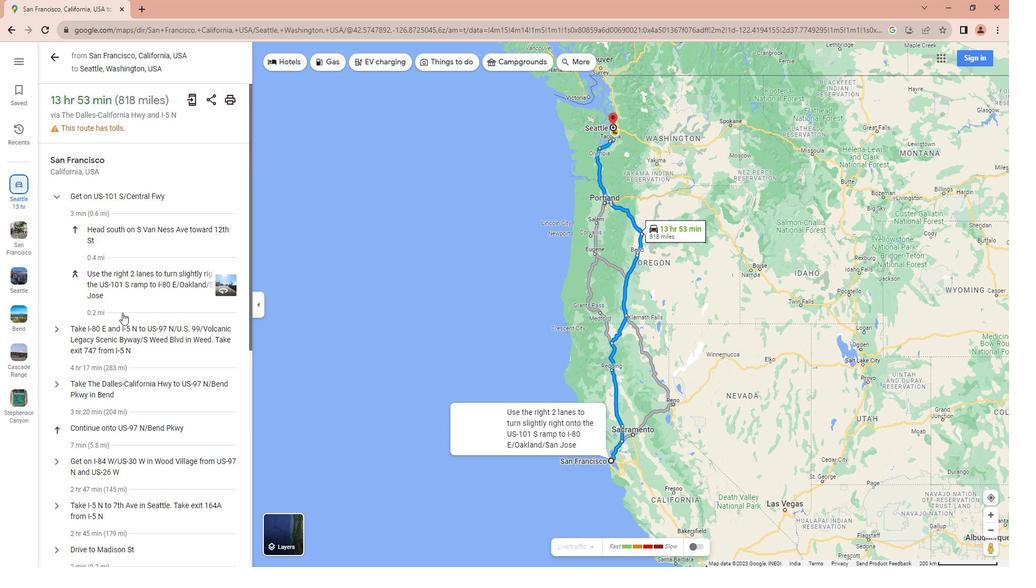 
Action: Mouse moved to (57, 225)
Screenshot: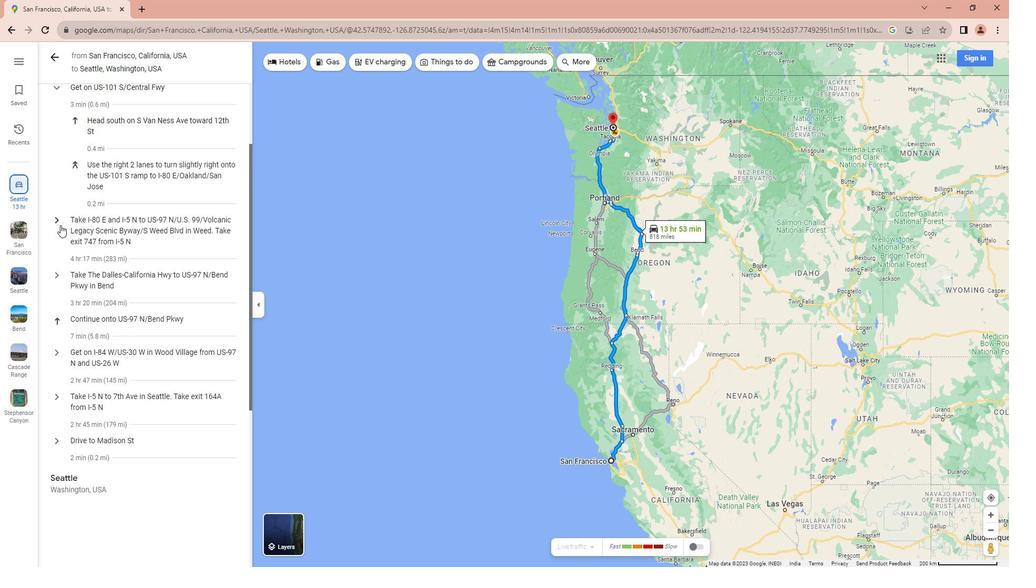 
Action: Mouse pressed left at (57, 225)
Screenshot: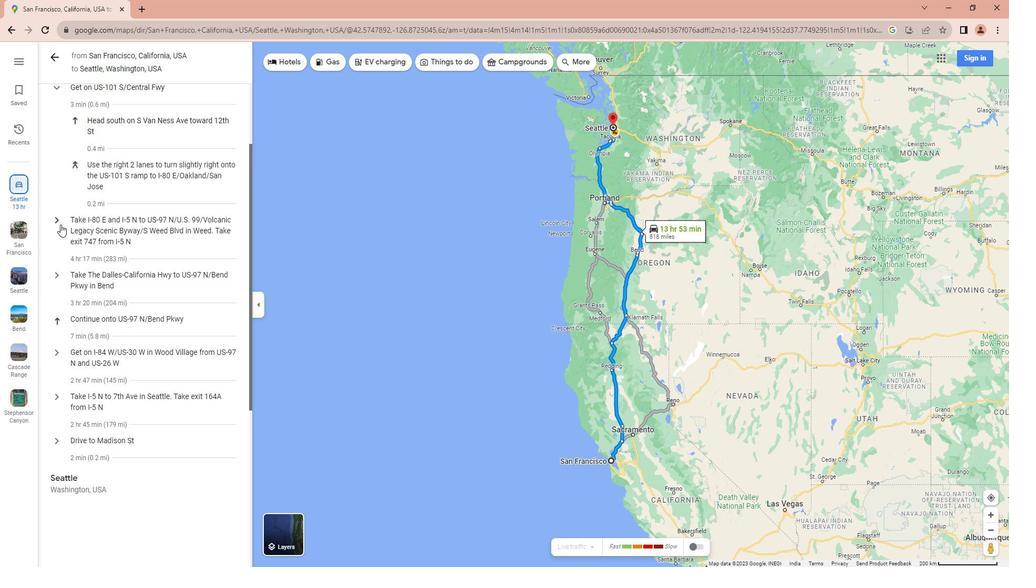 
Action: Mouse moved to (108, 287)
Screenshot: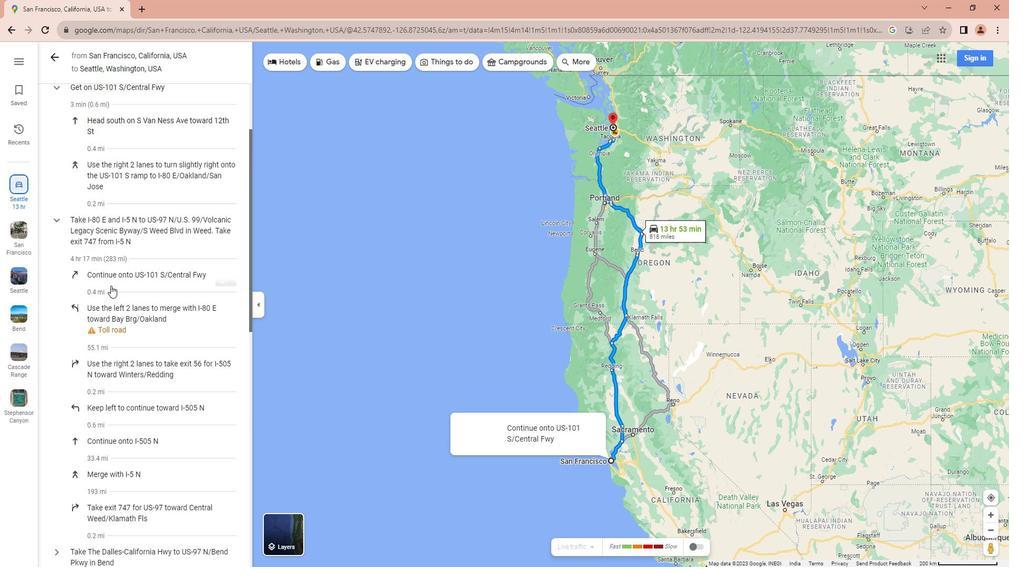 
Action: Mouse scrolled (108, 286) with delta (0, 0)
Screenshot: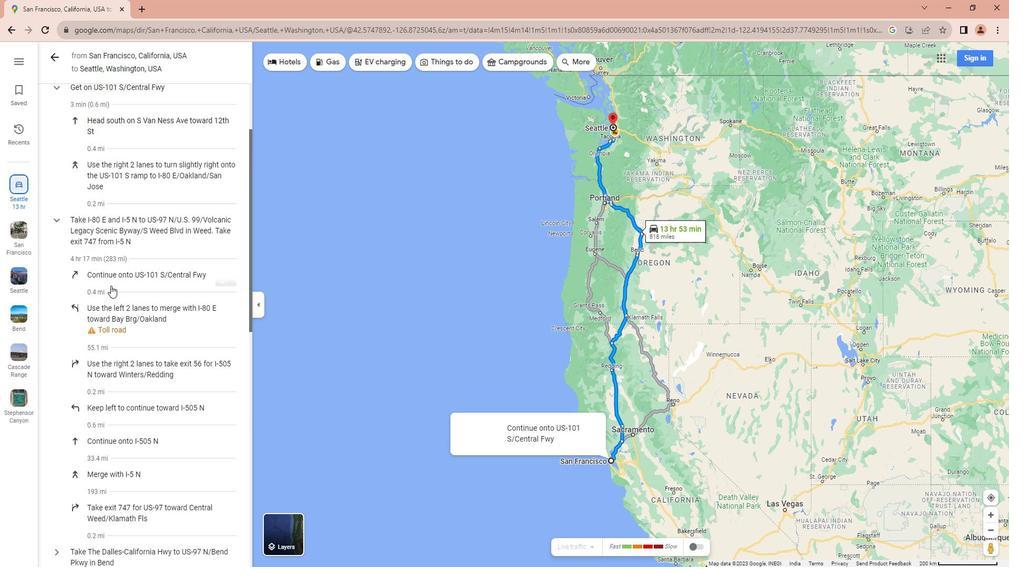 
Action: Mouse scrolled (108, 286) with delta (0, 0)
Screenshot: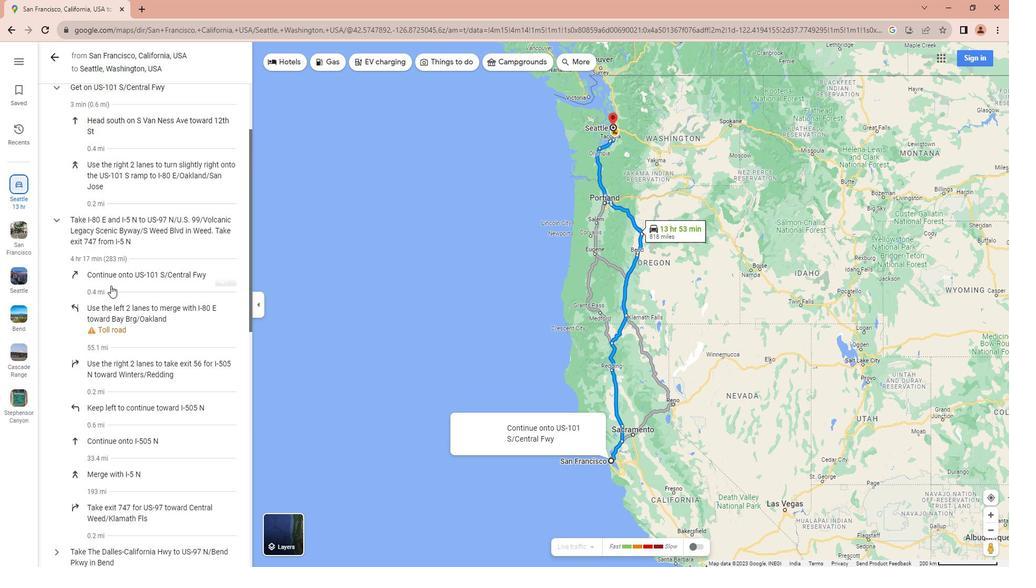 
Action: Mouse scrolled (108, 286) with delta (0, 0)
Screenshot: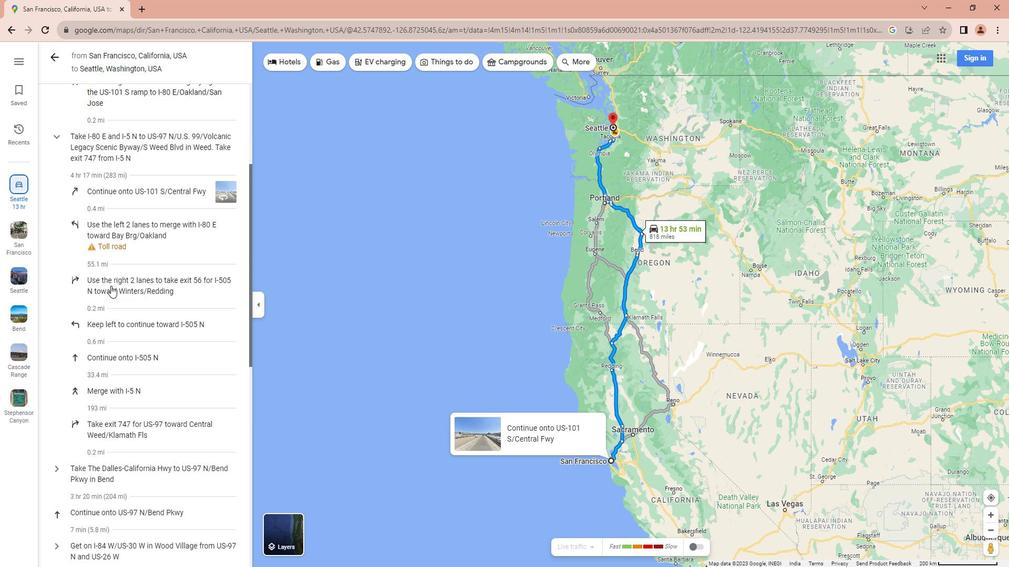 
Action: Mouse moved to (56, 396)
Screenshot: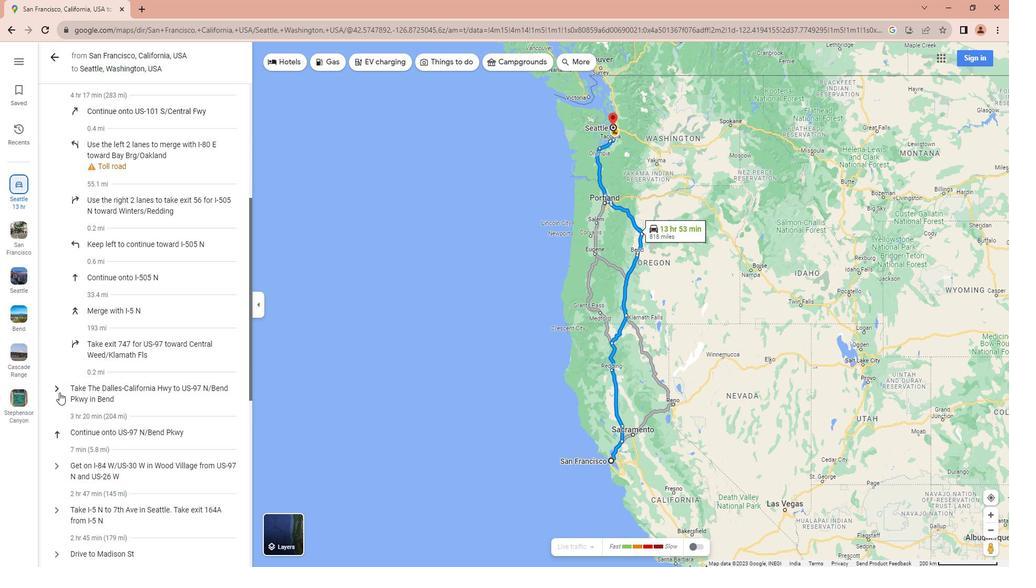 
Action: Mouse pressed left at (56, 396)
Screenshot: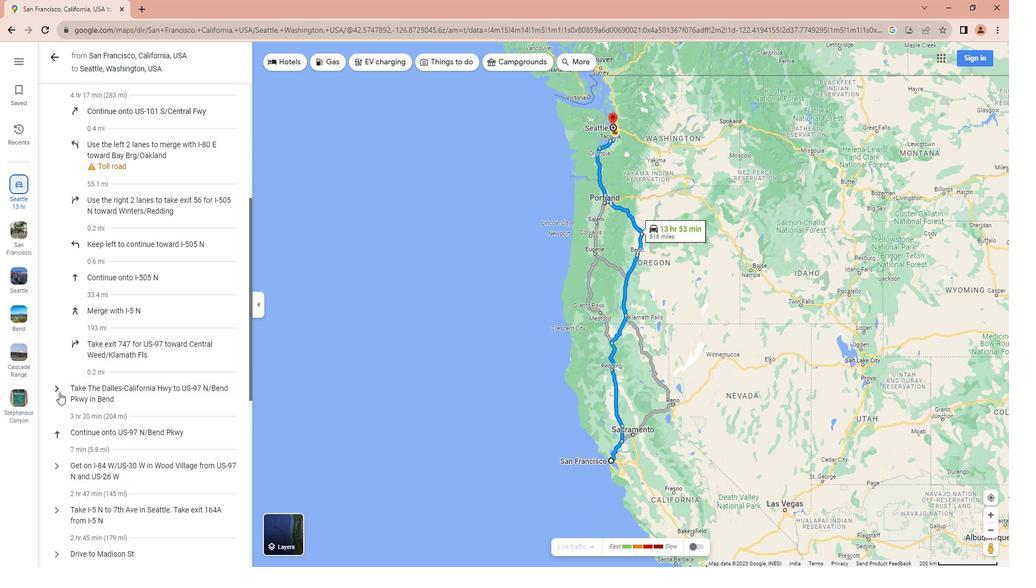 
Action: Mouse moved to (106, 386)
Screenshot: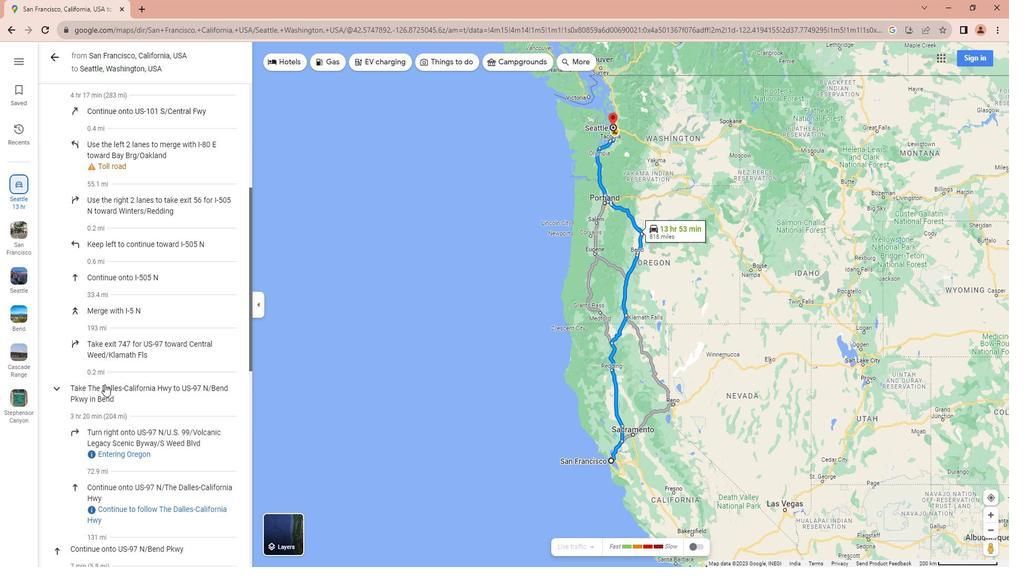 
Action: Mouse scrolled (106, 386) with delta (0, 0)
Screenshot: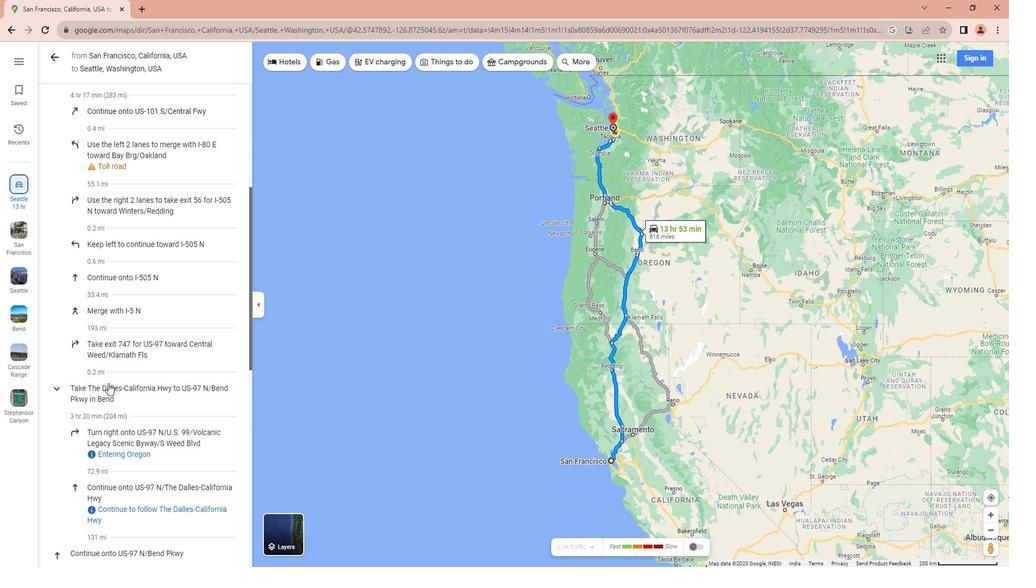 
Action: Mouse scrolled (106, 386) with delta (0, 0)
Screenshot: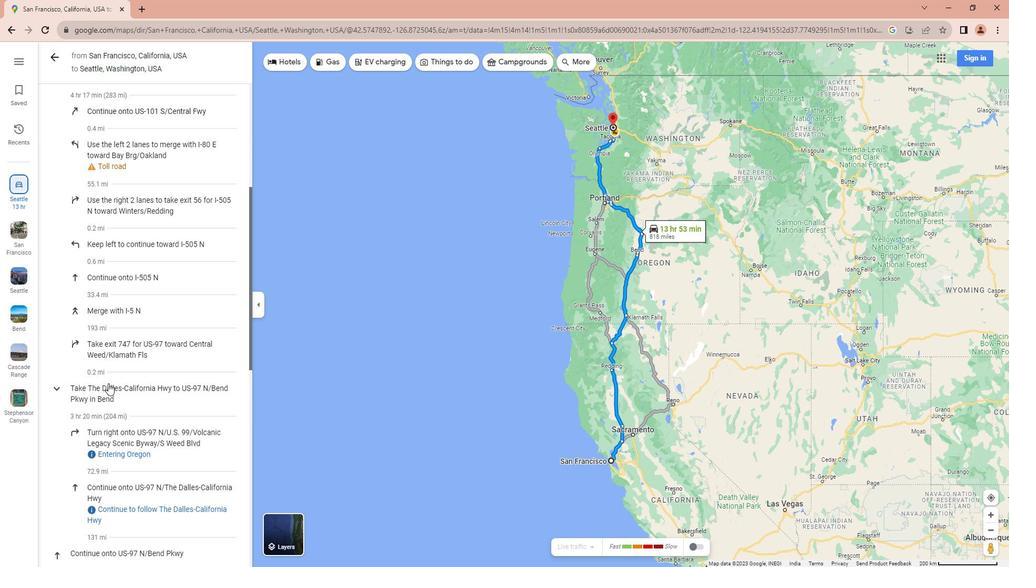
Action: Mouse scrolled (106, 386) with delta (0, 0)
Screenshot: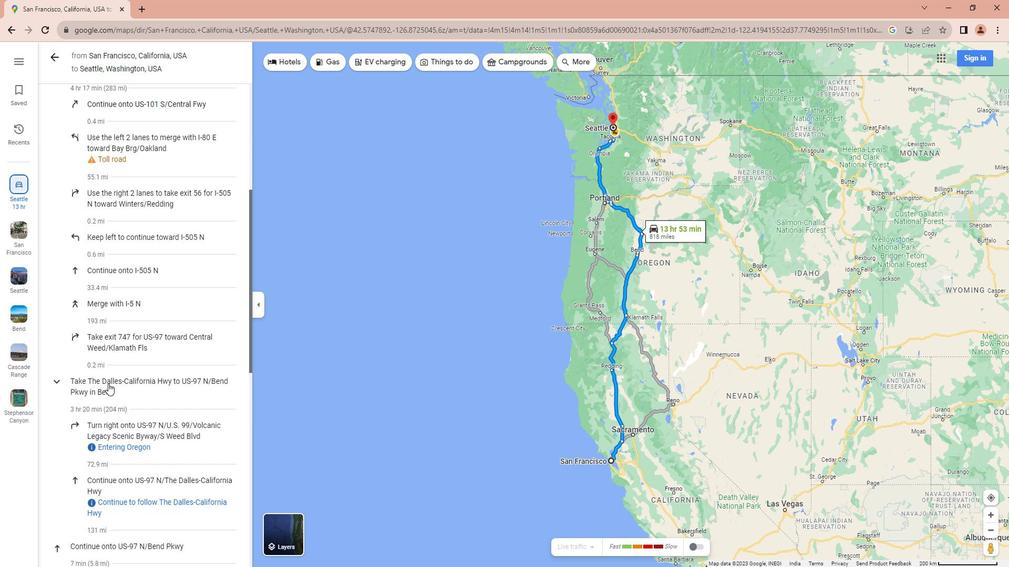 
Action: Mouse scrolled (106, 386) with delta (0, 0)
Screenshot: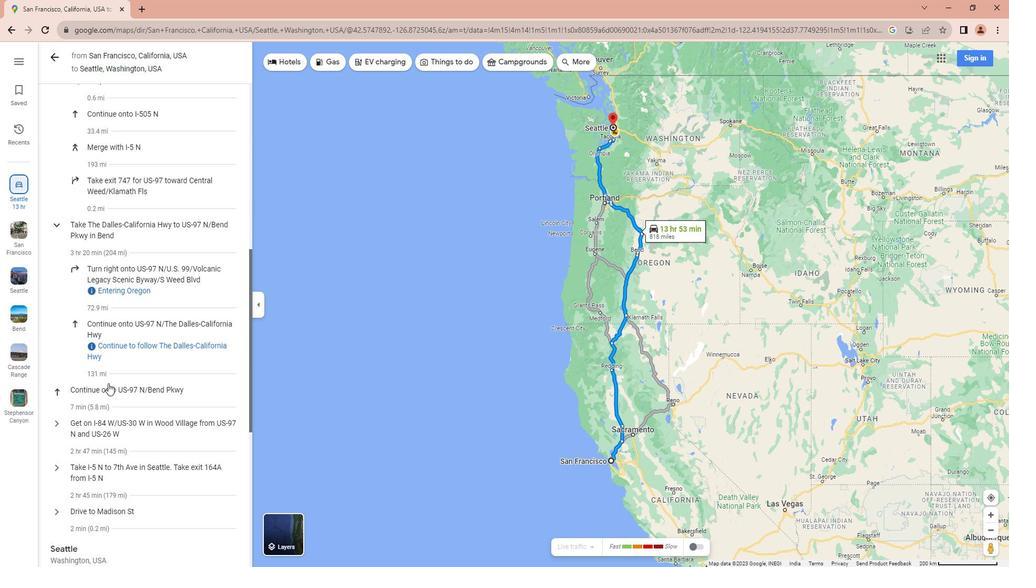 
Action: Mouse scrolled (106, 386) with delta (0, 0)
Screenshot: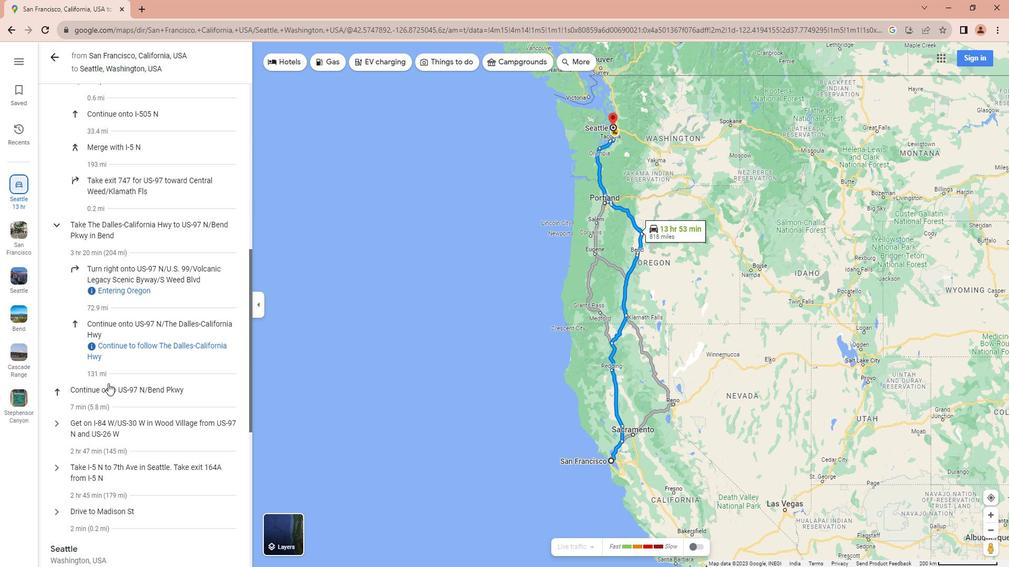 
Action: Mouse moved to (58, 322)
Screenshot: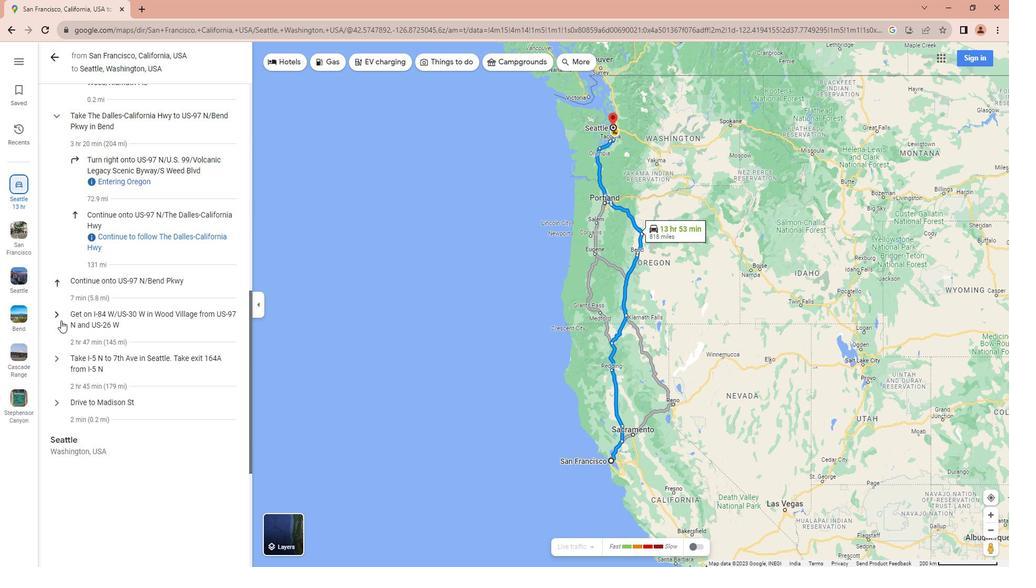 
Action: Mouse pressed left at (58, 322)
Screenshot: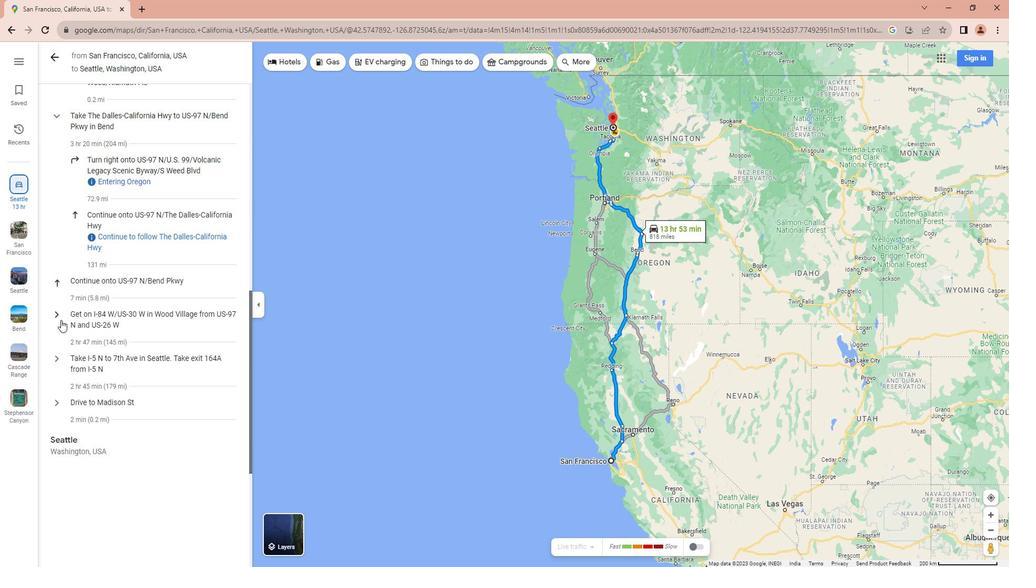 
Action: Mouse moved to (117, 332)
Screenshot: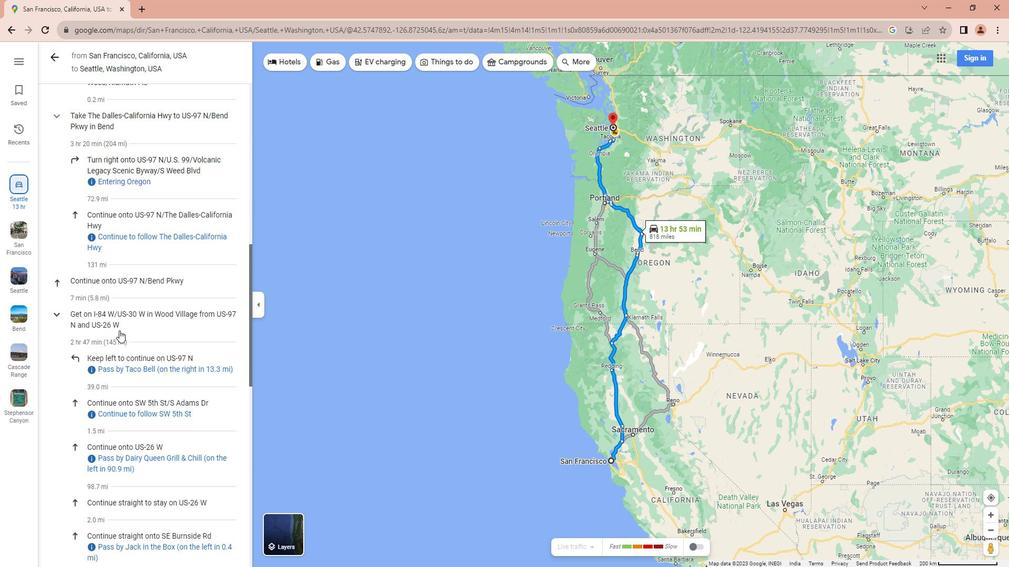 
Action: Mouse scrolled (117, 332) with delta (0, 0)
Screenshot: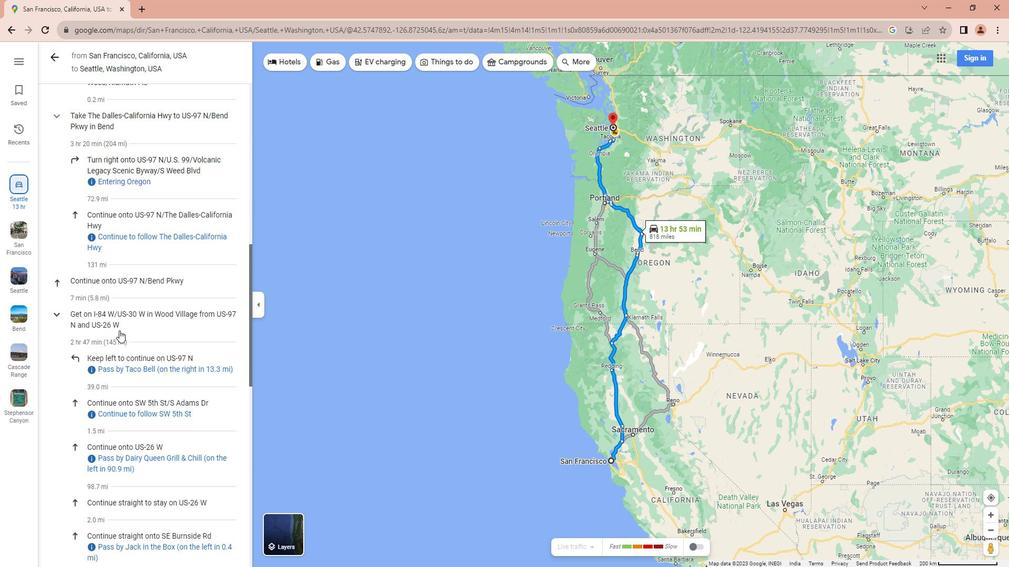 
Action: Mouse moved to (117, 333)
Screenshot: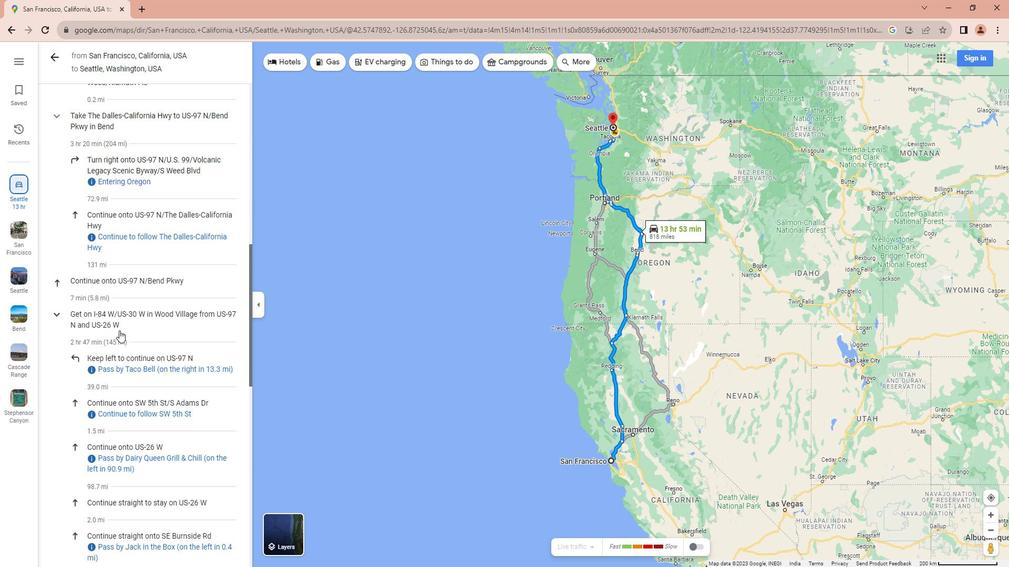 
Action: Mouse scrolled (117, 333) with delta (0, 0)
Screenshot: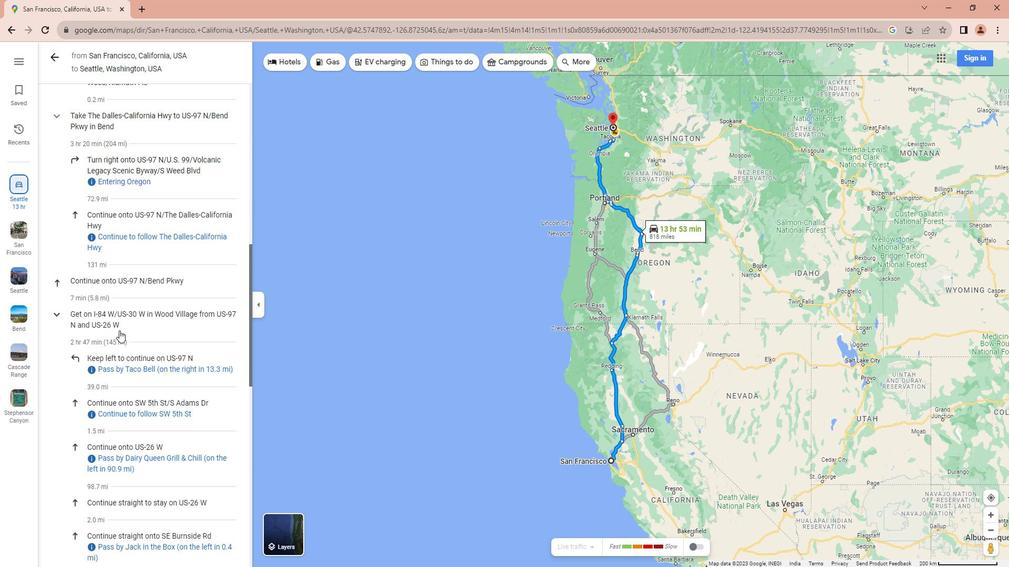 
Action: Mouse scrolled (117, 333) with delta (0, 0)
Screenshot: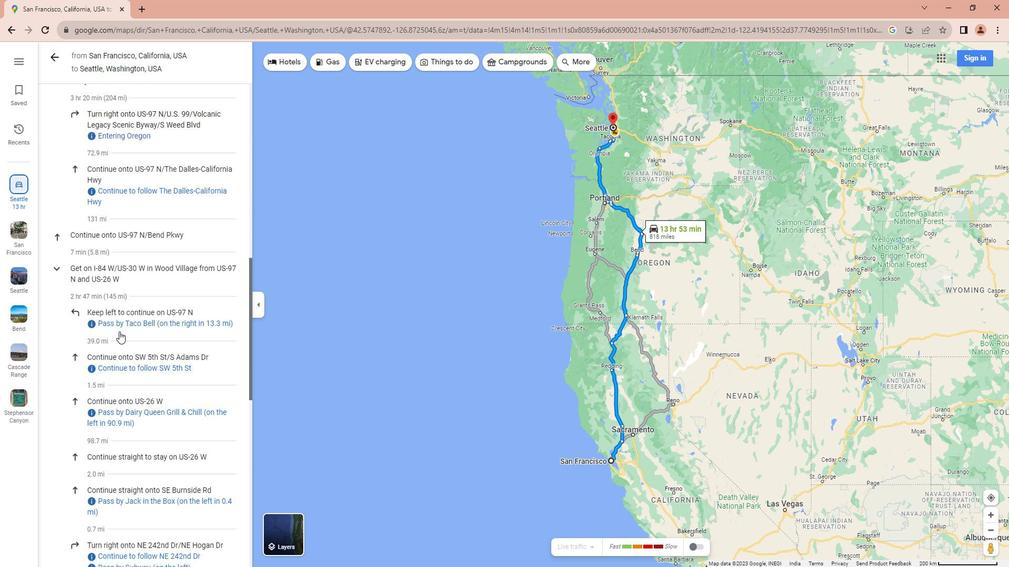 
Action: Mouse moved to (107, 341)
Screenshot: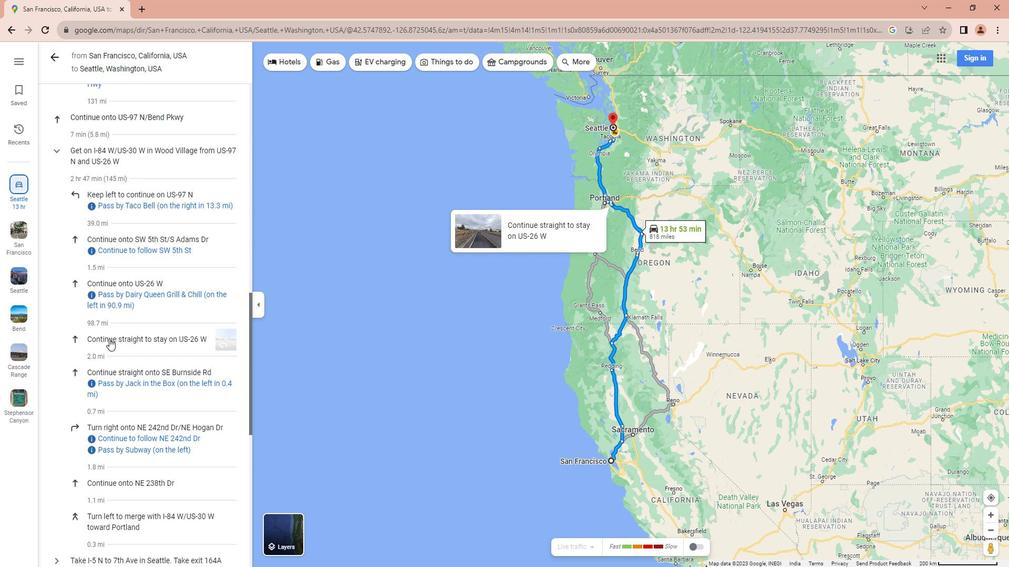 
Action: Mouse scrolled (107, 341) with delta (0, 0)
Screenshot: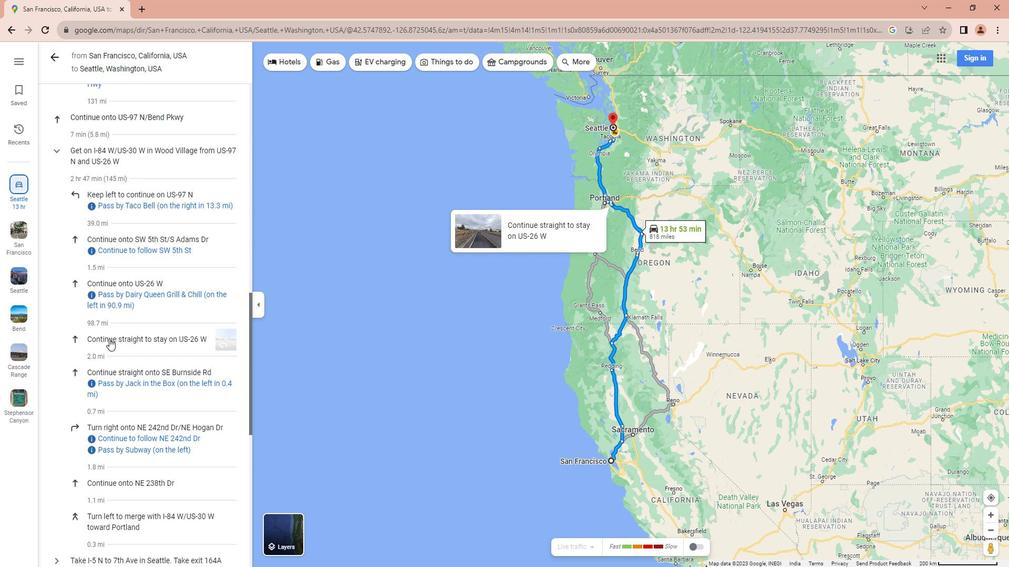 
Action: Mouse moved to (107, 342)
Screenshot: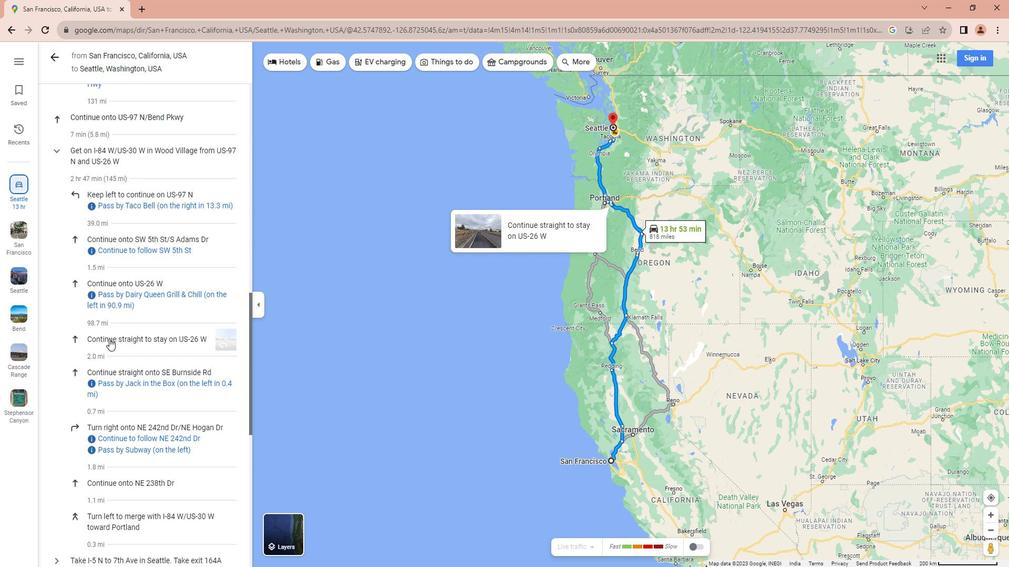 
Action: Mouse scrolled (107, 341) with delta (0, 0)
Screenshot: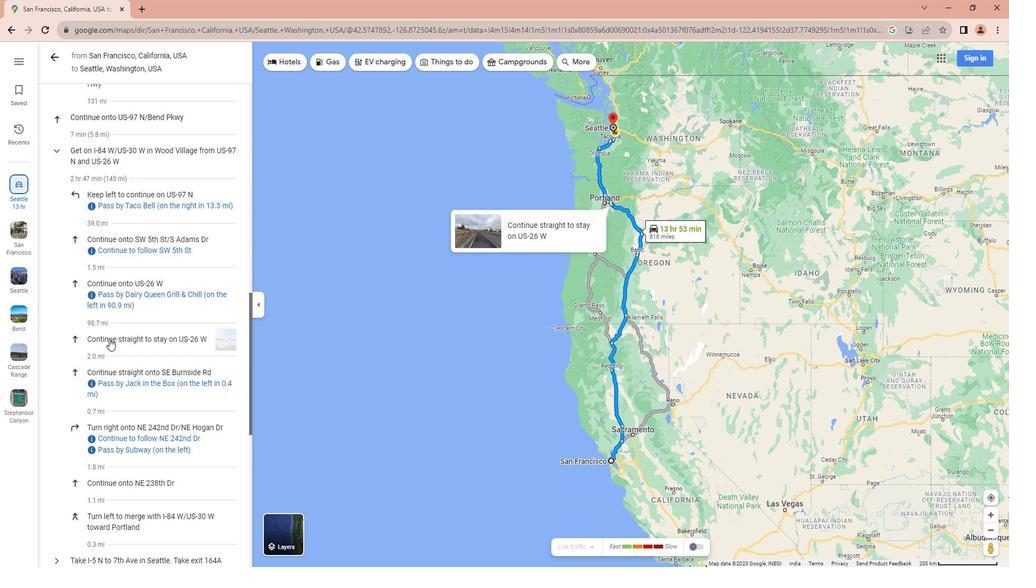 
Action: Mouse moved to (106, 343)
Screenshot: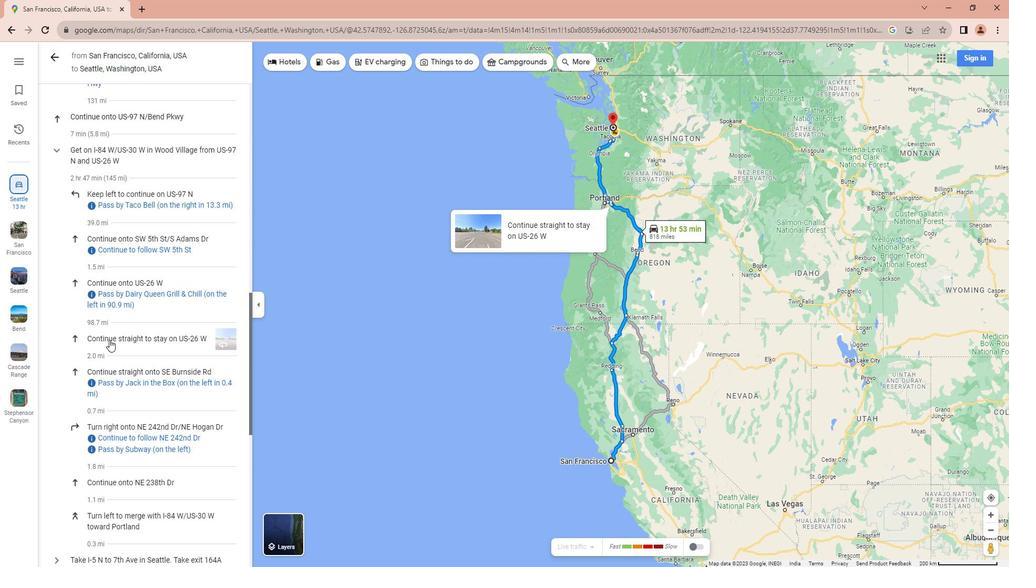 
Action: Mouse scrolled (106, 342) with delta (0, 0)
Screenshot: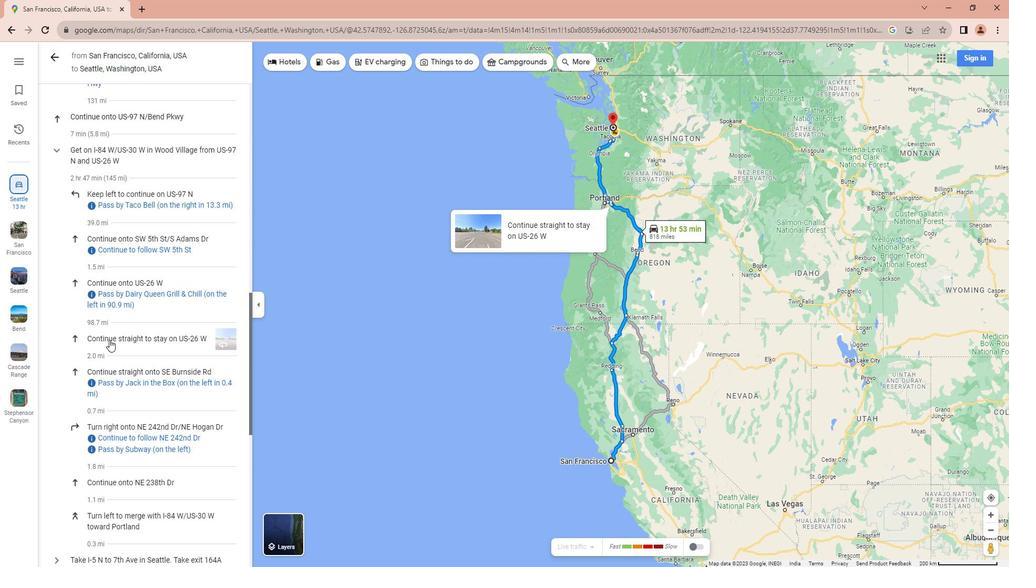 
Action: Mouse moved to (97, 352)
Screenshot: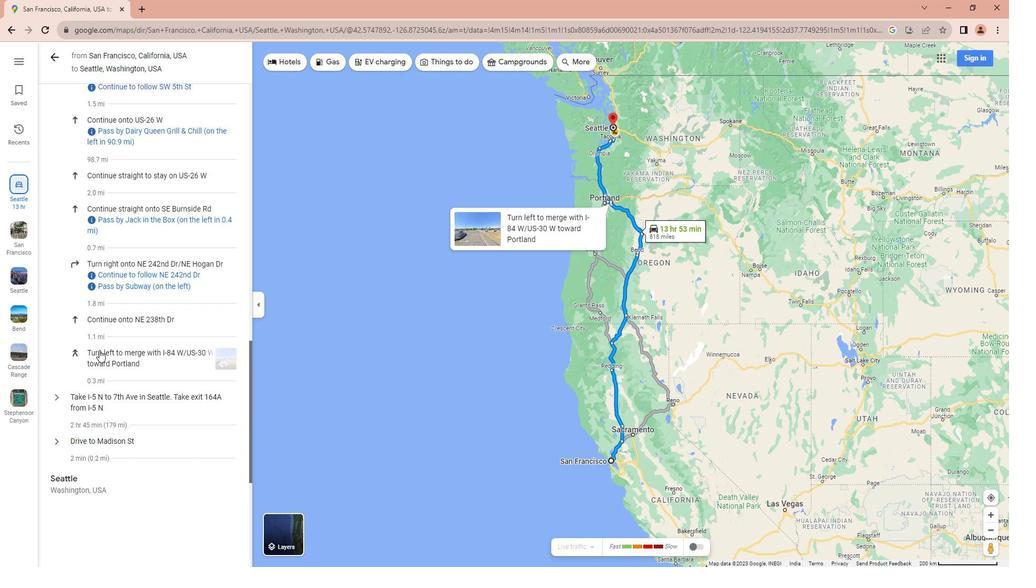 
Action: Mouse scrolled (97, 352) with delta (0, 0)
Screenshot: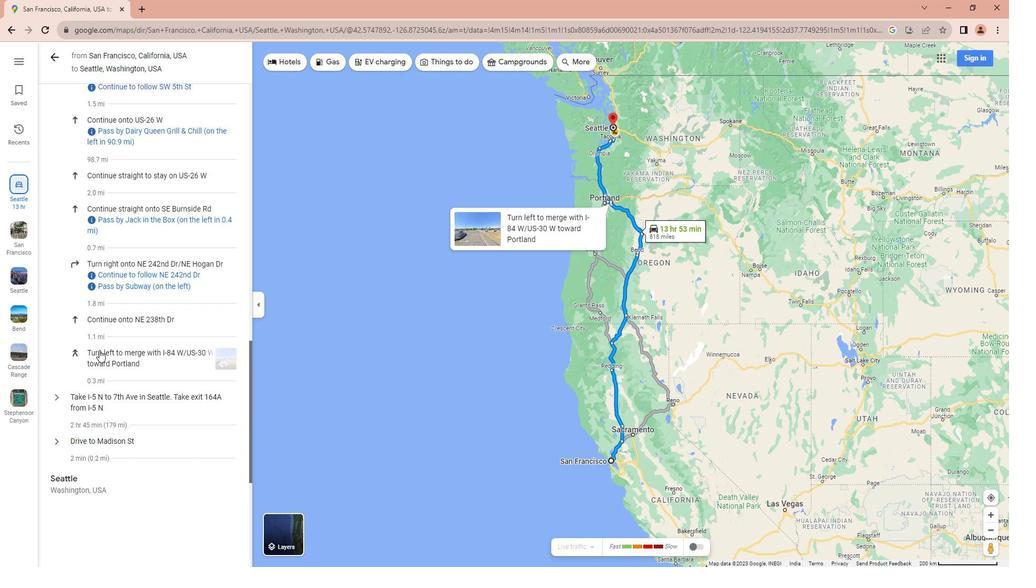 
Action: Mouse moved to (56, 342)
Screenshot: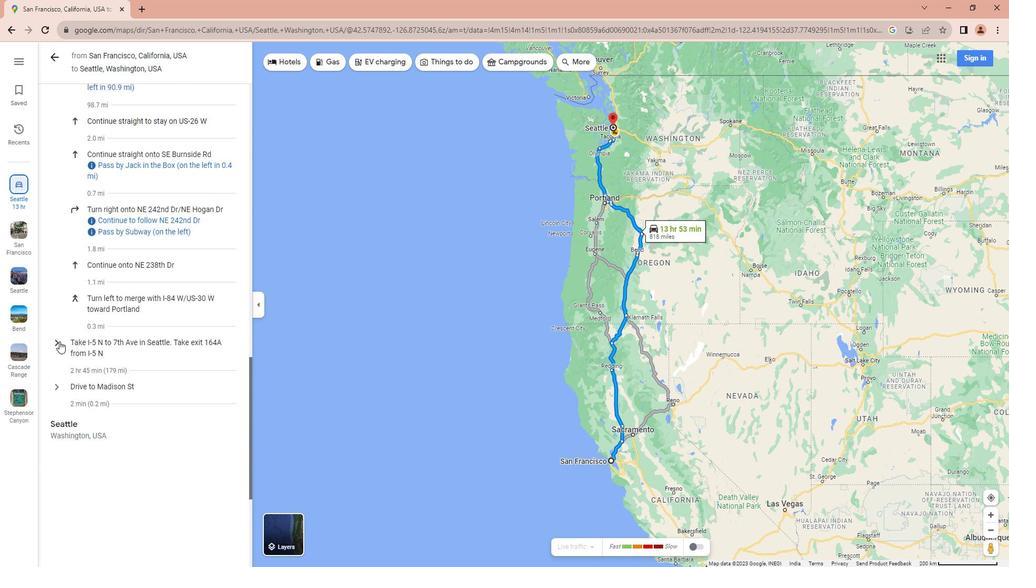 
Action: Mouse pressed left at (56, 342)
Screenshot: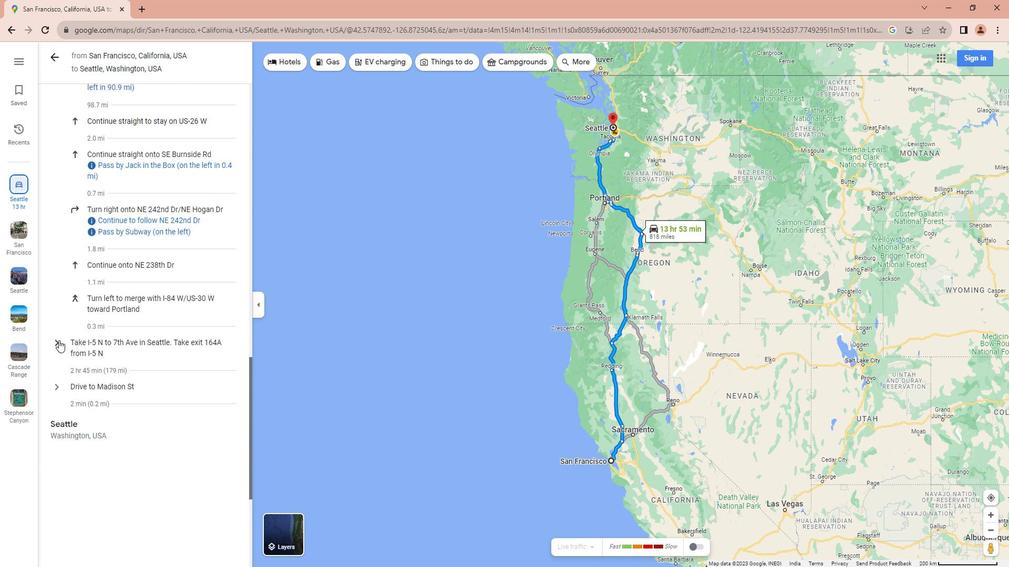 
Action: Mouse moved to (88, 355)
Screenshot: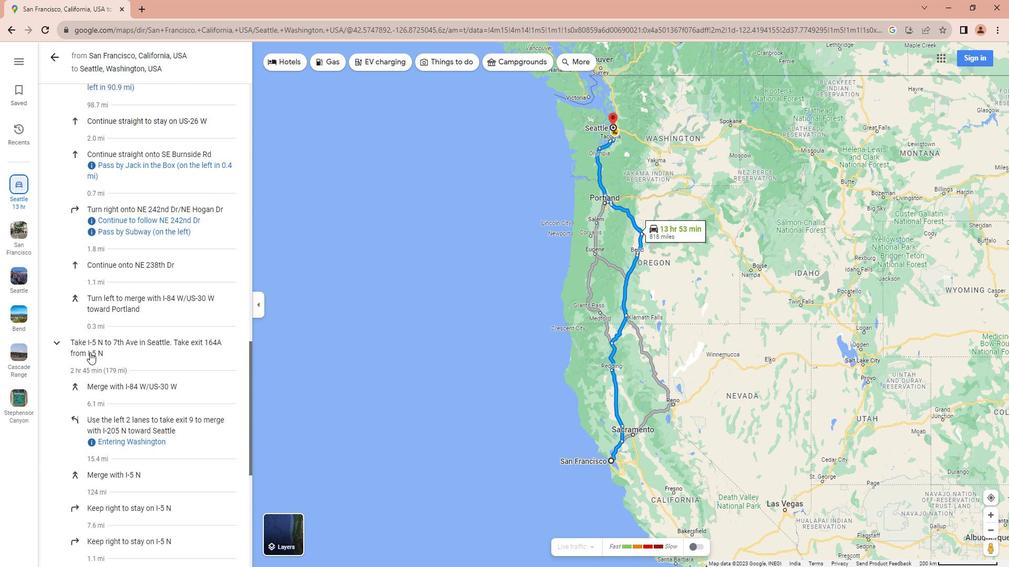 
Action: Mouse scrolled (88, 354) with delta (0, 0)
Screenshot: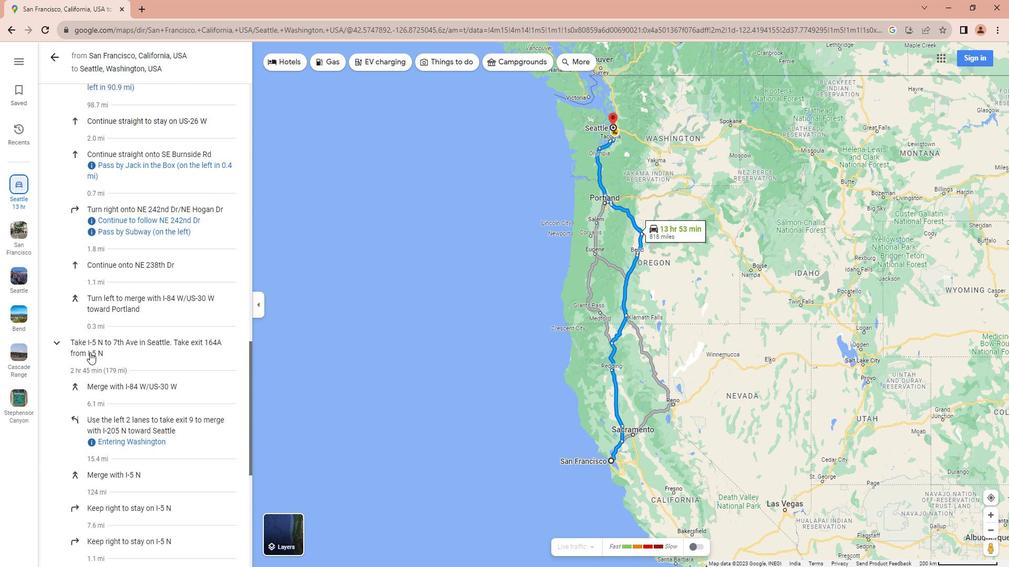 
Action: Mouse scrolled (88, 354) with delta (0, 0)
Screenshot: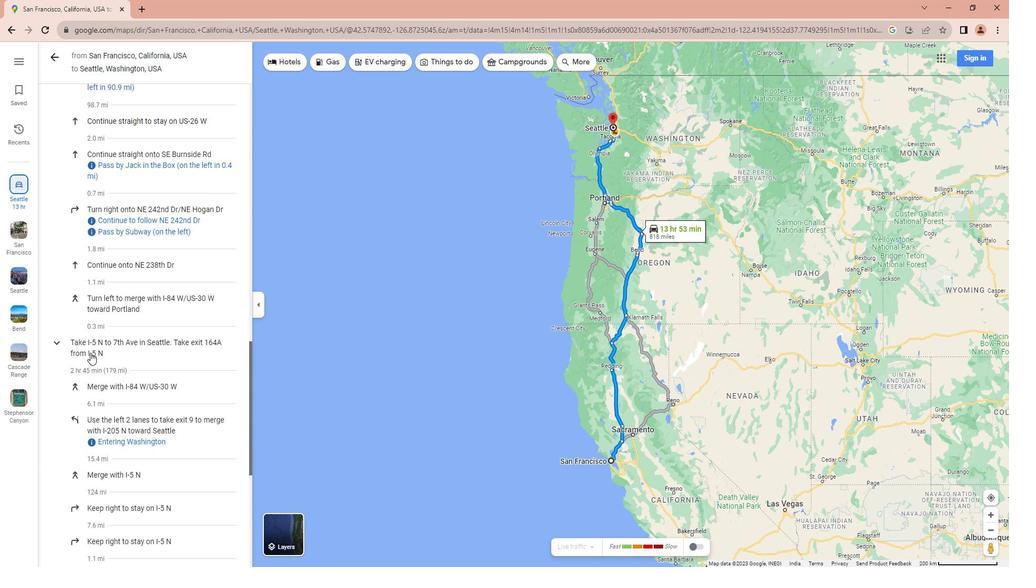 
Action: Mouse moved to (88, 356)
Screenshot: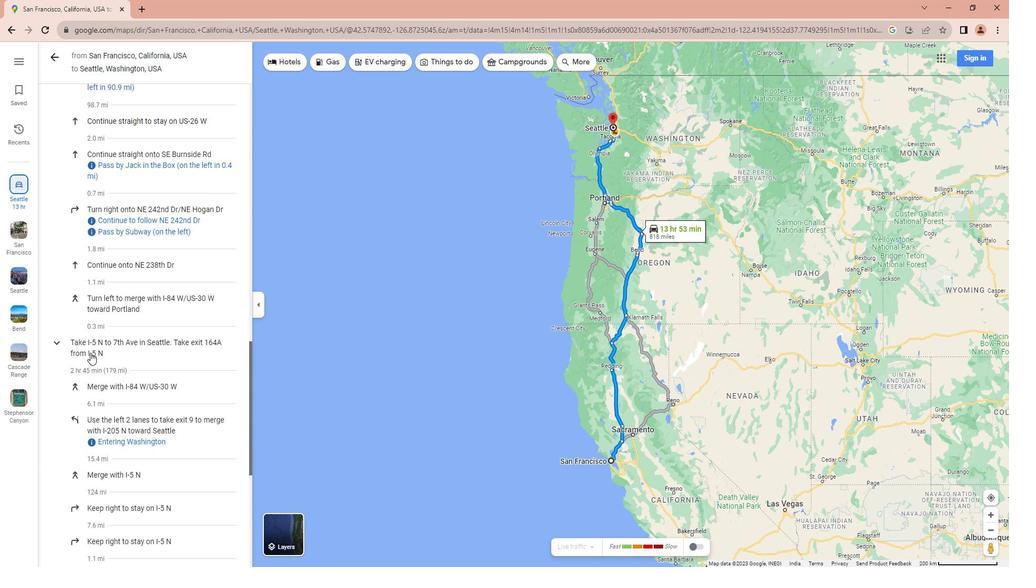 
Action: Mouse scrolled (88, 355) with delta (0, -1)
Screenshot: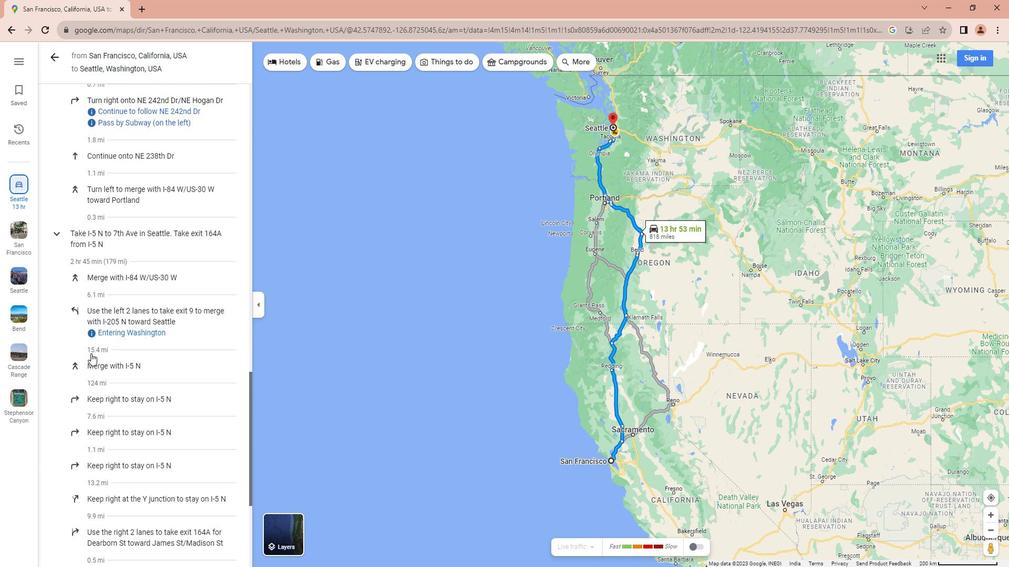 
Action: Mouse scrolled (88, 355) with delta (0, -1)
Screenshot: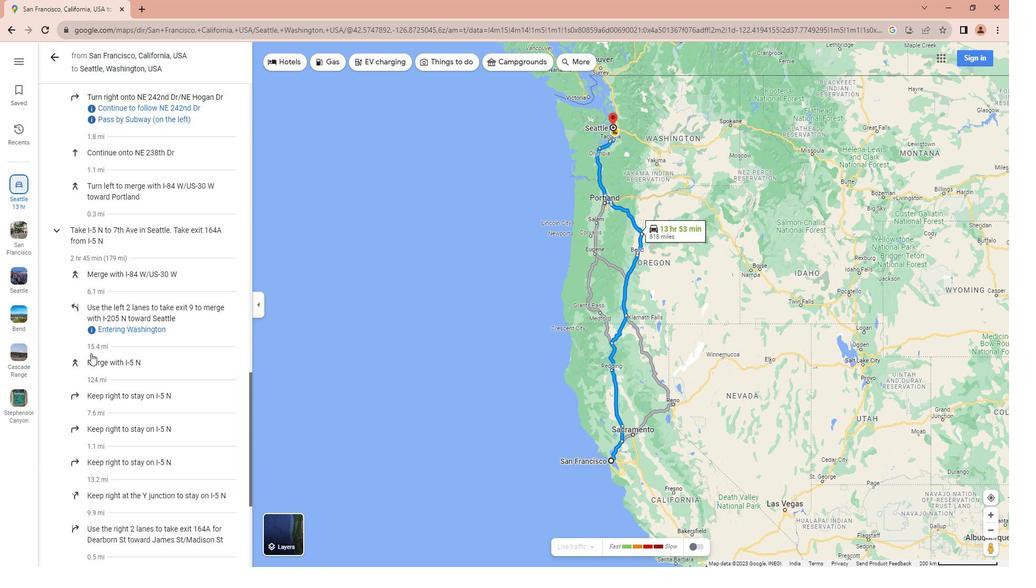 
Action: Mouse scrolled (88, 355) with delta (0, -1)
Screenshot: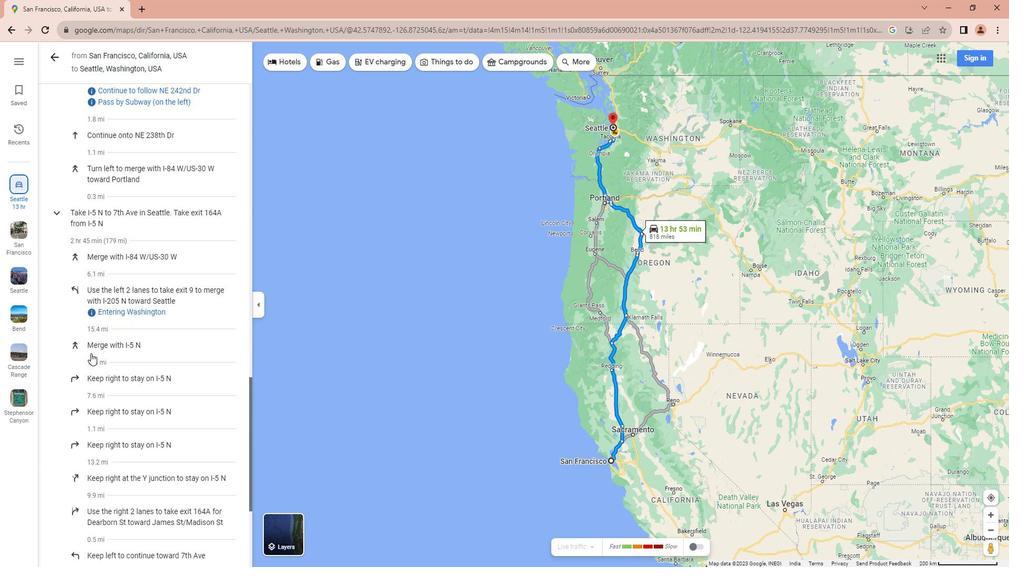 
Action: Mouse scrolled (88, 355) with delta (0, -1)
Screenshot: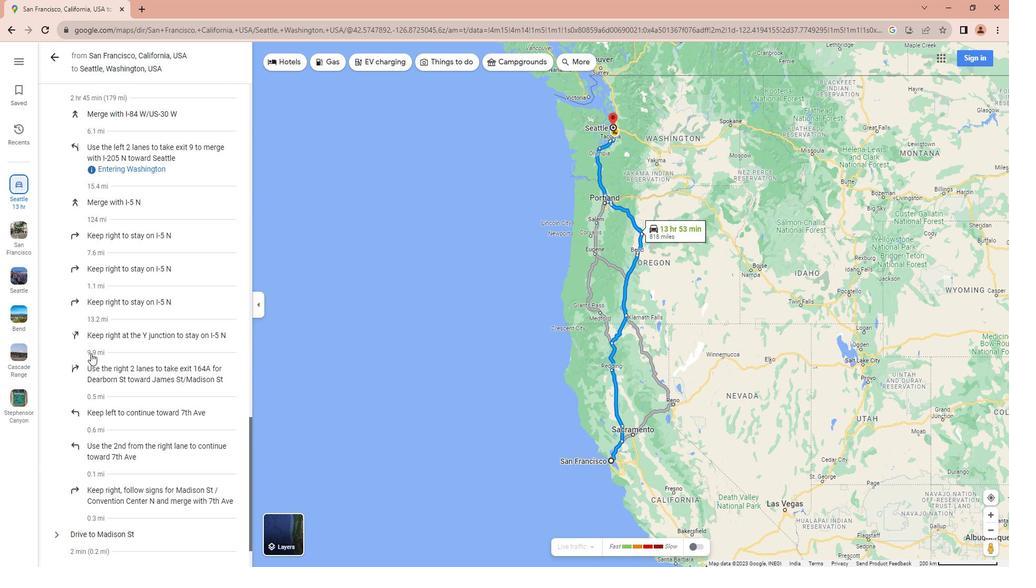 
Action: Mouse scrolled (88, 355) with delta (0, -1)
Screenshot: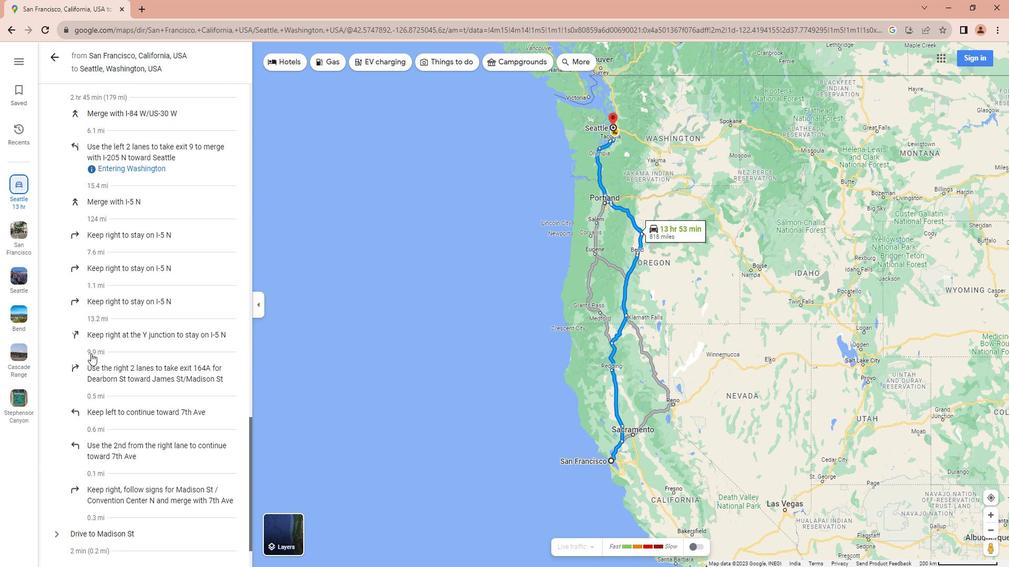 
Action: Mouse scrolled (88, 355) with delta (0, -1)
Screenshot: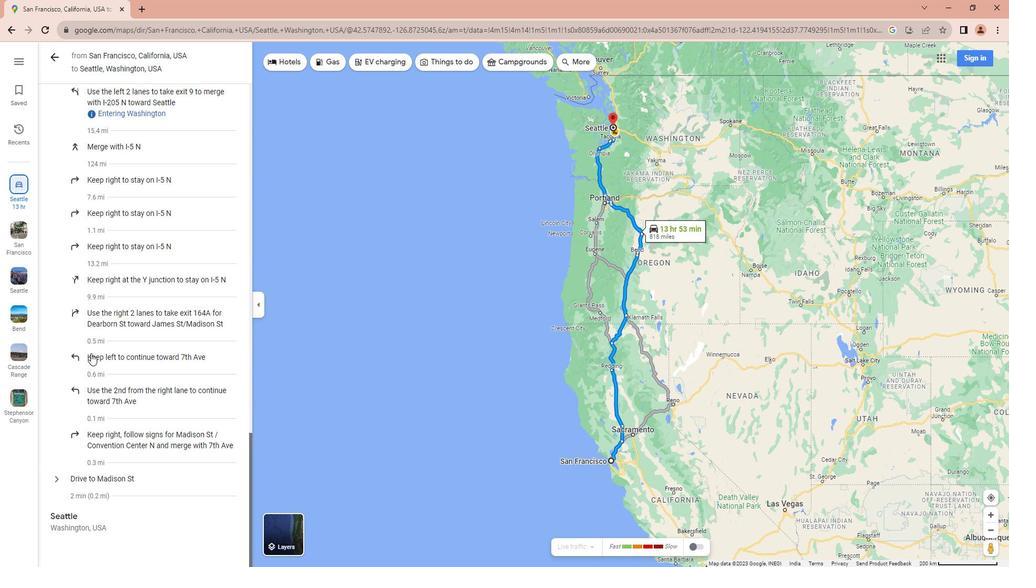 
Action: Mouse scrolled (88, 355) with delta (0, -1)
Screenshot: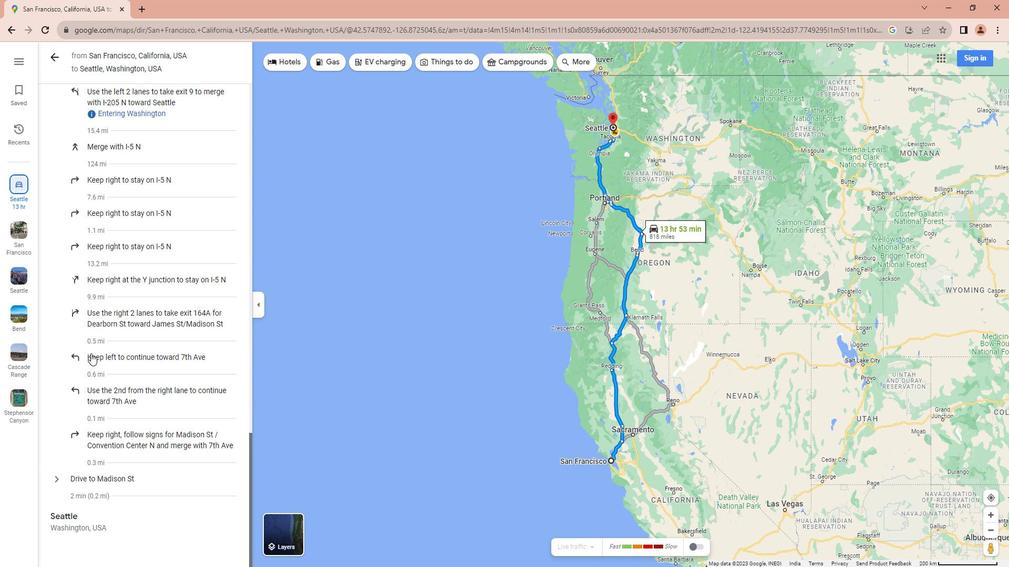 
Action: Mouse scrolled (88, 355) with delta (0, -1)
Screenshot: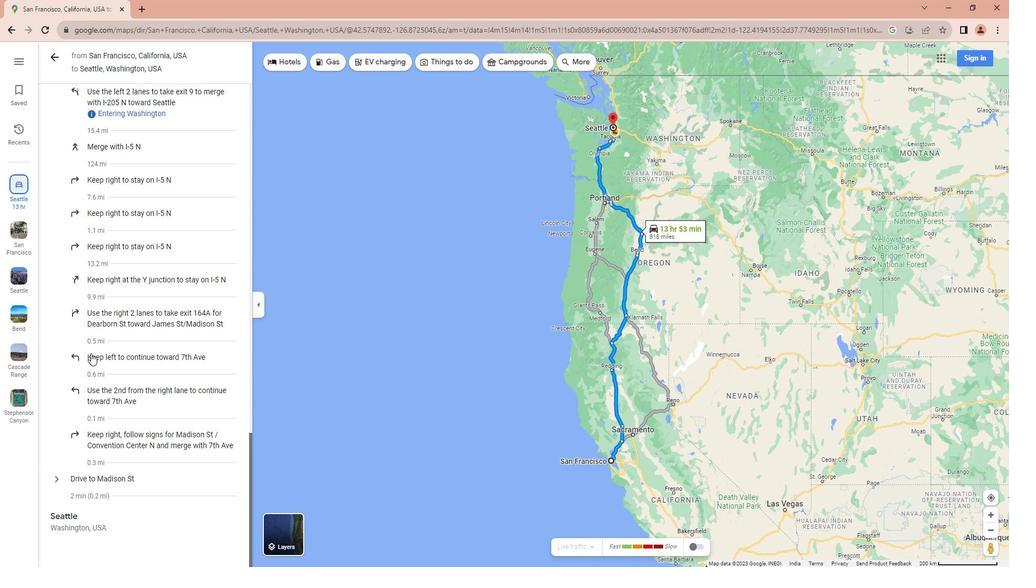 
Action: Mouse moved to (52, 480)
Screenshot: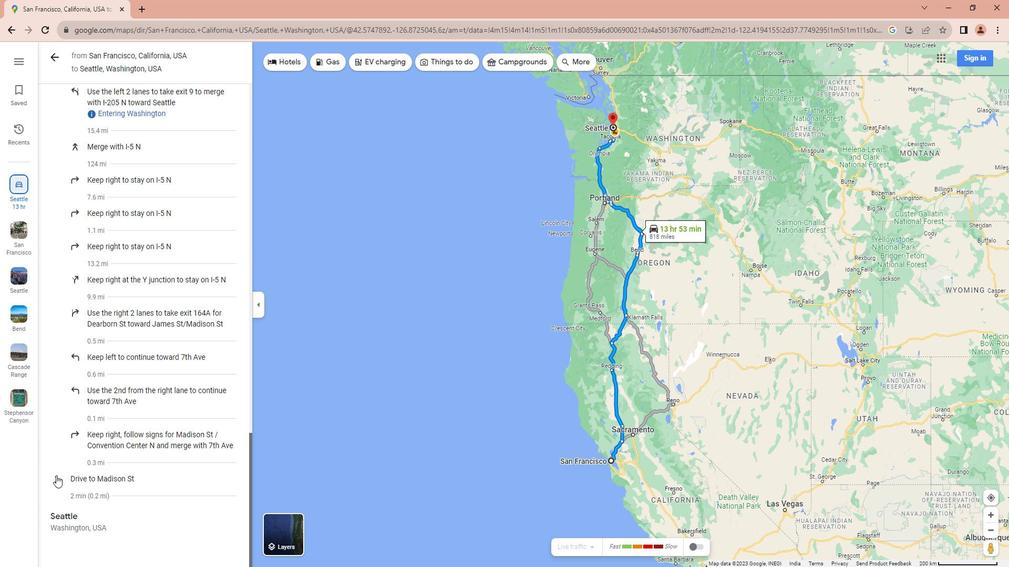 
Action: Mouse pressed left at (52, 480)
Screenshot: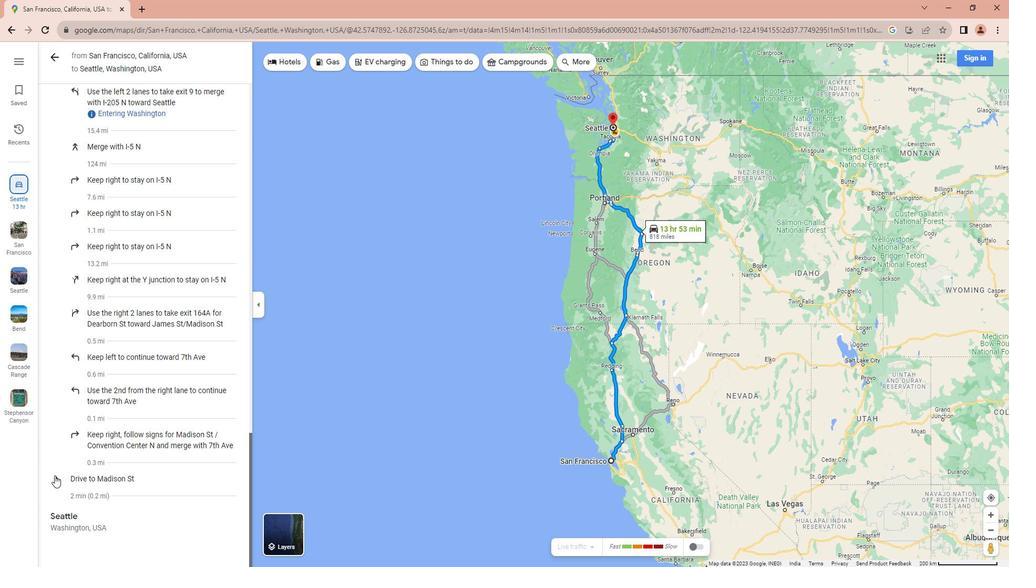 
Action: Mouse moved to (119, 437)
Screenshot: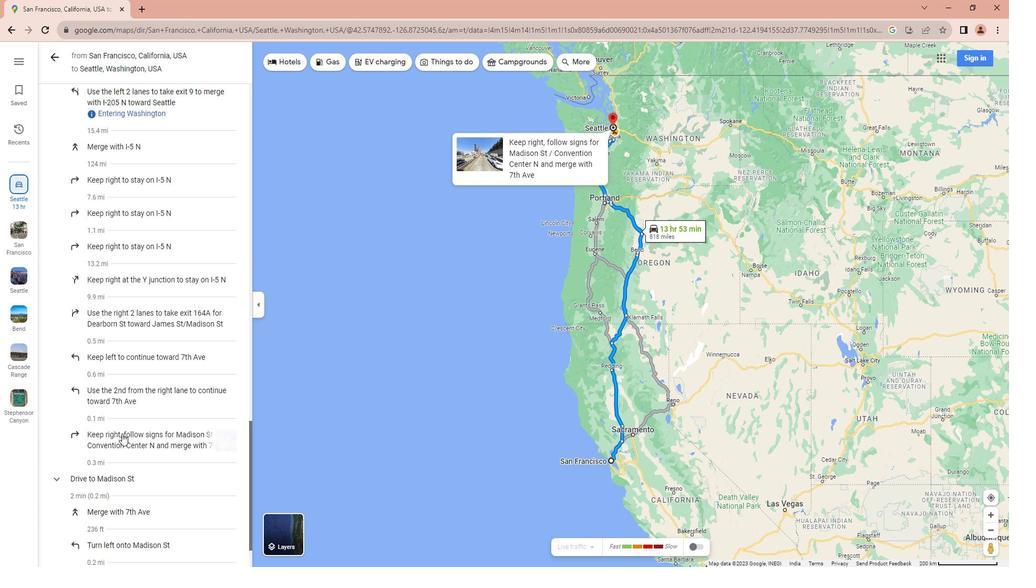 
Action: Mouse scrolled (119, 437) with delta (0, 0)
Screenshot: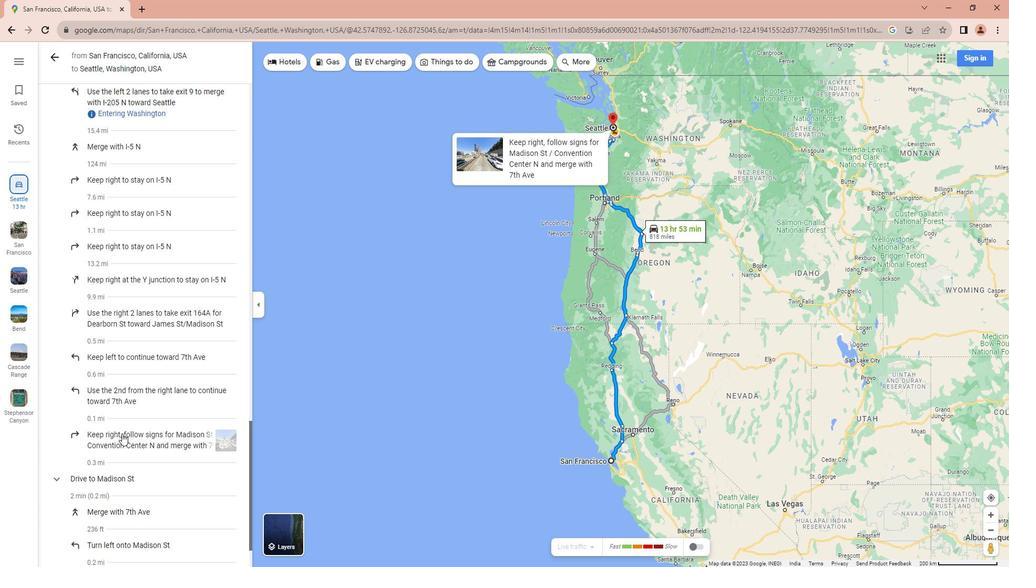 
Action: Mouse scrolled (119, 437) with delta (0, 0)
Screenshot: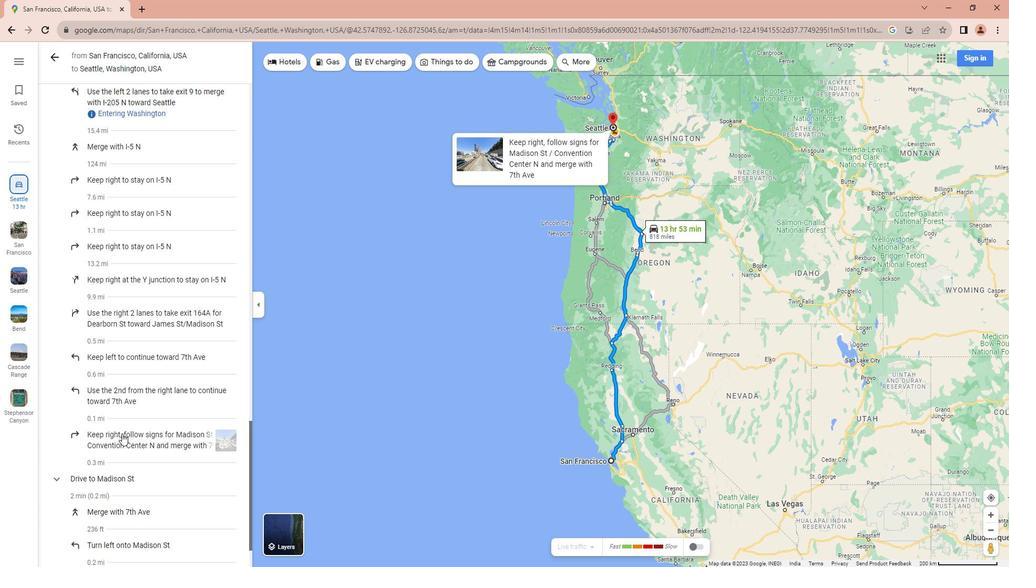 
Action: Mouse scrolled (119, 437) with delta (0, 0)
Screenshot: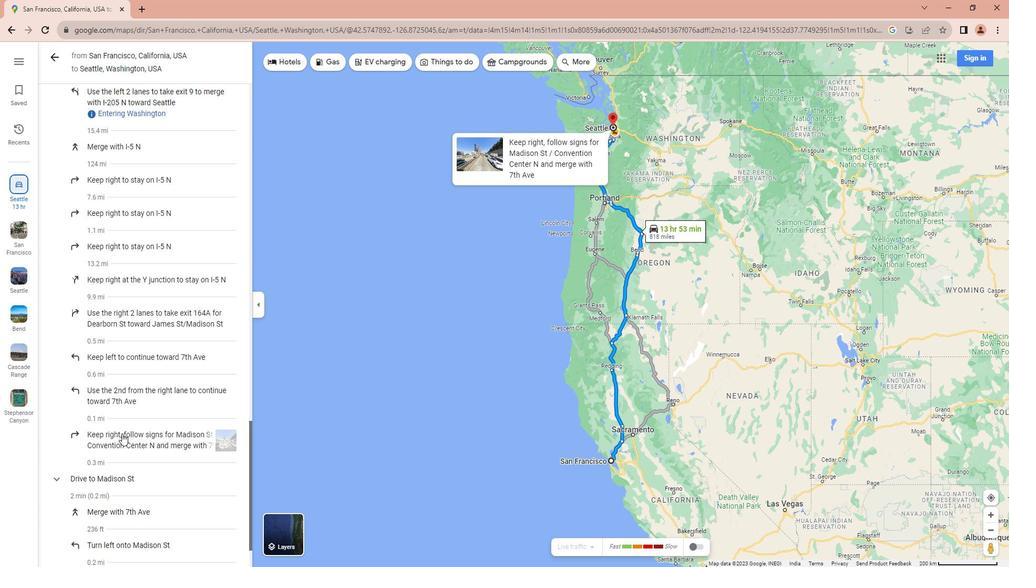 
Action: Mouse scrolled (119, 437) with delta (0, 0)
Screenshot: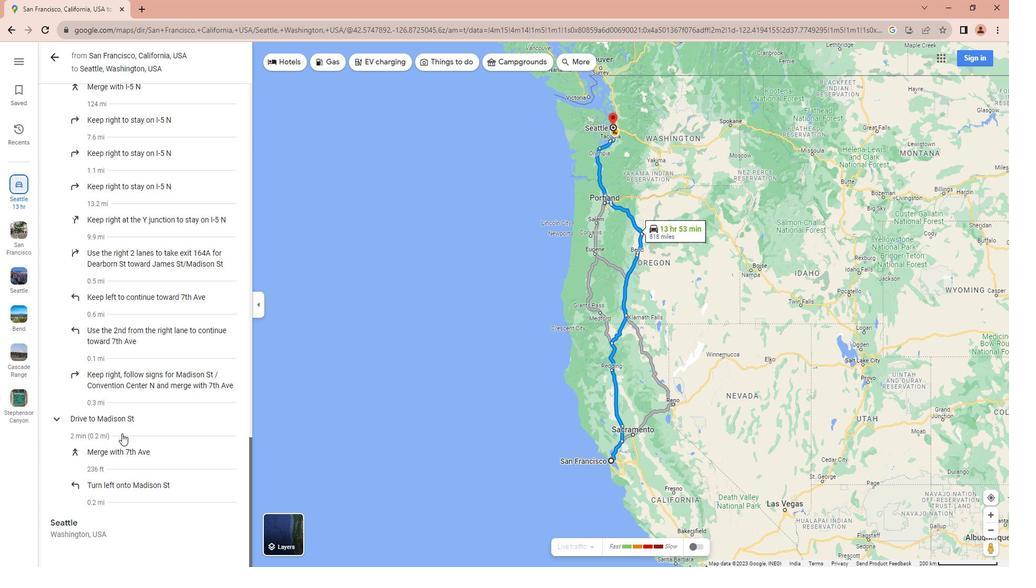 
Action: Mouse scrolled (119, 437) with delta (0, 0)
Screenshot: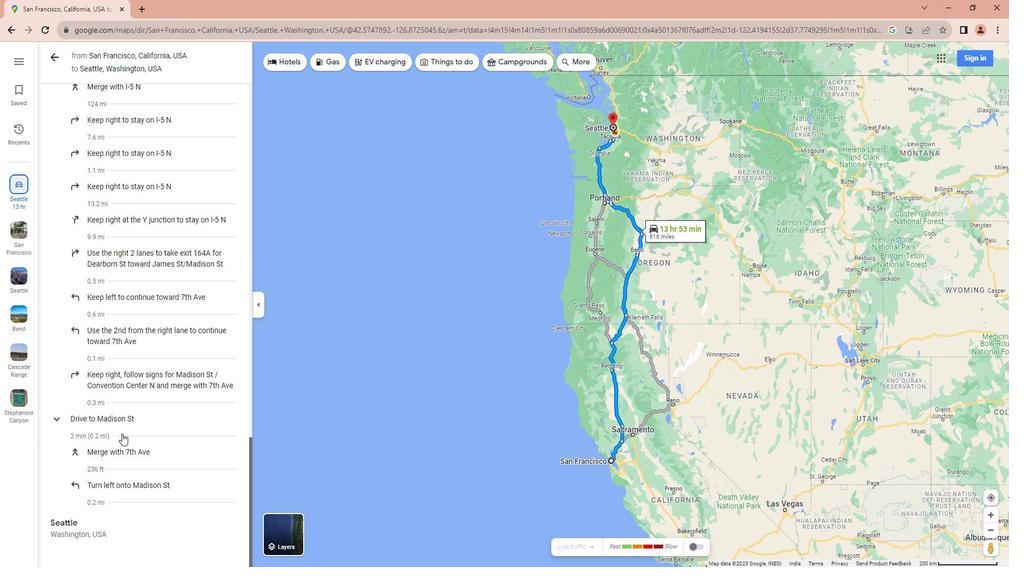 
Action: Mouse scrolled (119, 437) with delta (0, 0)
Screenshot: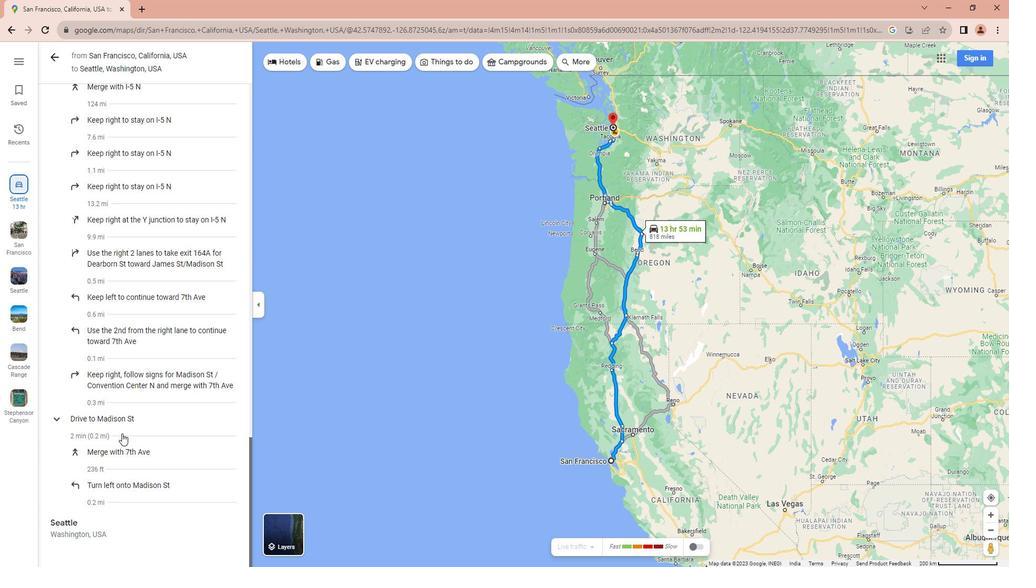 
Action: Mouse moved to (337, 284)
Screenshot: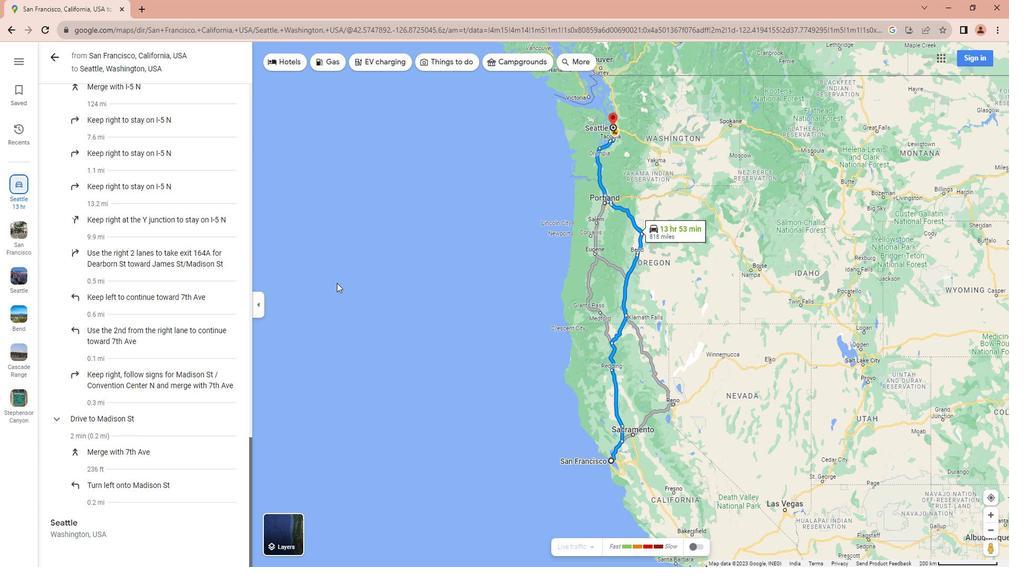 
